 Task: Look for space in Saint-Ghislain, Belgium from 3rd August, 2023 to 17th August, 2023 for 3 adults, 1 child in price range Rs.3000 to Rs.15000. Place can be entire place with 3 bedrooms having 4 beds and 2 bathrooms. Property type can be house, flat, guest house. Amenities needed are: heating. Booking option can be shelf check-in. Required host language is English.
Action: Mouse moved to (267, 156)
Screenshot: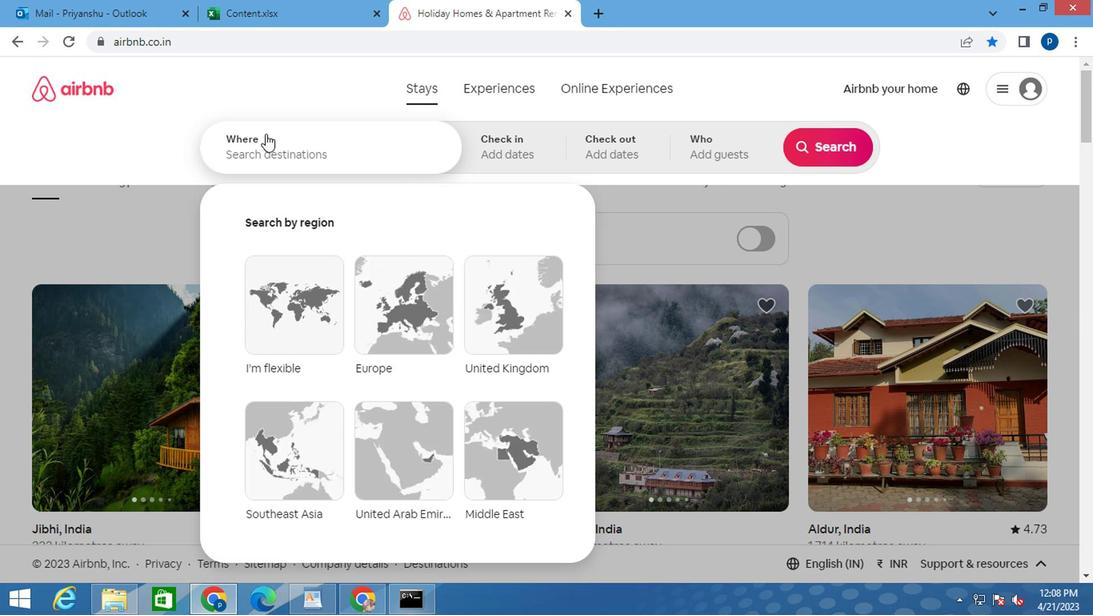 
Action: Mouse pressed left at (267, 156)
Screenshot: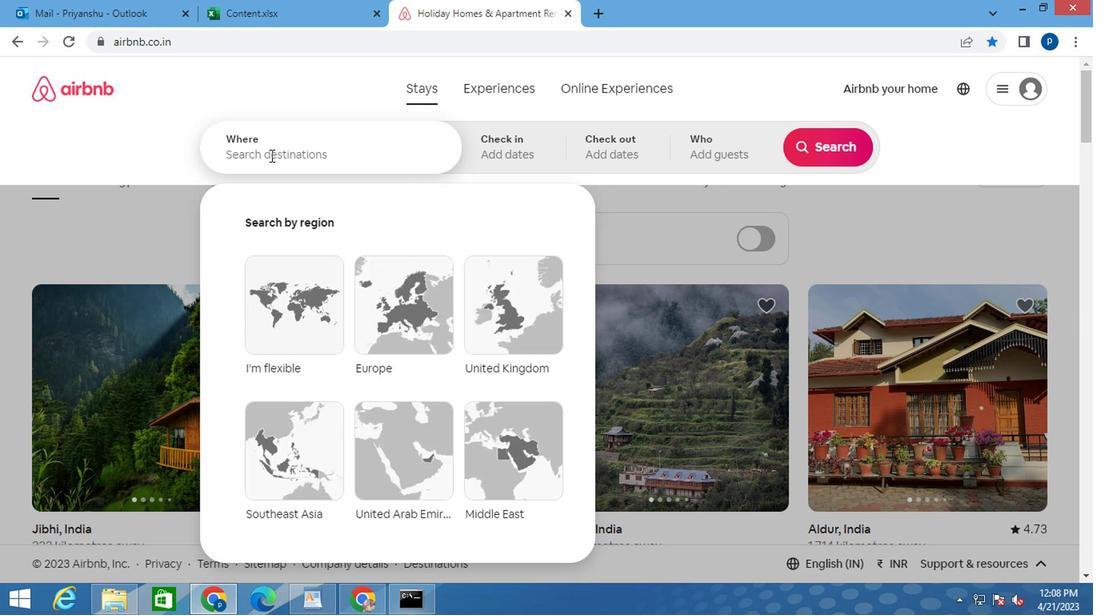 
Action: Key pressed <Key.caps_lock>s<Key.caps_lock>aint<Key.backspace><Key.backspace><Key.backspace><Key.backspace><Key.backspace>s<Key.caps_lock>aint<Key.space><Key.caps_lock>g<Key.caps_lock>hislain,<Key.space><Key.caps_lock>b<Key.caps_lock>elgui<Key.backspace><Key.backspace>ium<Key.space>
Screenshot: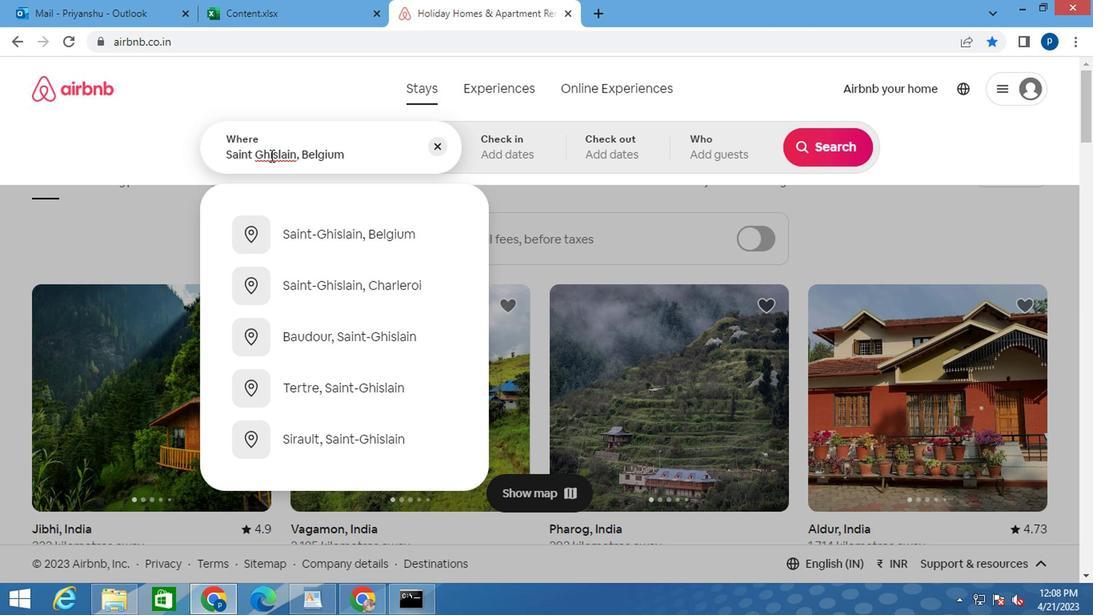 
Action: Mouse moved to (267, 157)
Screenshot: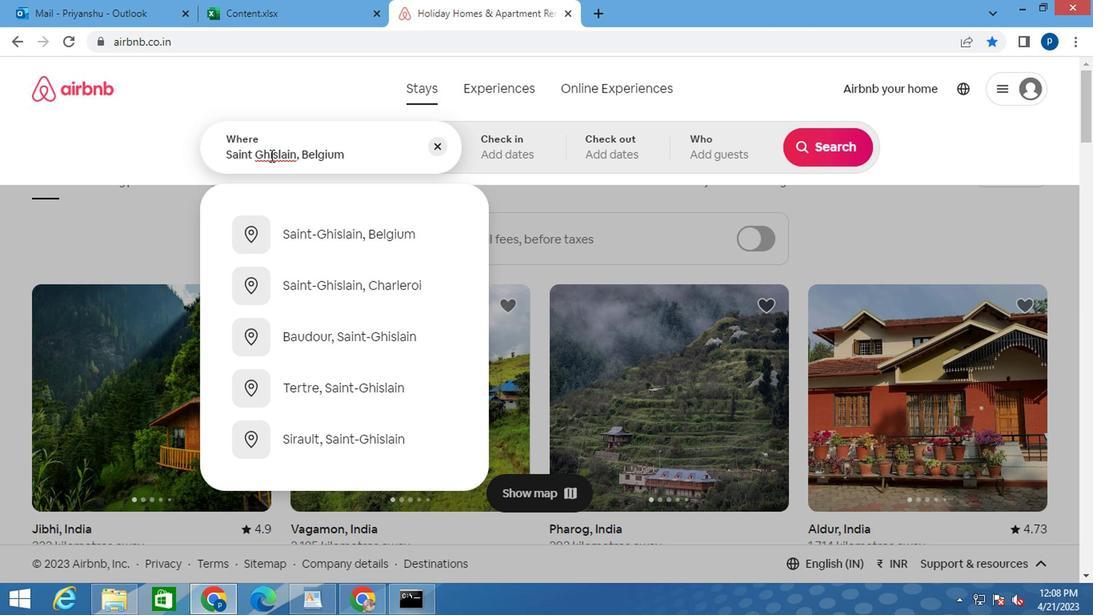 
Action: Key pressed <Key.enter>
Screenshot: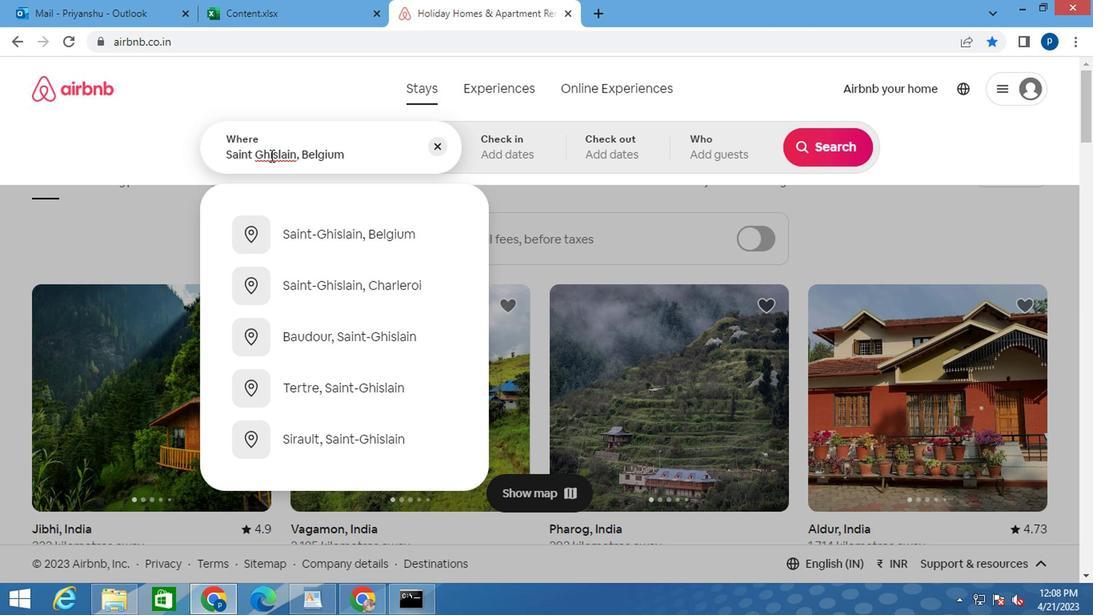 
Action: Mouse moved to (822, 278)
Screenshot: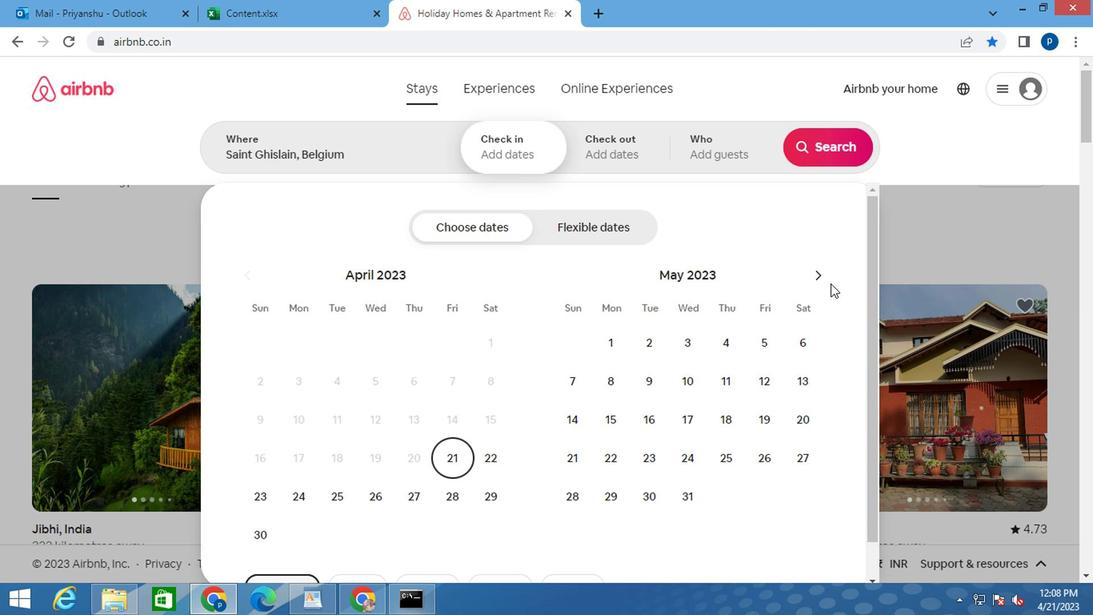 
Action: Mouse pressed left at (822, 278)
Screenshot: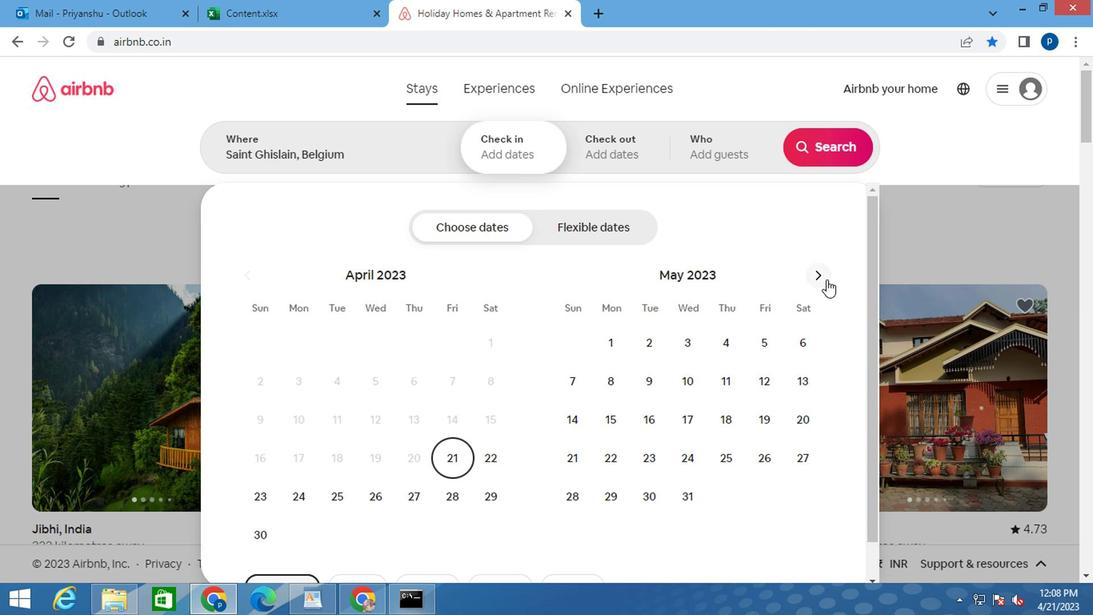 
Action: Mouse pressed left at (822, 278)
Screenshot: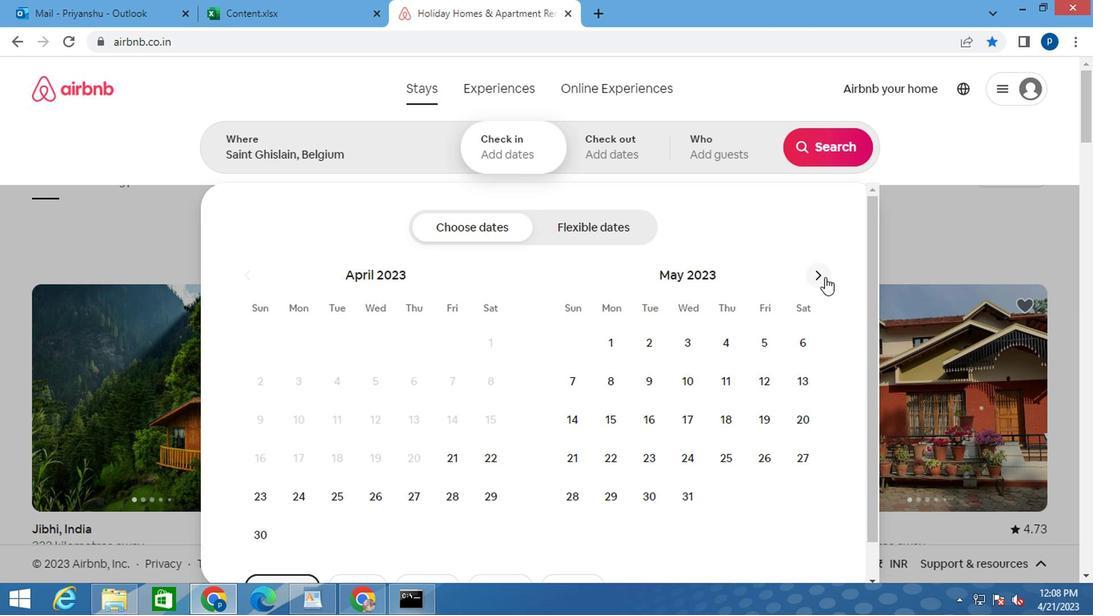 
Action: Mouse pressed left at (822, 278)
Screenshot: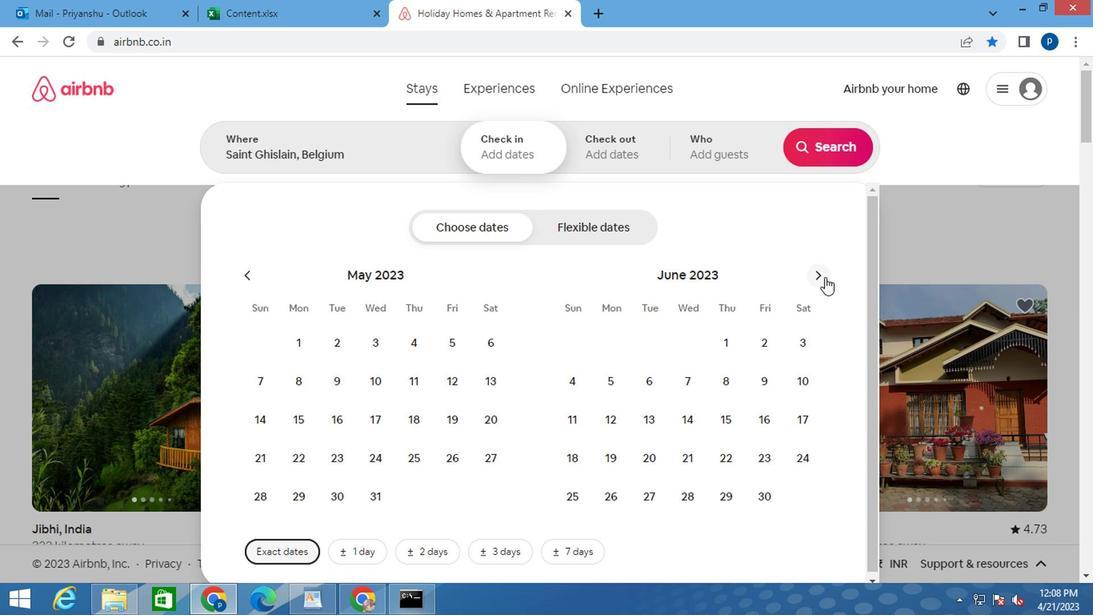 
Action: Mouse moved to (730, 343)
Screenshot: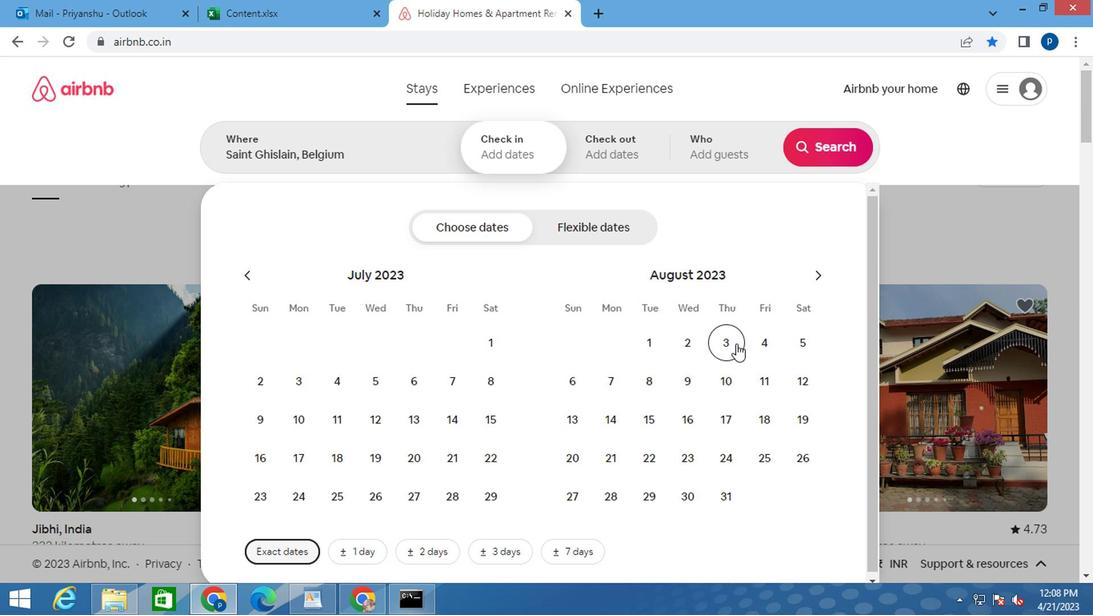
Action: Mouse pressed left at (730, 343)
Screenshot: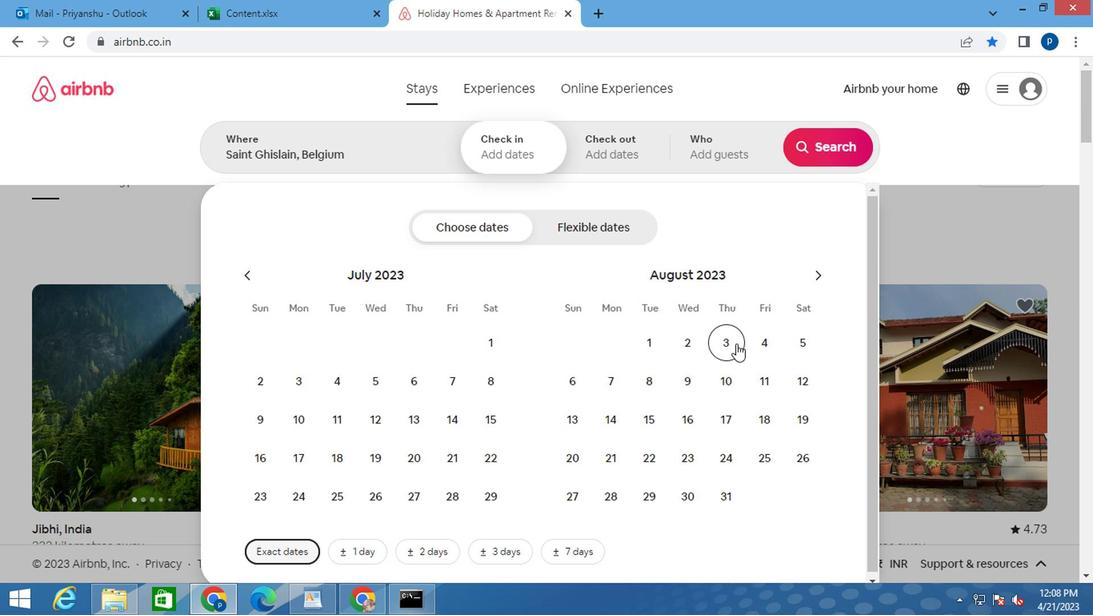 
Action: Mouse moved to (730, 426)
Screenshot: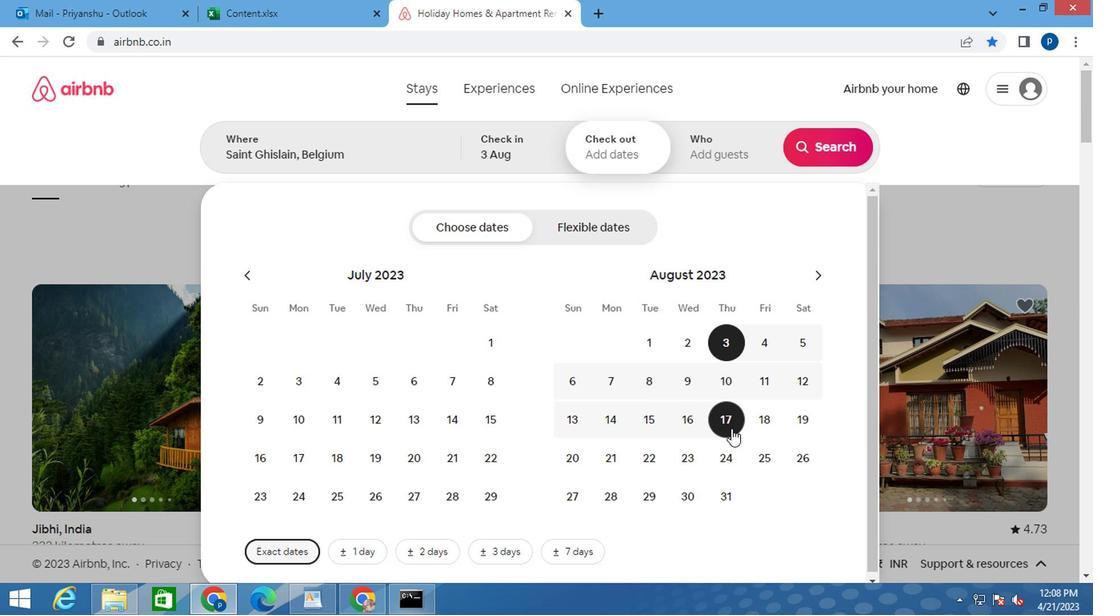 
Action: Mouse pressed left at (730, 426)
Screenshot: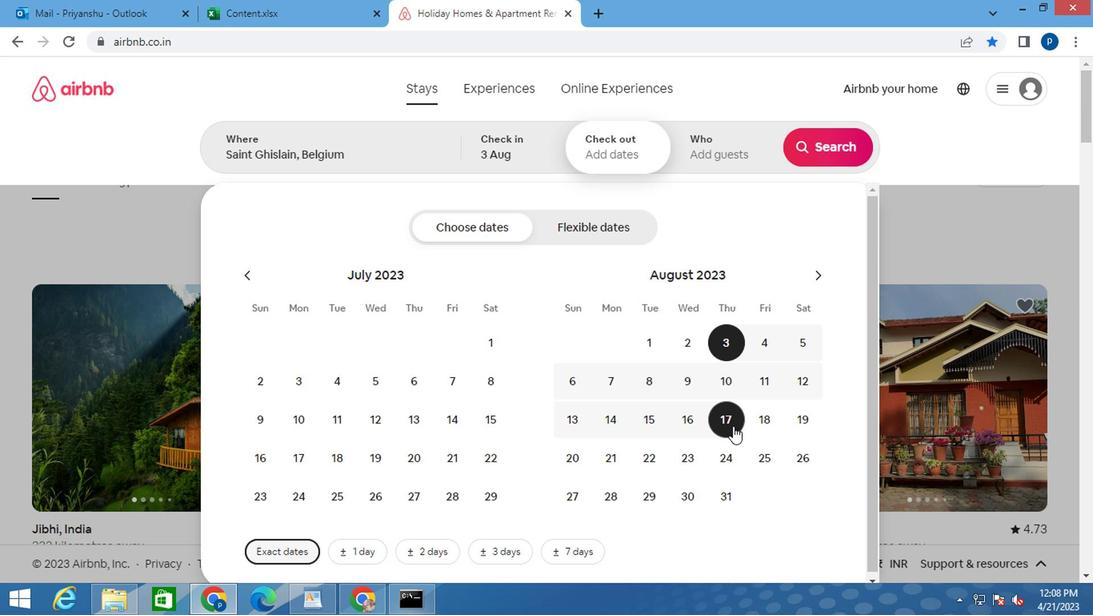 
Action: Mouse moved to (712, 155)
Screenshot: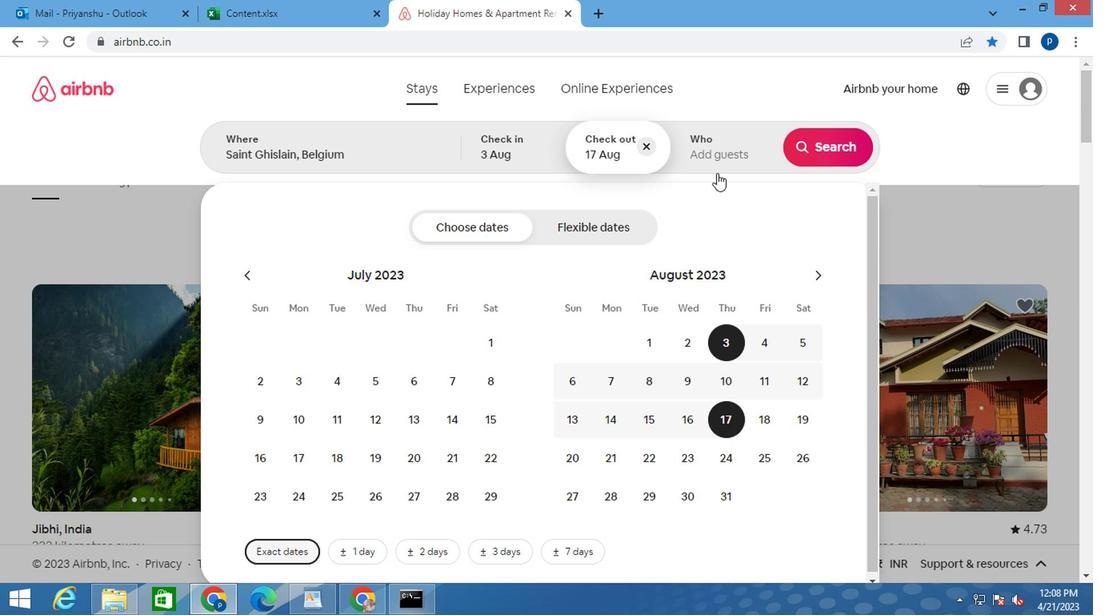 
Action: Mouse pressed left at (712, 155)
Screenshot: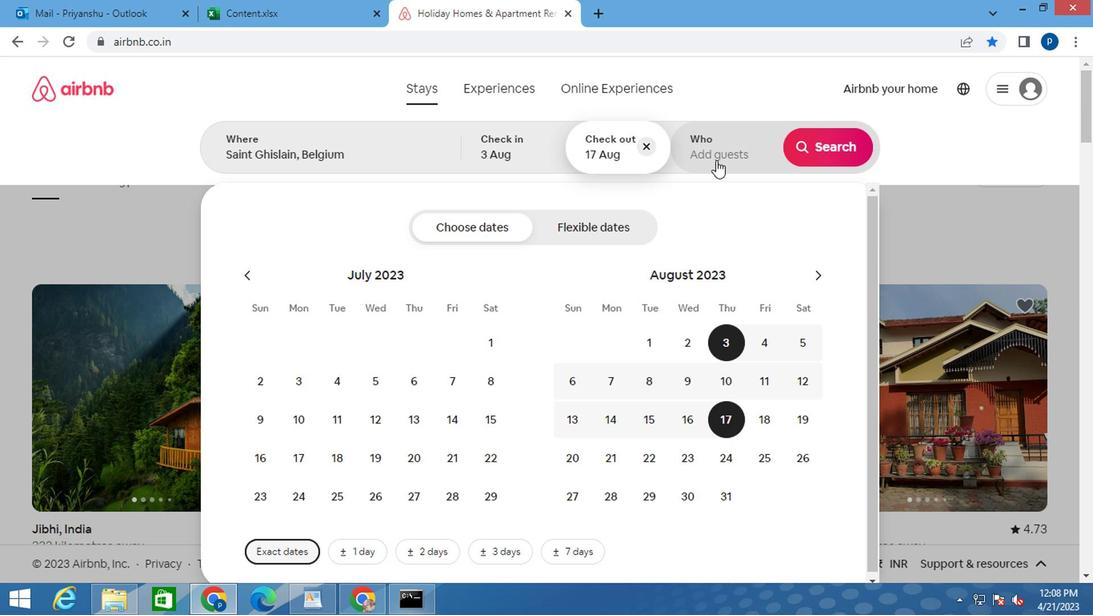 
Action: Mouse moved to (825, 227)
Screenshot: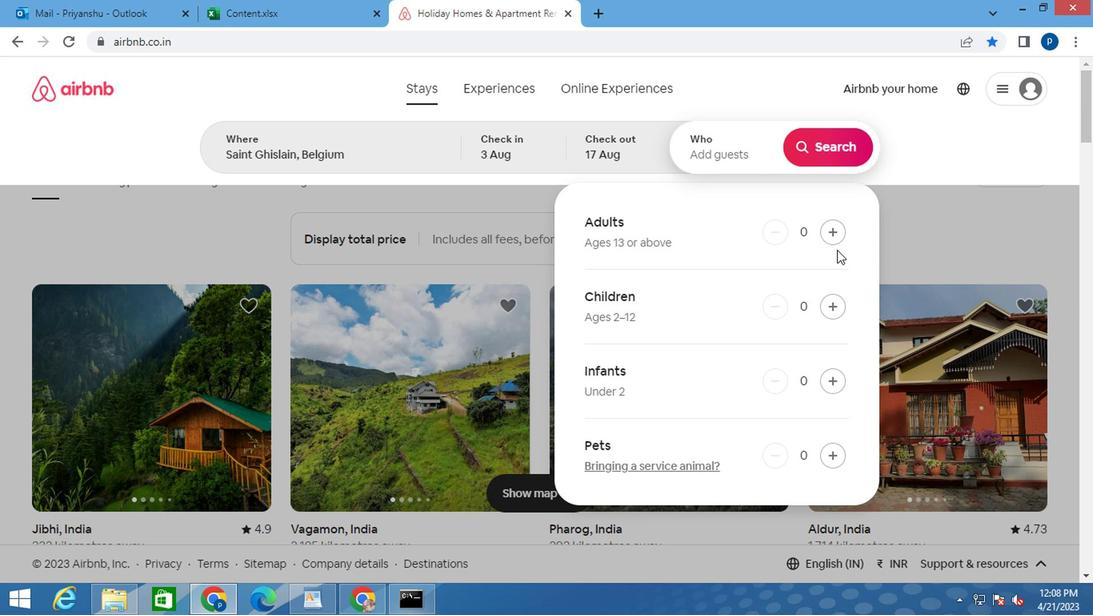 
Action: Mouse pressed left at (825, 227)
Screenshot: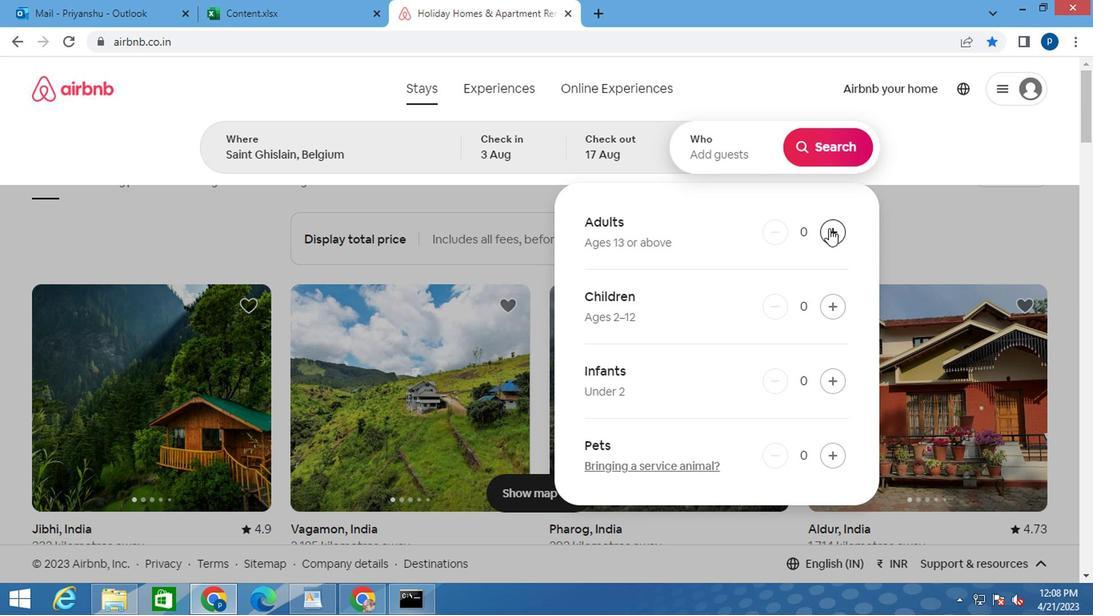 
Action: Mouse pressed left at (825, 227)
Screenshot: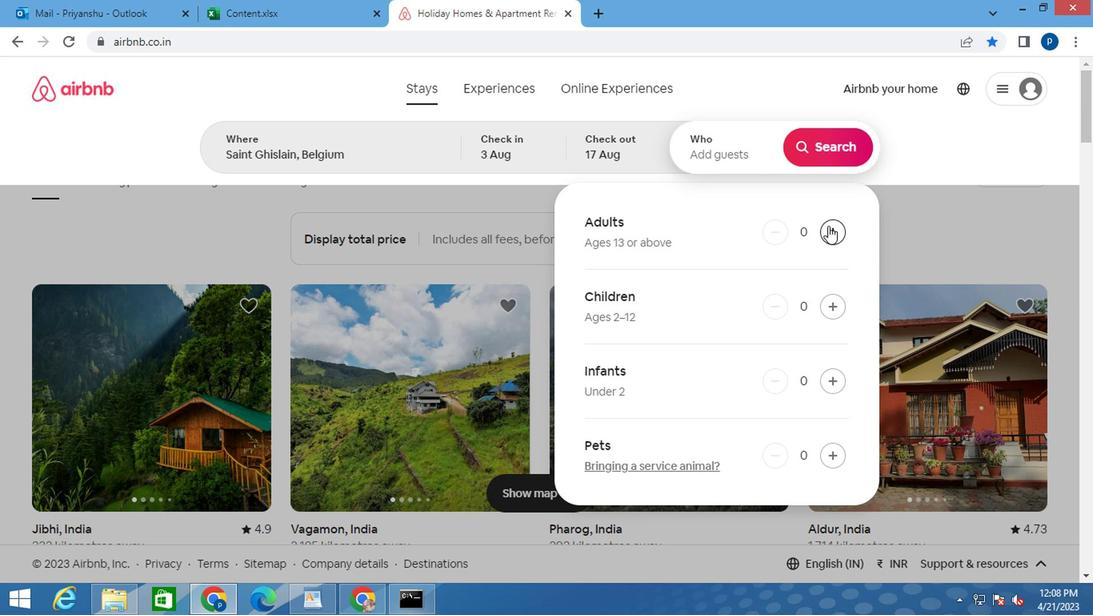 
Action: Mouse pressed left at (825, 227)
Screenshot: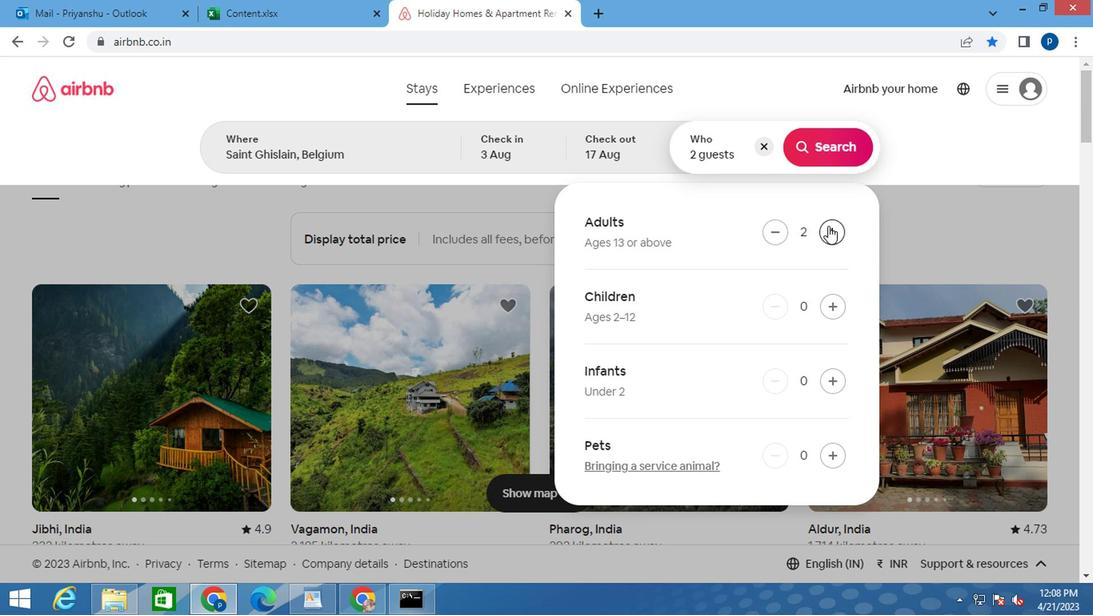 
Action: Mouse moved to (832, 303)
Screenshot: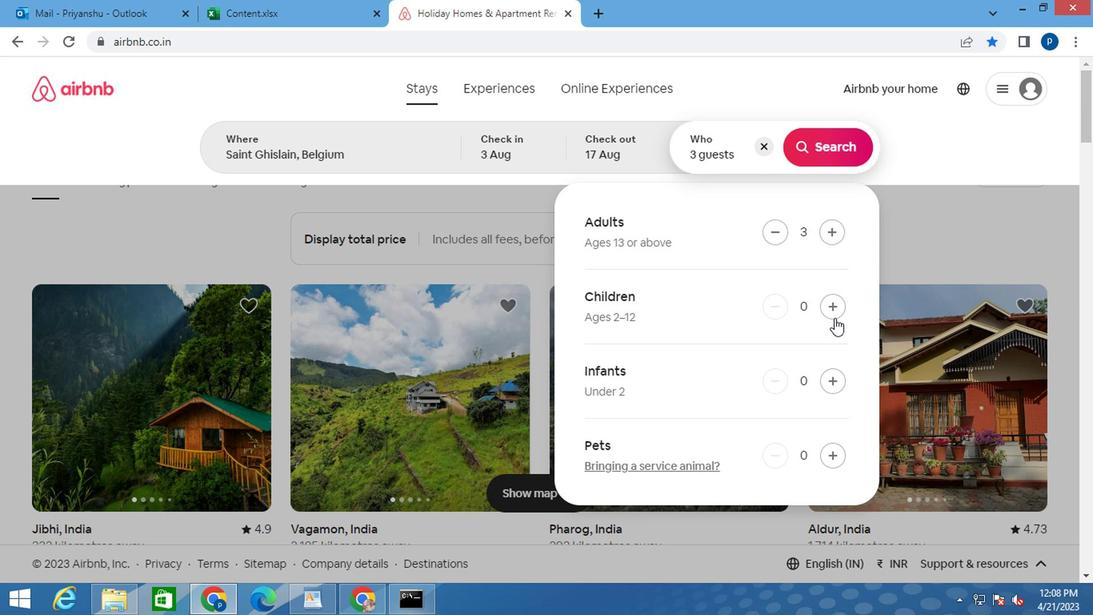 
Action: Mouse pressed left at (832, 303)
Screenshot: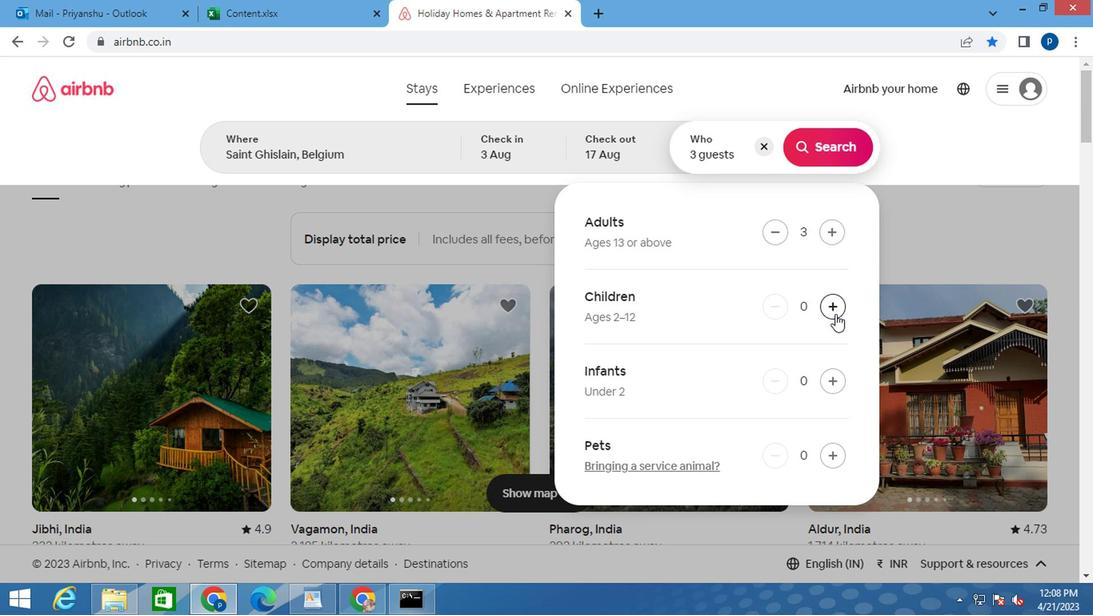 
Action: Mouse moved to (825, 148)
Screenshot: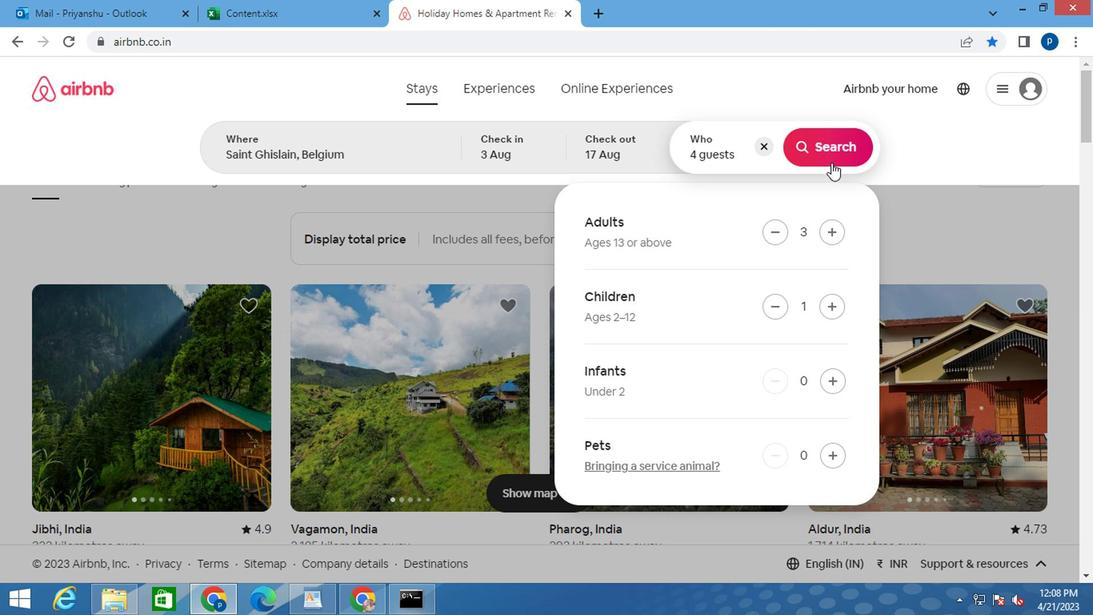 
Action: Mouse pressed left at (825, 148)
Screenshot: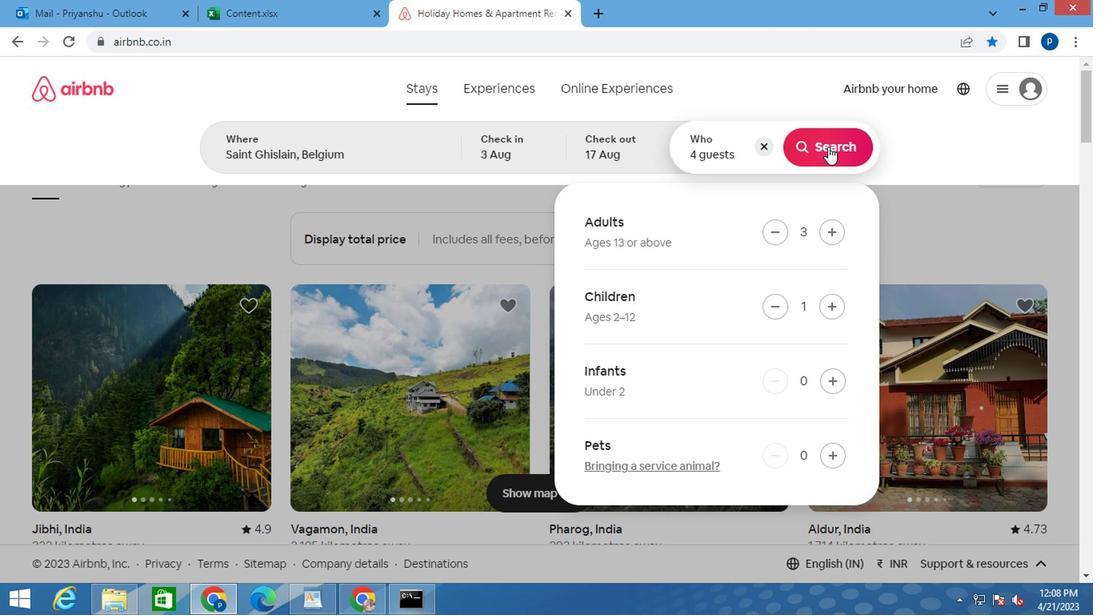 
Action: Mouse moved to (998, 150)
Screenshot: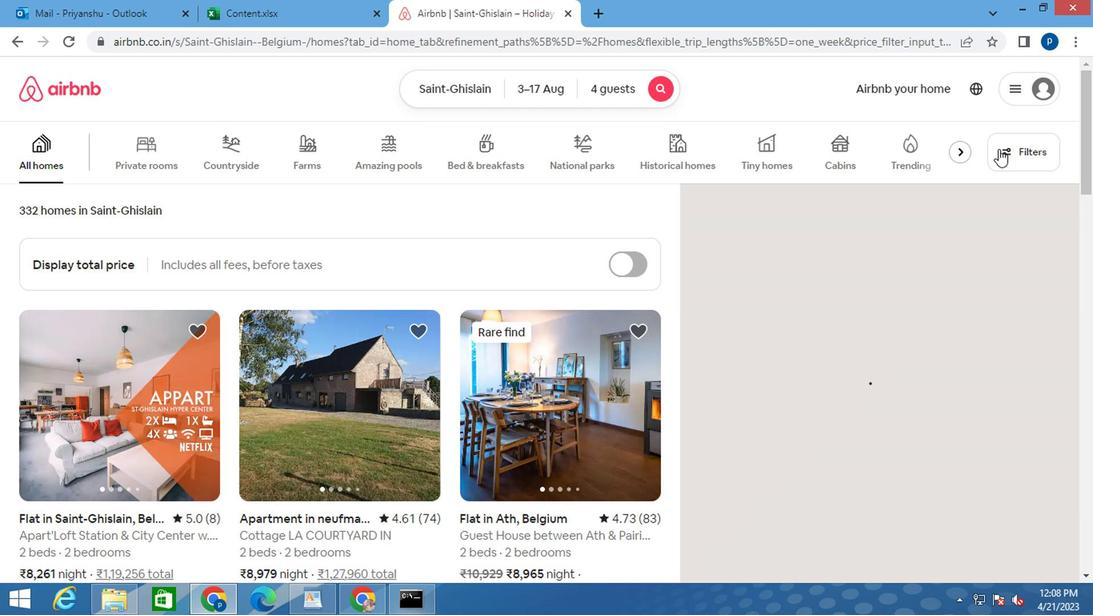 
Action: Mouse pressed left at (998, 150)
Screenshot: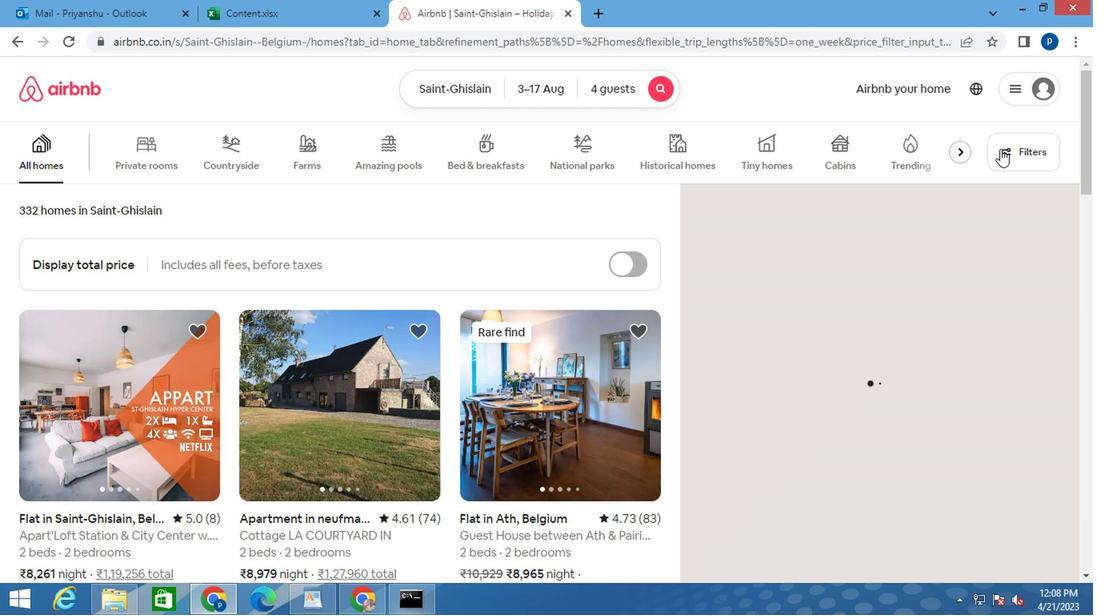 
Action: Mouse moved to (365, 353)
Screenshot: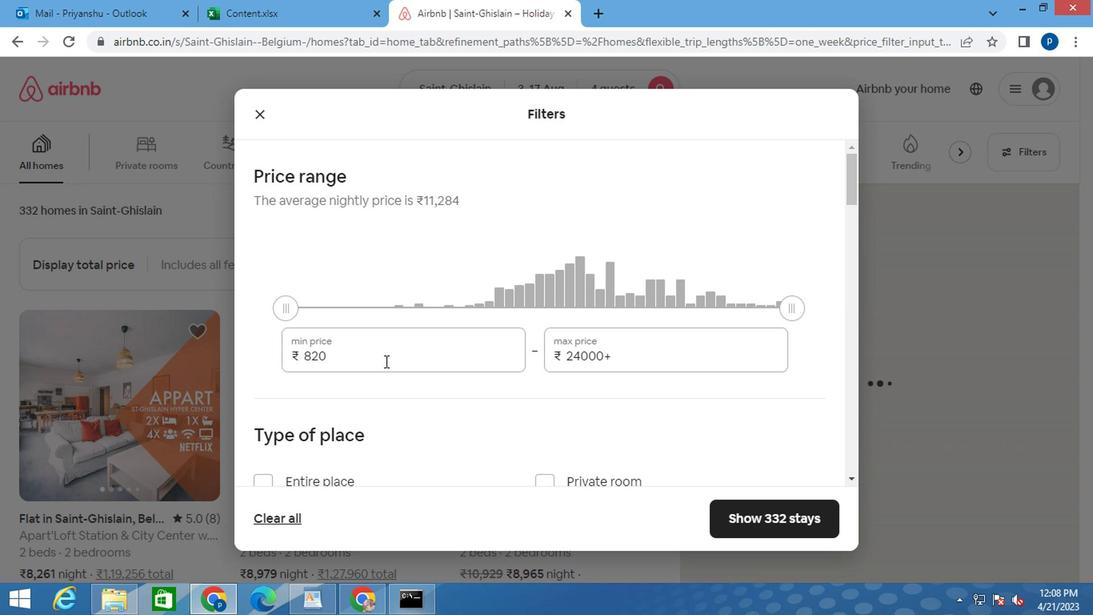 
Action: Mouse pressed left at (365, 353)
Screenshot: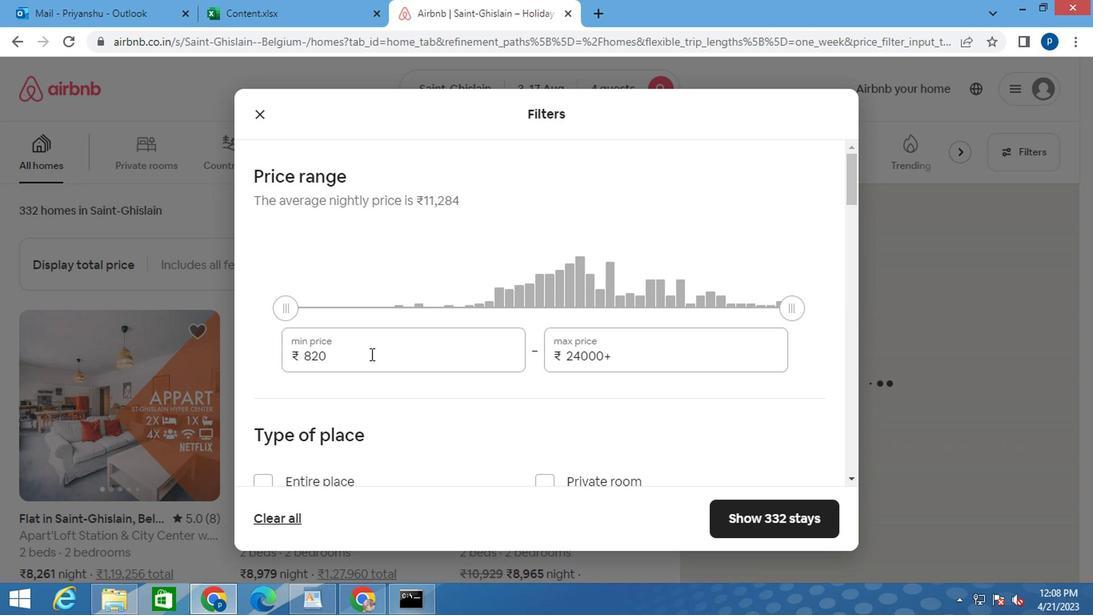 
Action: Mouse pressed left at (365, 353)
Screenshot: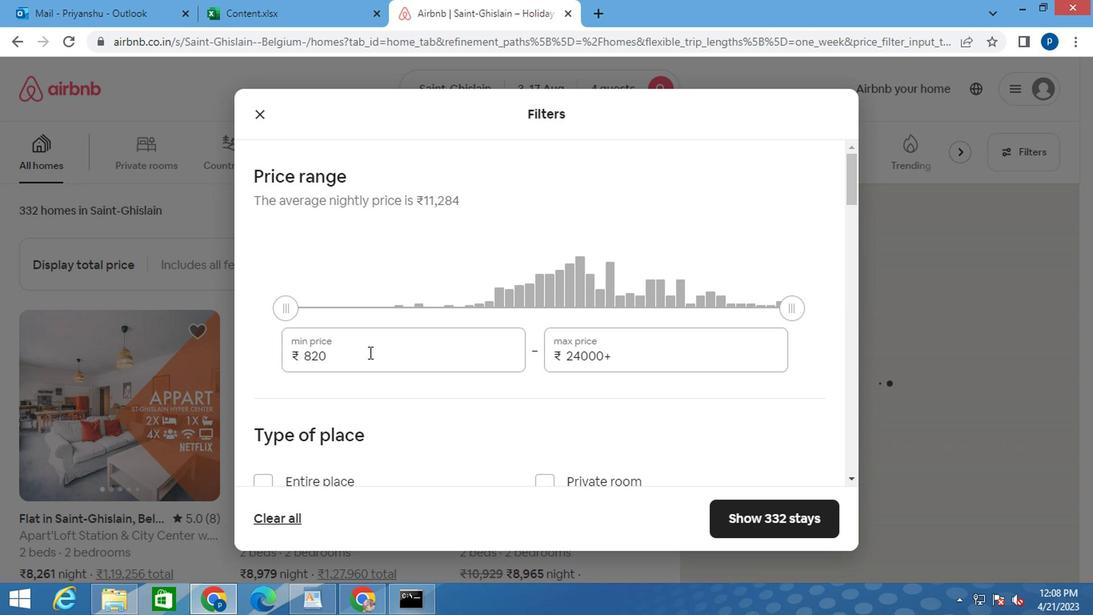 
Action: Key pressed 3000<Key.tab>15000
Screenshot: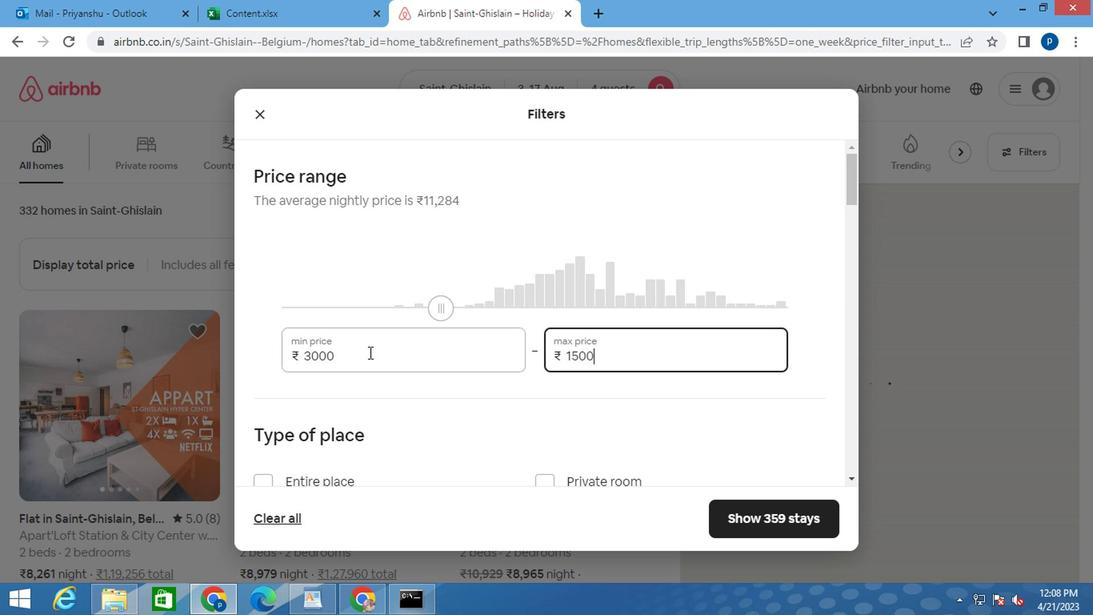 
Action: Mouse moved to (330, 452)
Screenshot: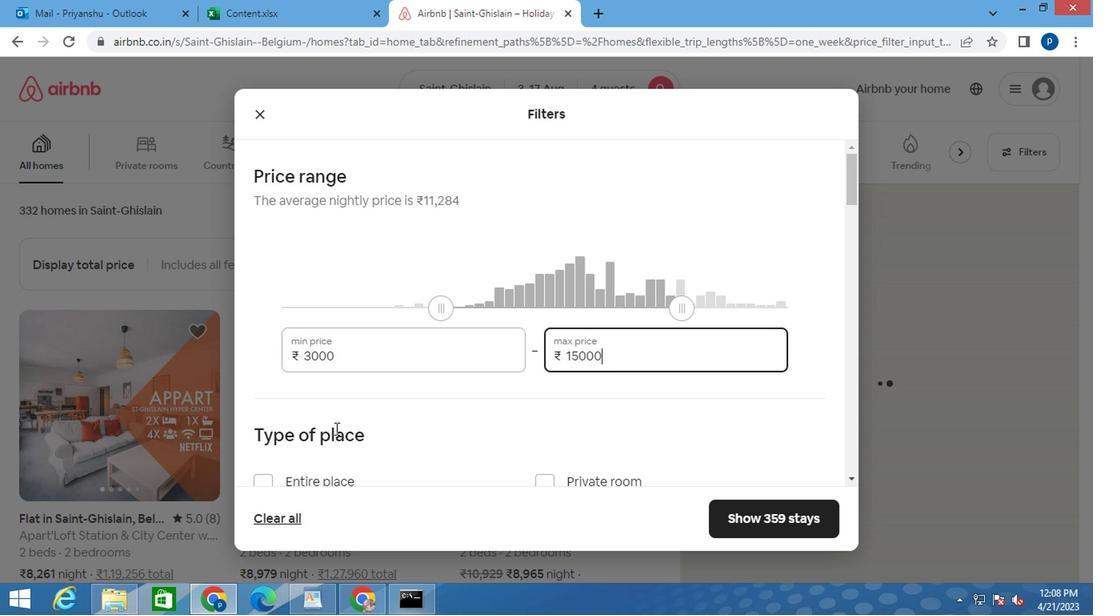 
Action: Mouse scrolled (330, 451) with delta (0, 0)
Screenshot: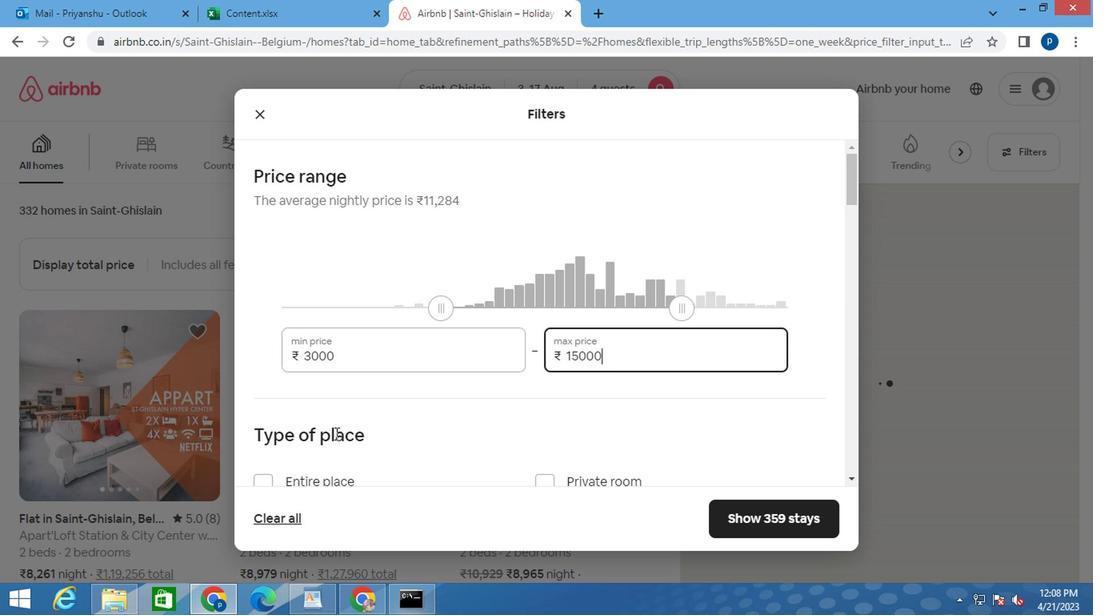 
Action: Mouse moved to (328, 452)
Screenshot: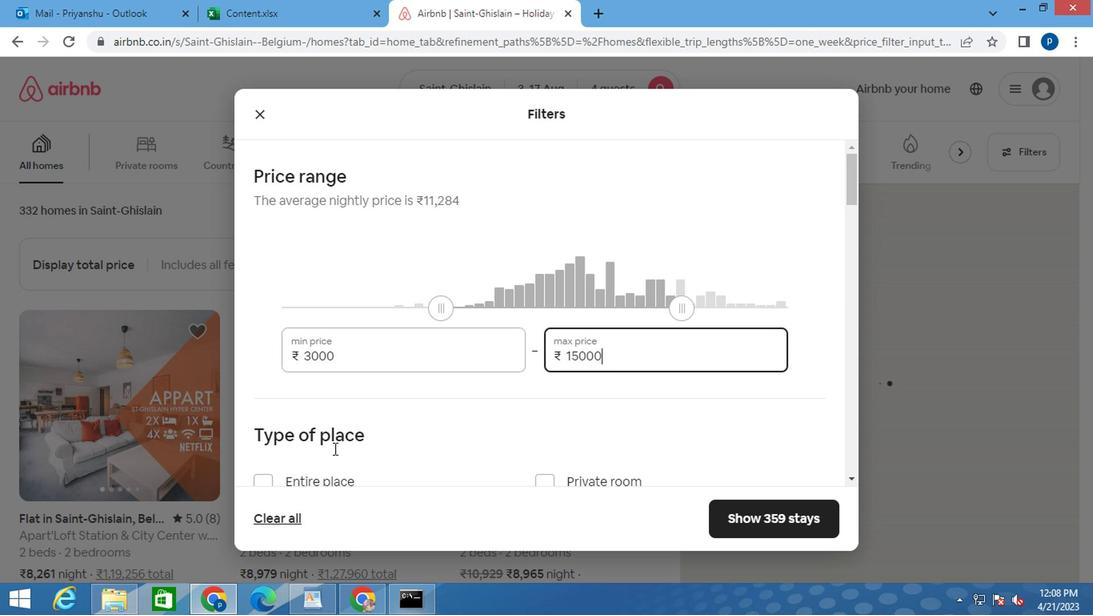 
Action: Mouse scrolled (328, 452) with delta (0, 0)
Screenshot: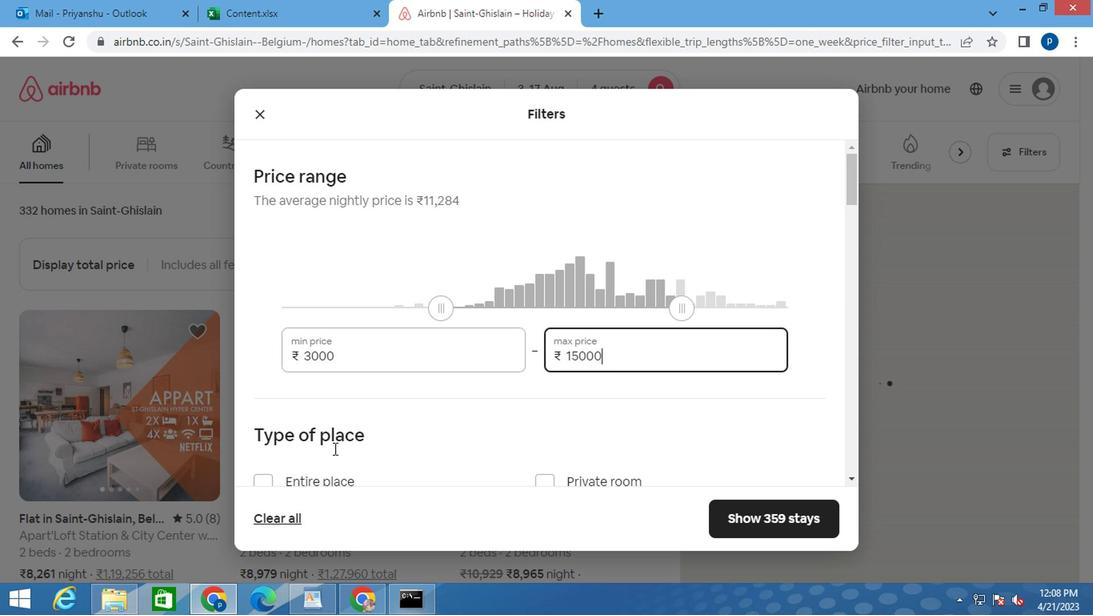 
Action: Mouse moved to (255, 326)
Screenshot: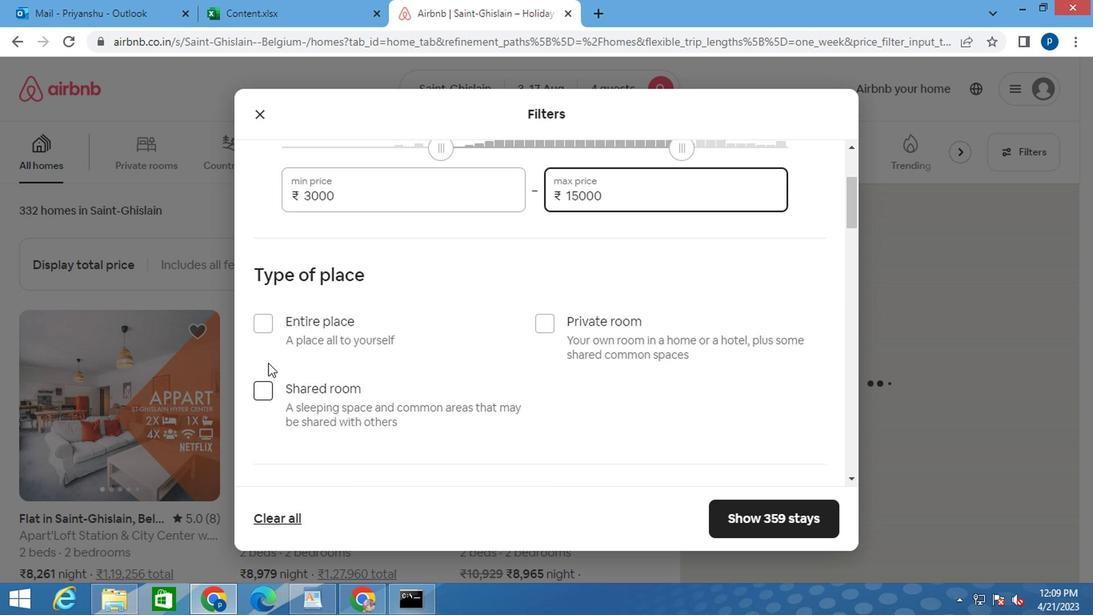 
Action: Mouse pressed left at (255, 326)
Screenshot: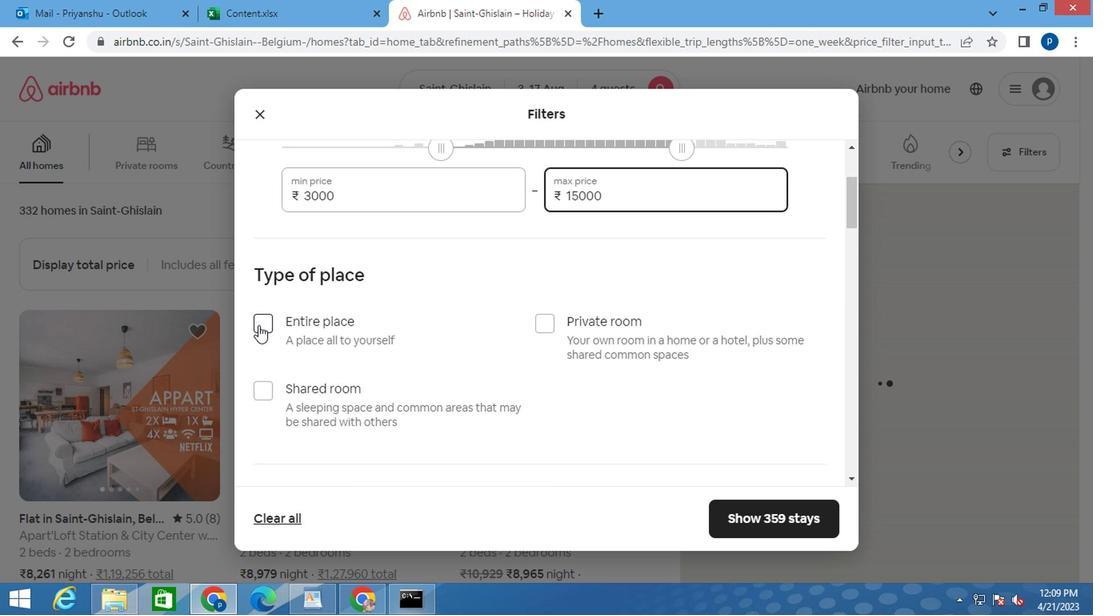 
Action: Mouse moved to (391, 349)
Screenshot: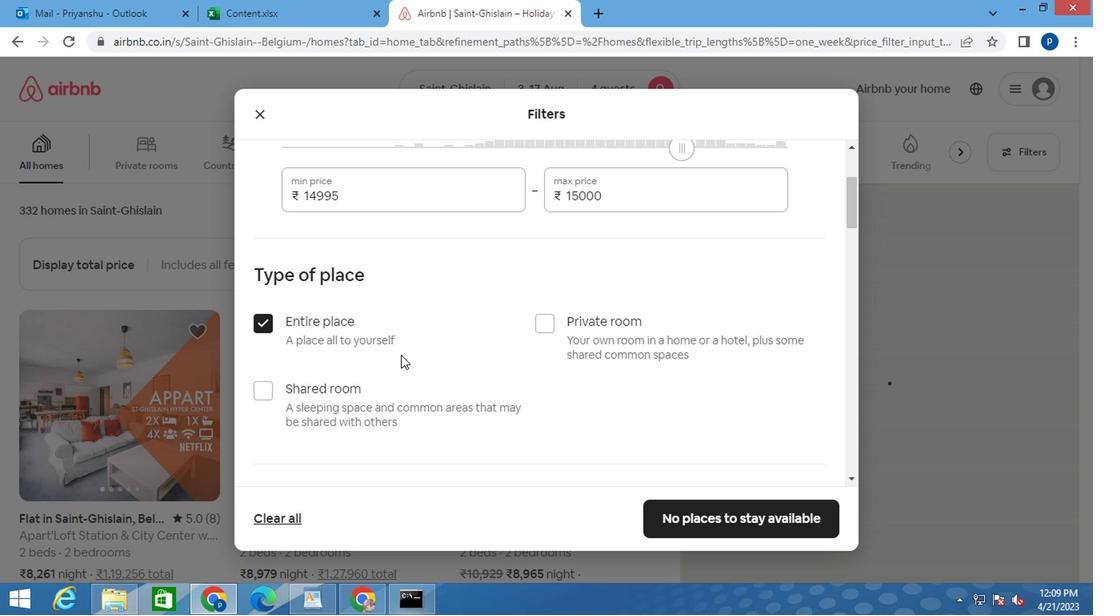 
Action: Mouse scrolled (391, 348) with delta (0, 0)
Screenshot: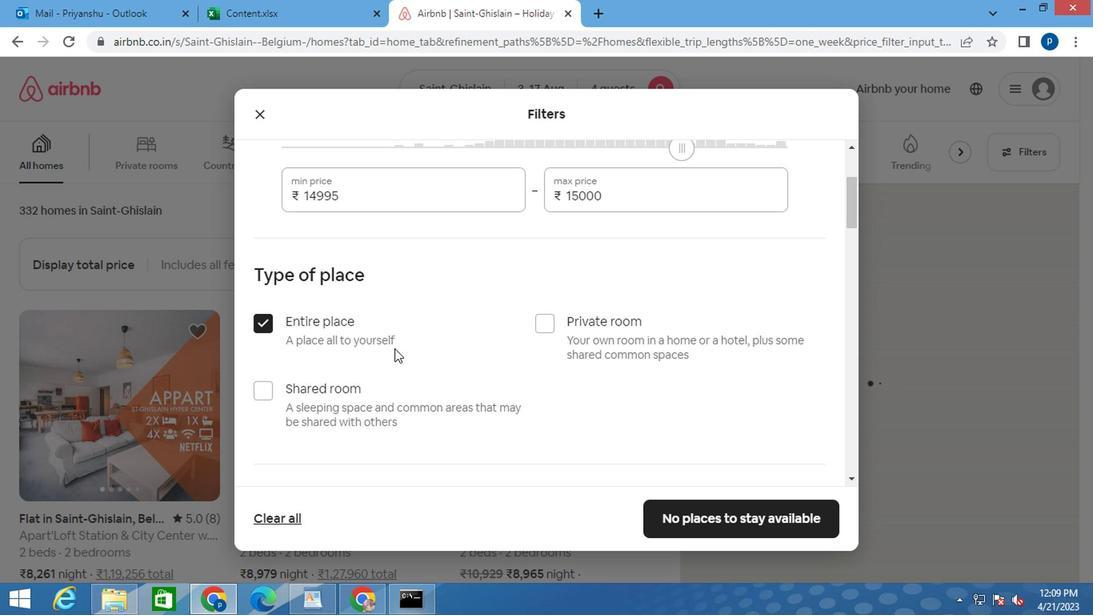 
Action: Mouse scrolled (391, 348) with delta (0, 0)
Screenshot: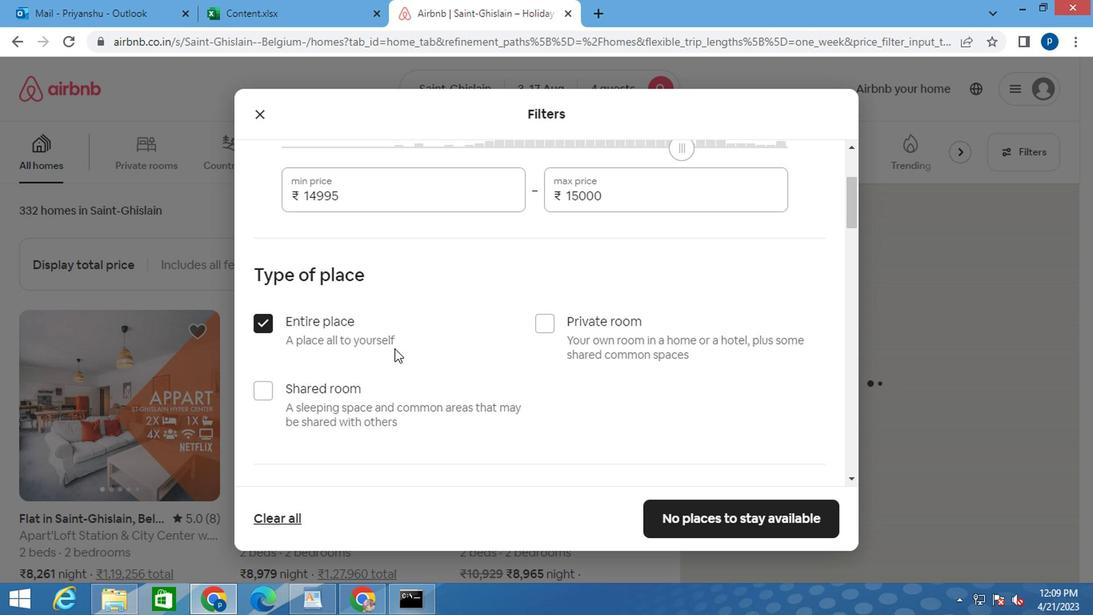 
Action: Mouse moved to (385, 342)
Screenshot: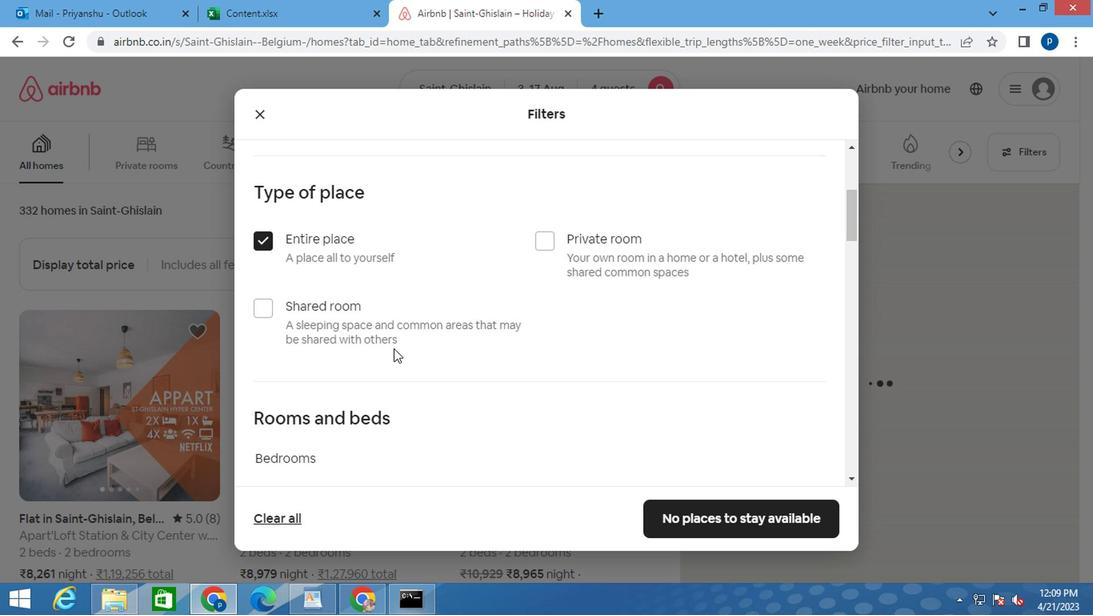 
Action: Mouse scrolled (385, 341) with delta (0, -1)
Screenshot: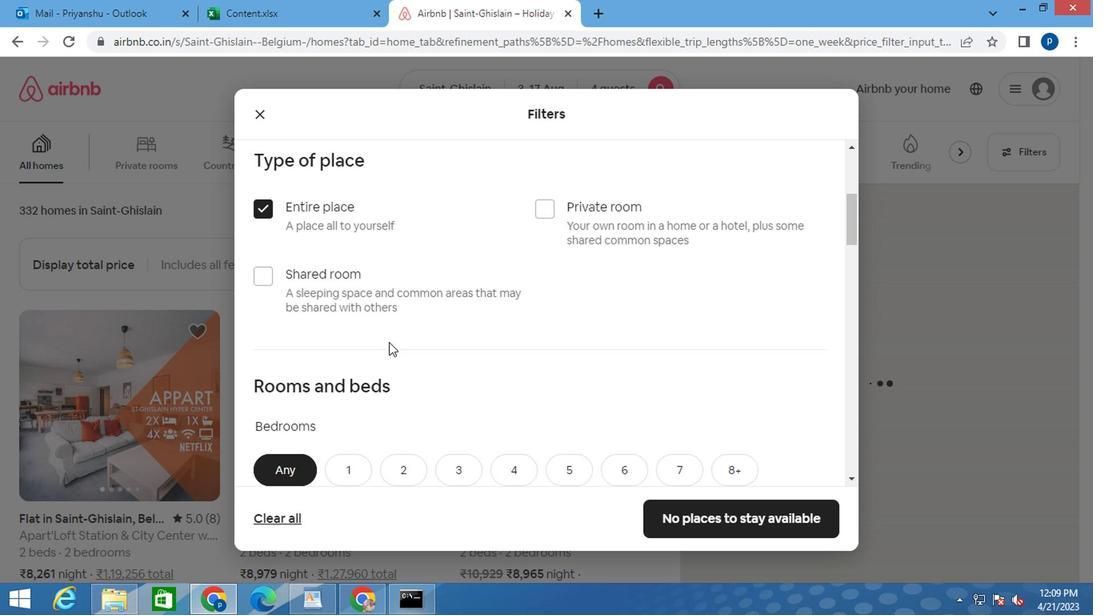 
Action: Mouse scrolled (385, 341) with delta (0, -1)
Screenshot: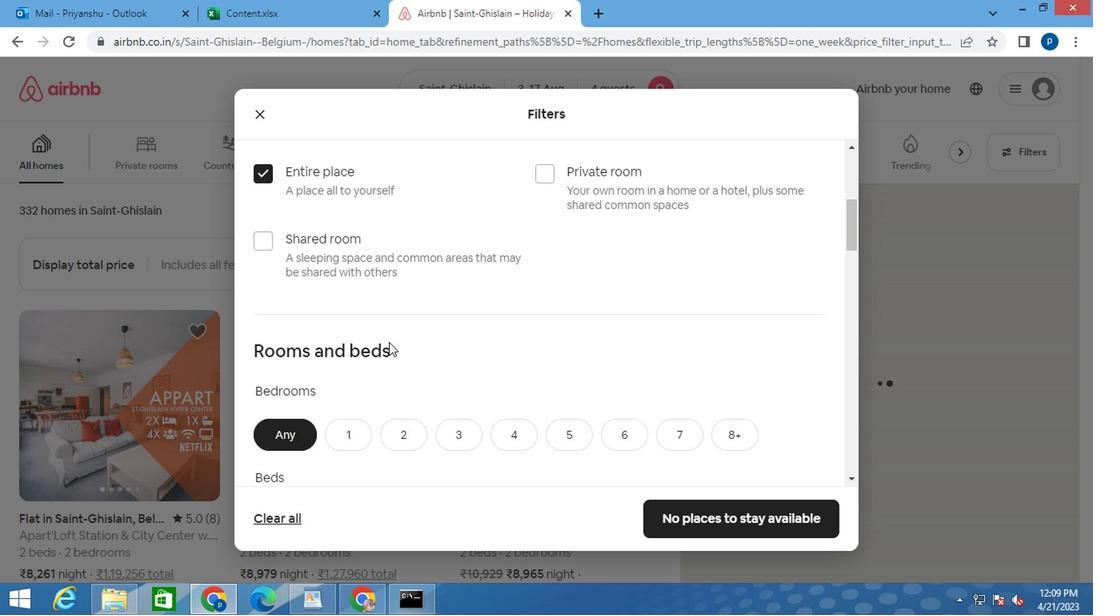 
Action: Mouse moved to (450, 264)
Screenshot: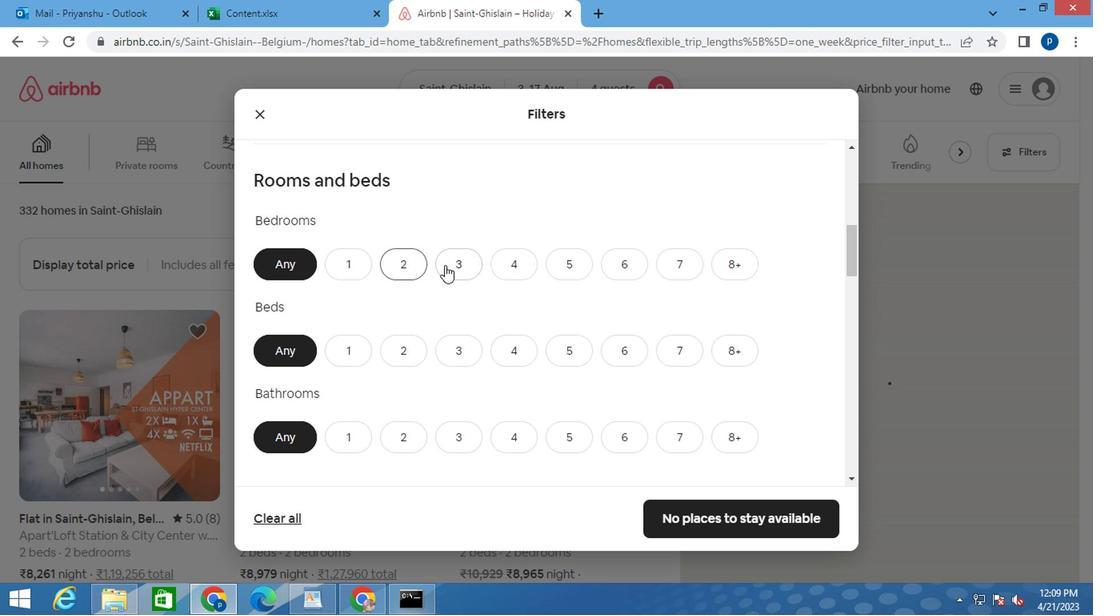 
Action: Mouse pressed left at (450, 264)
Screenshot: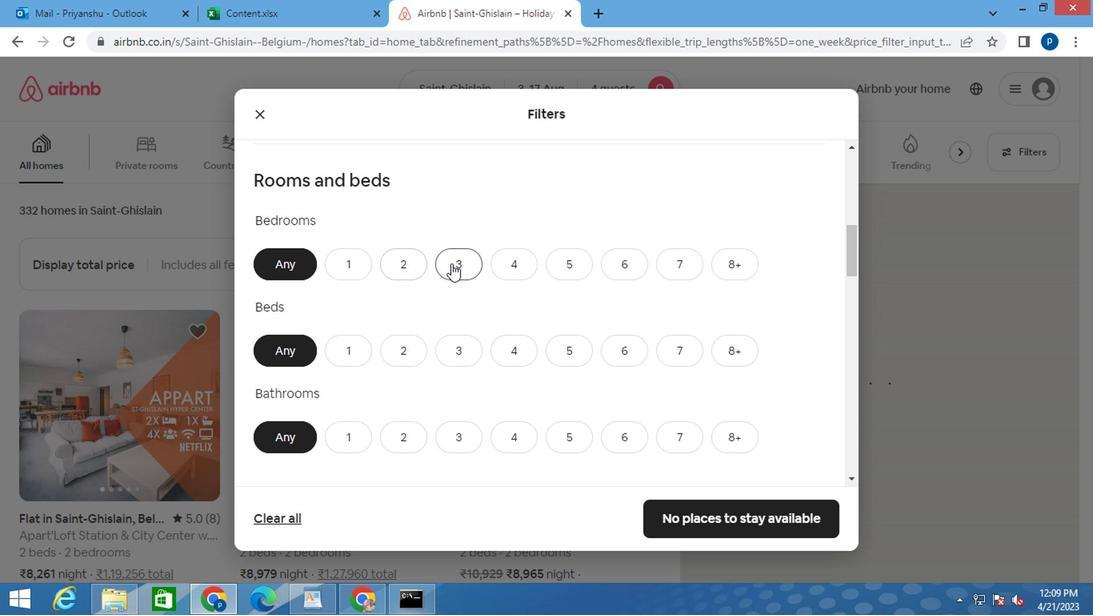 
Action: Mouse moved to (505, 354)
Screenshot: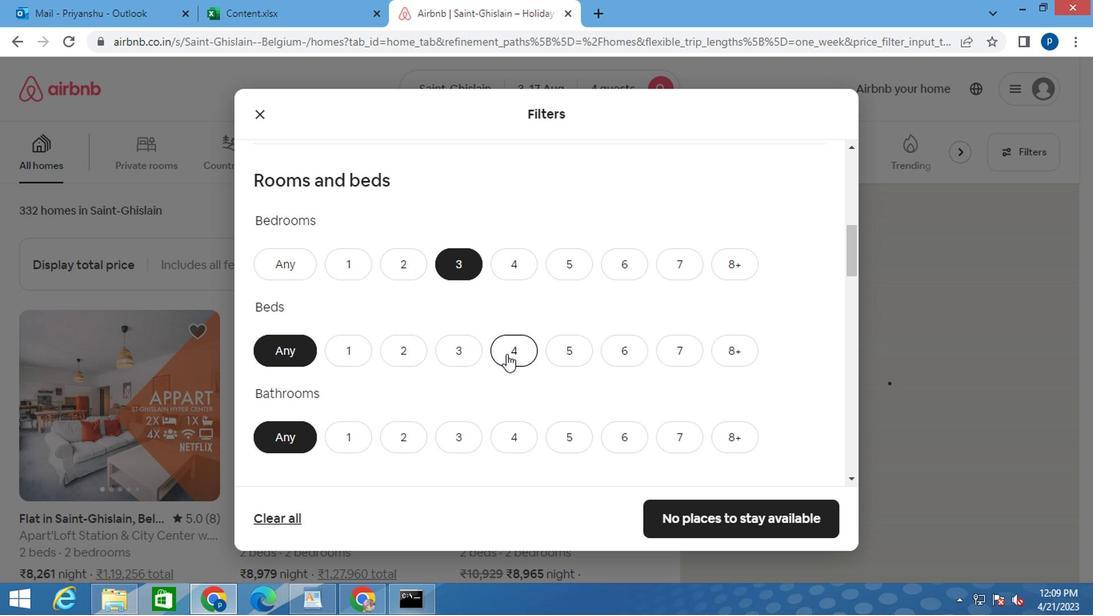 
Action: Mouse pressed left at (505, 354)
Screenshot: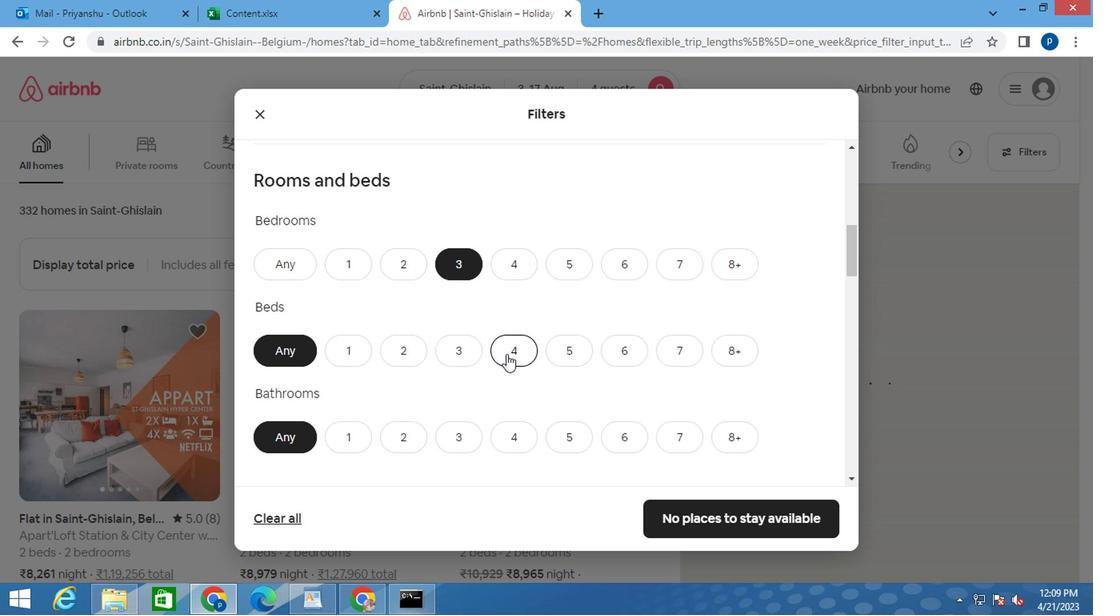 
Action: Mouse moved to (401, 426)
Screenshot: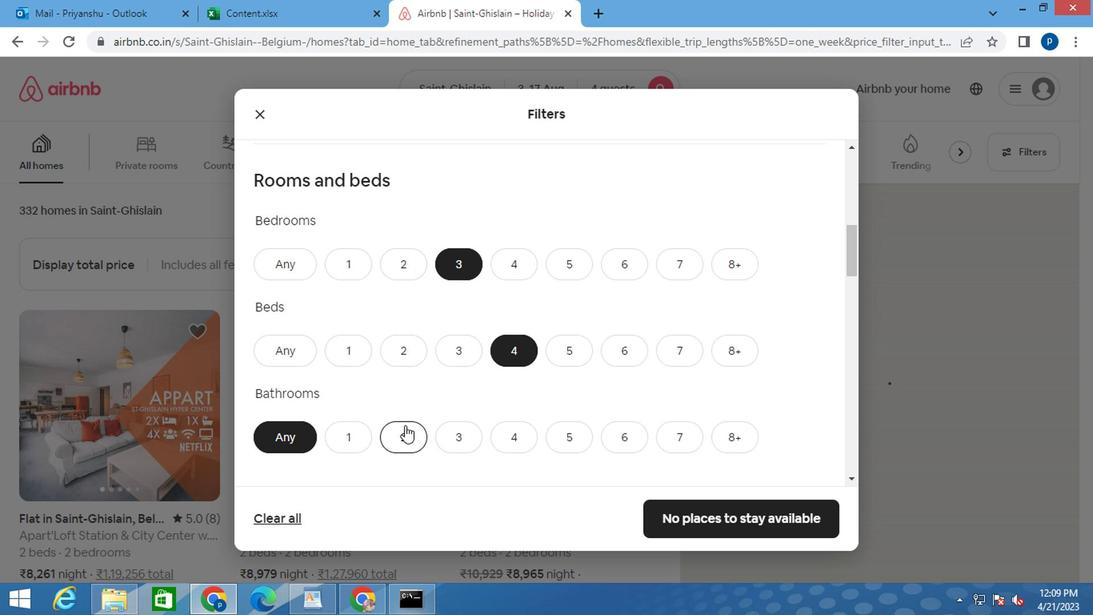 
Action: Mouse pressed left at (401, 426)
Screenshot: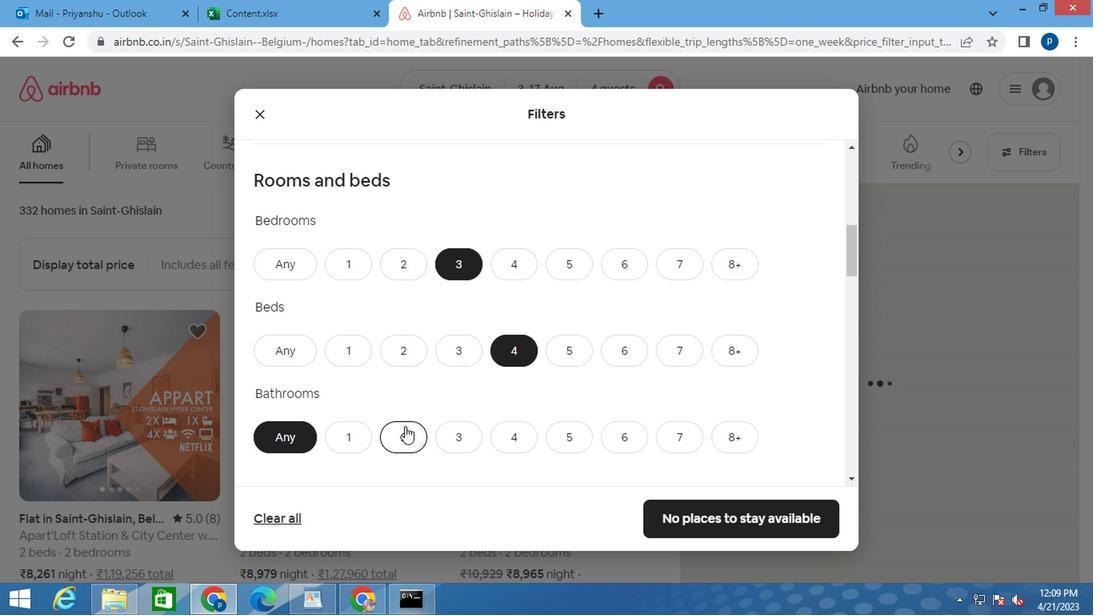 
Action: Mouse moved to (407, 432)
Screenshot: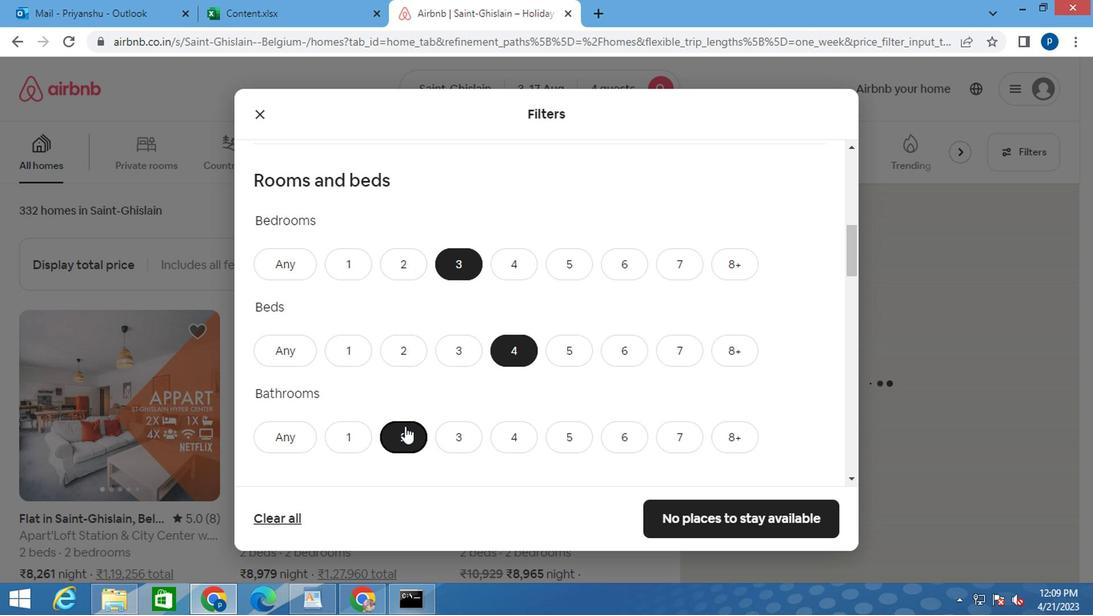 
Action: Mouse scrolled (407, 431) with delta (0, 0)
Screenshot: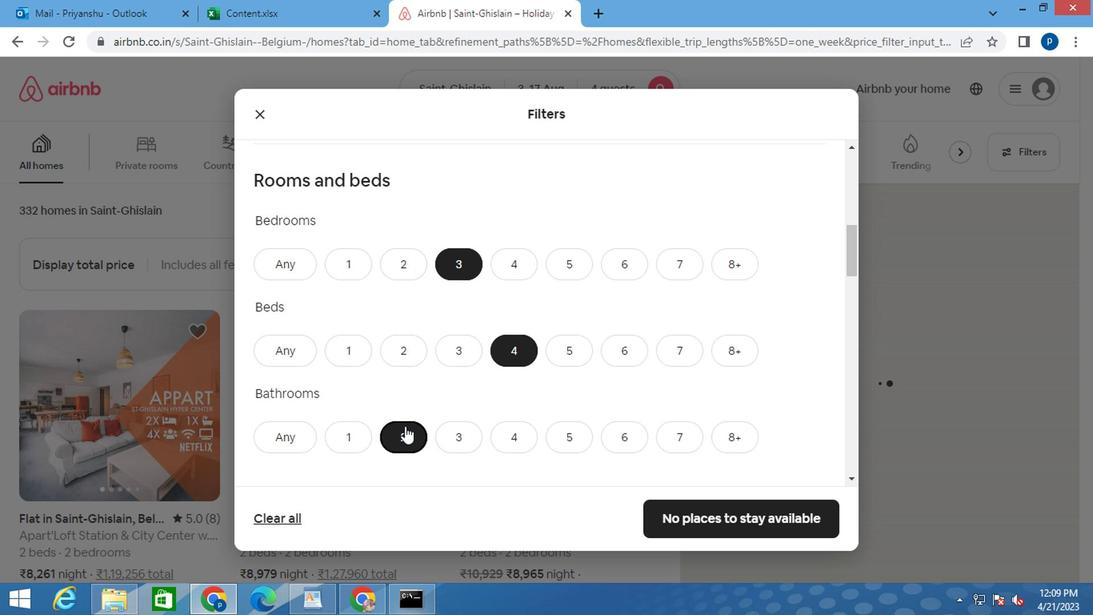 
Action: Mouse scrolled (407, 431) with delta (0, 0)
Screenshot: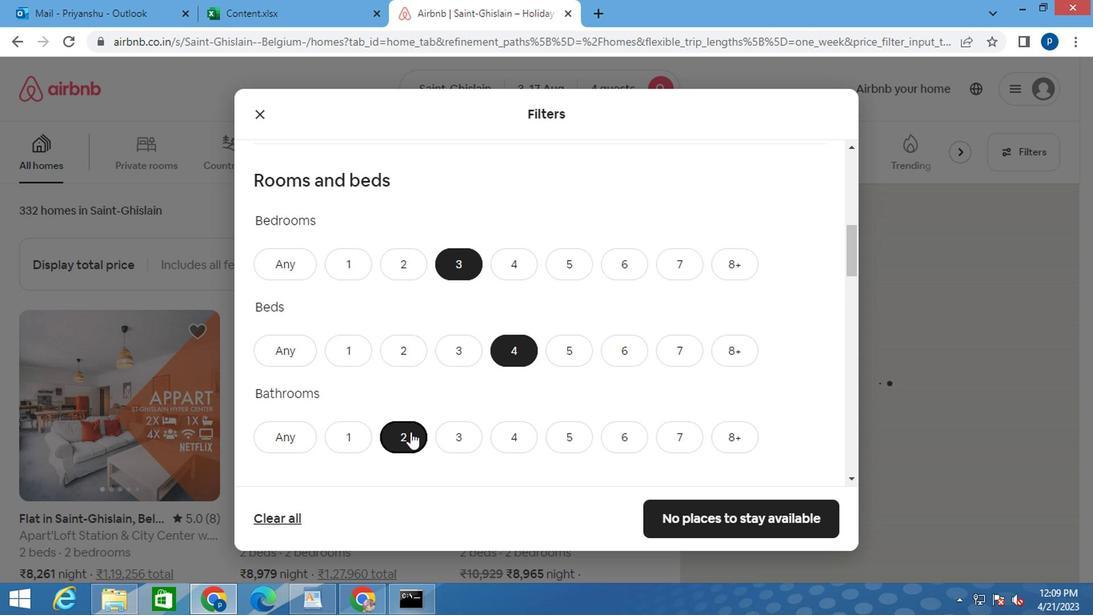 
Action: Mouse moved to (497, 432)
Screenshot: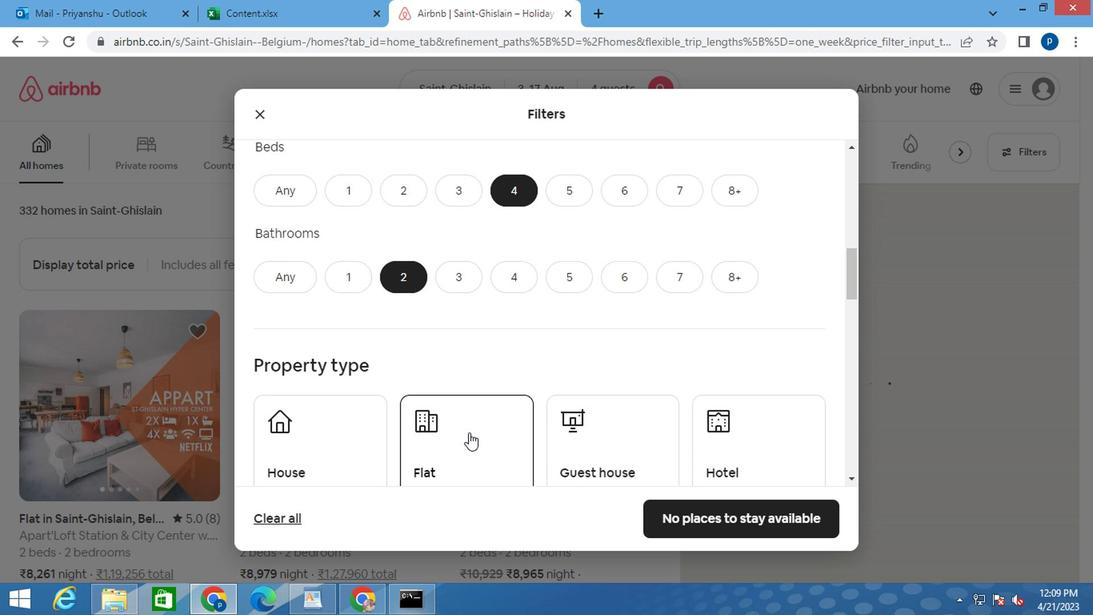 
Action: Mouse scrolled (497, 431) with delta (0, 0)
Screenshot: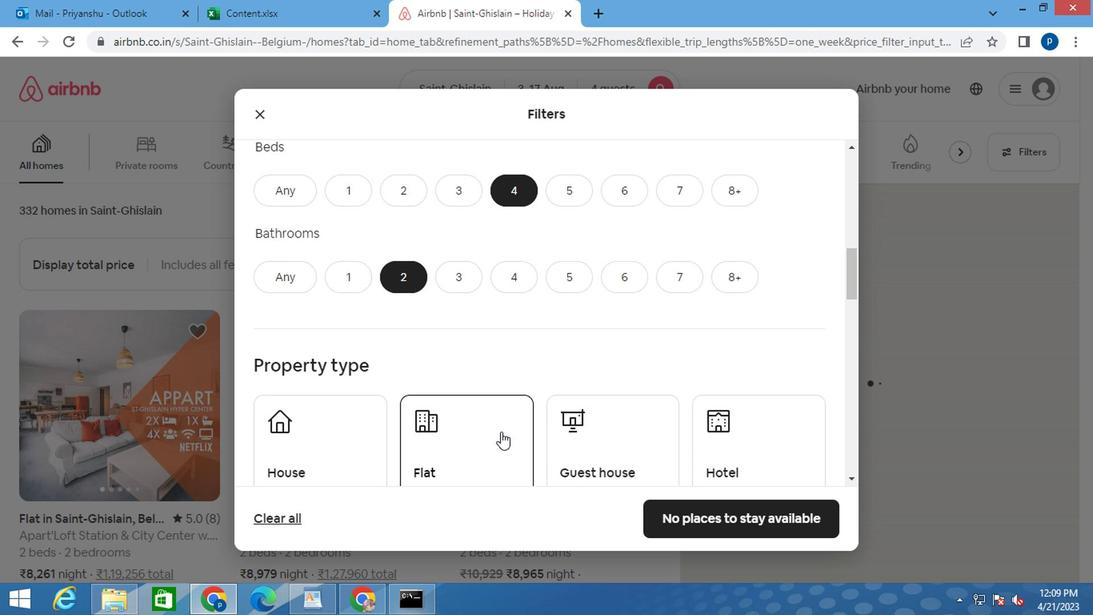 
Action: Mouse moved to (500, 417)
Screenshot: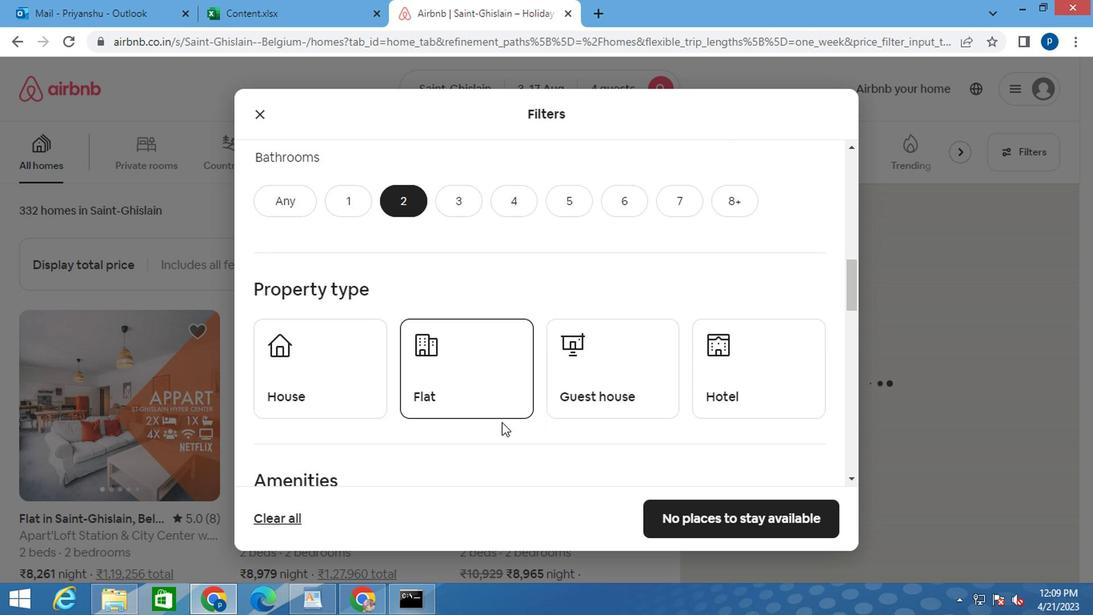 
Action: Mouse scrolled (500, 416) with delta (0, 0)
Screenshot: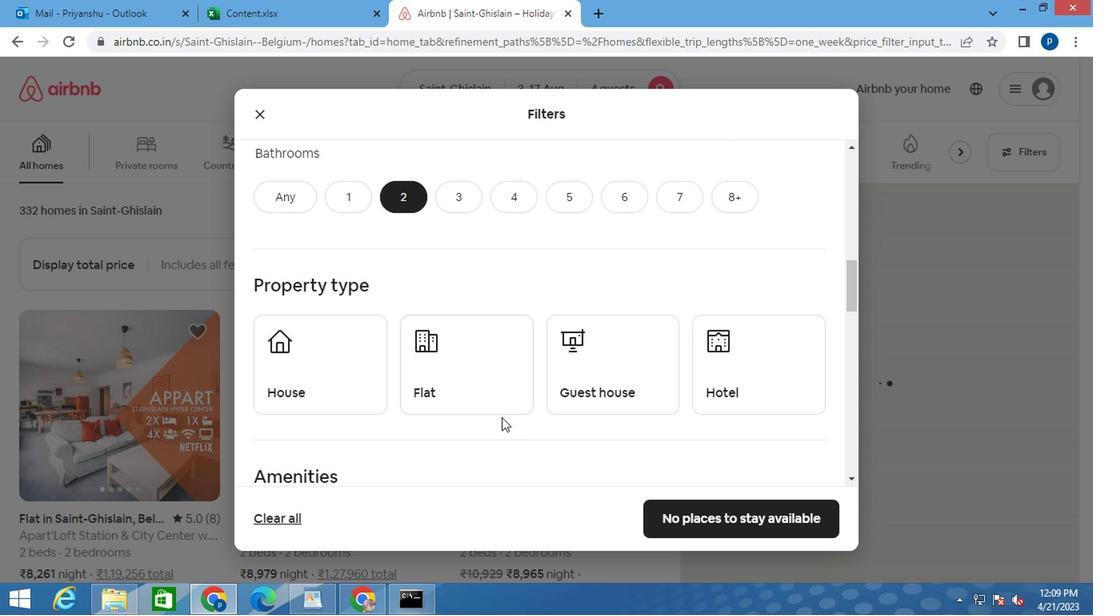 
Action: Mouse moved to (327, 301)
Screenshot: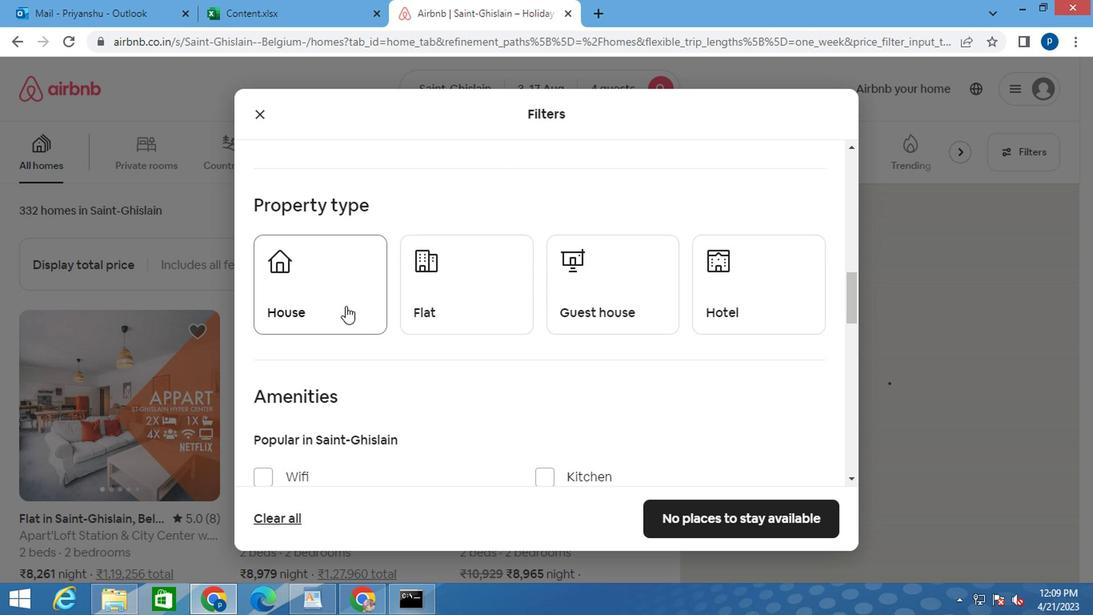 
Action: Mouse pressed left at (327, 301)
Screenshot: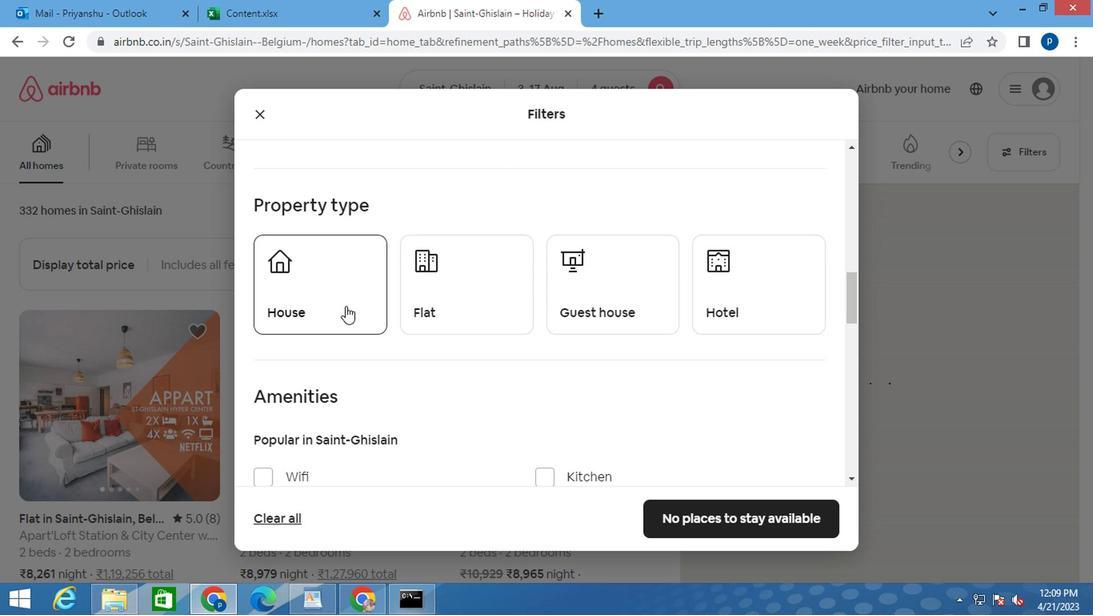 
Action: Mouse moved to (450, 287)
Screenshot: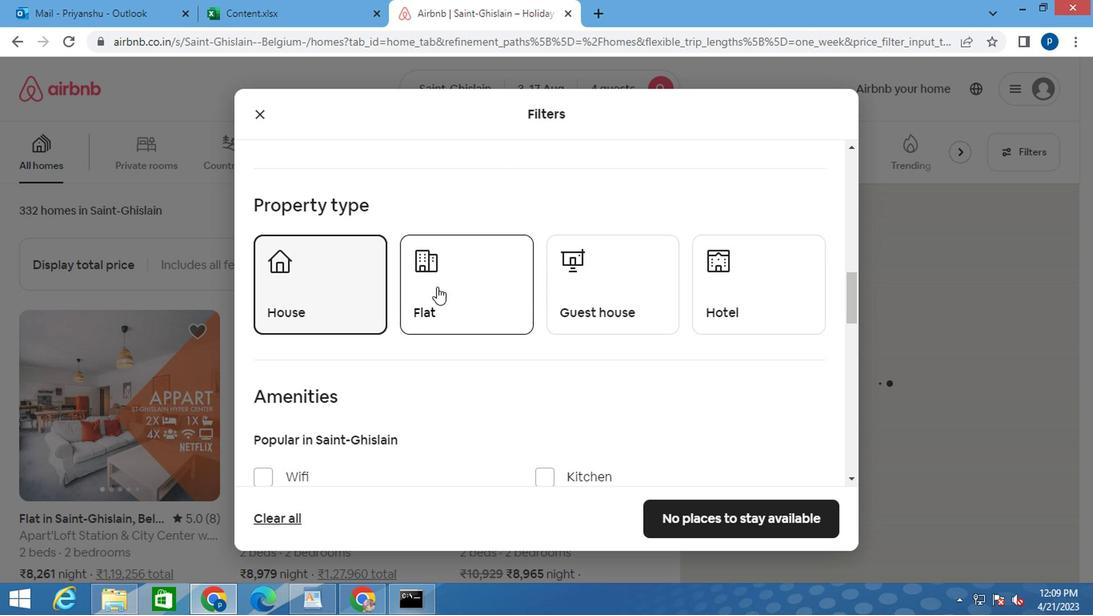 
Action: Mouse pressed left at (450, 287)
Screenshot: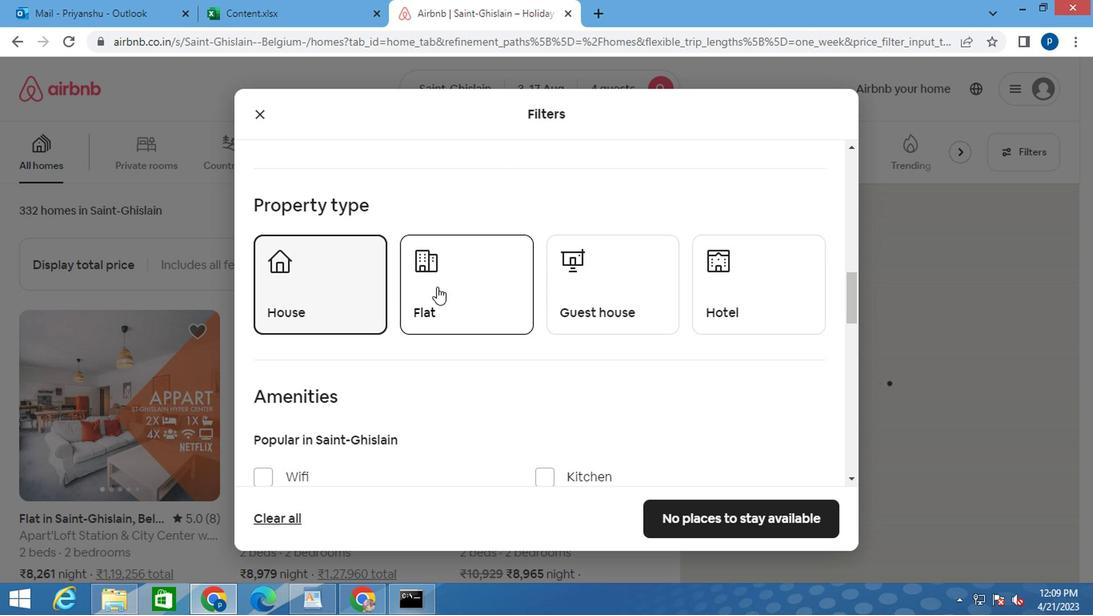 
Action: Mouse moved to (610, 310)
Screenshot: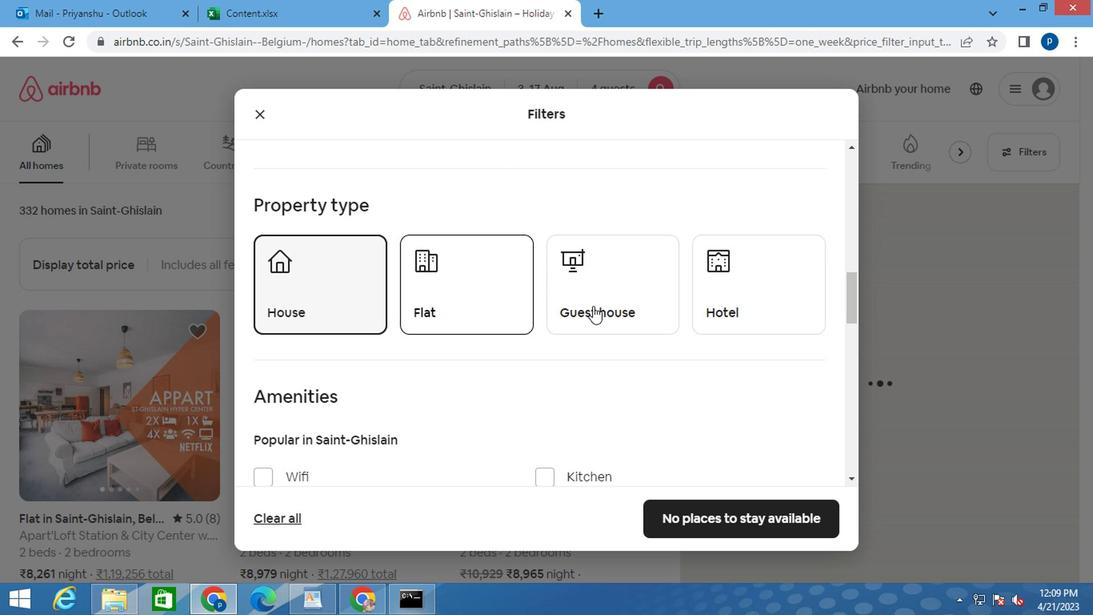 
Action: Mouse pressed left at (610, 310)
Screenshot: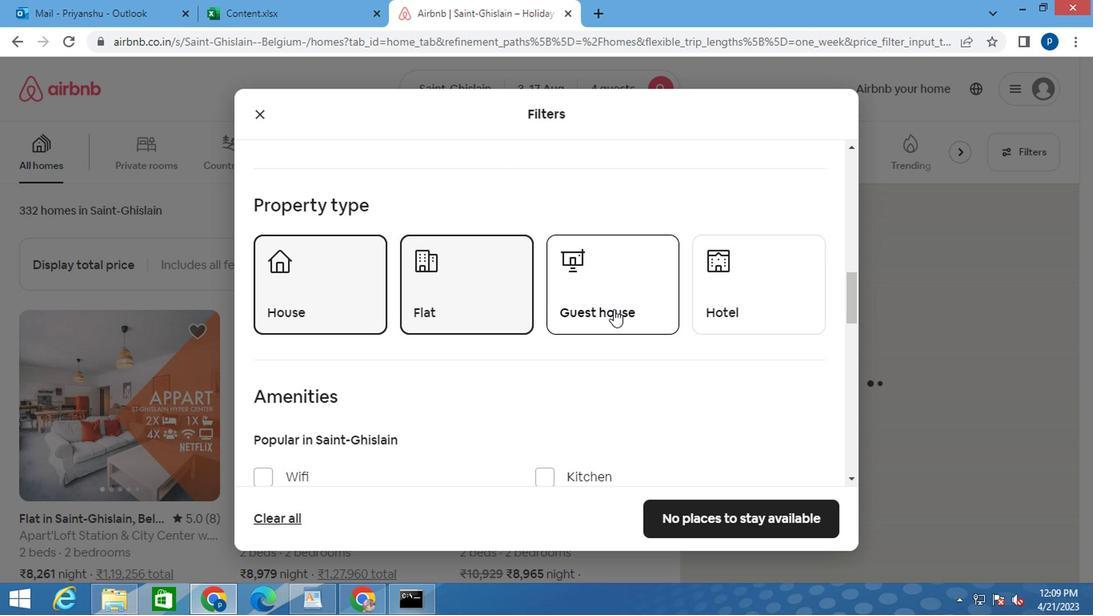 
Action: Mouse moved to (505, 380)
Screenshot: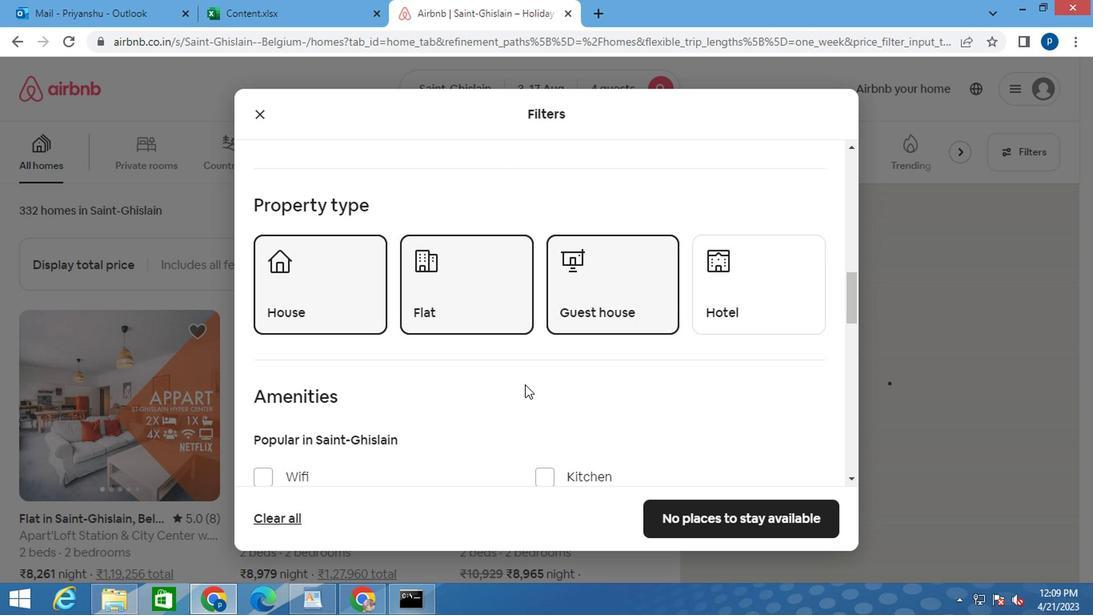 
Action: Mouse scrolled (505, 380) with delta (0, 0)
Screenshot: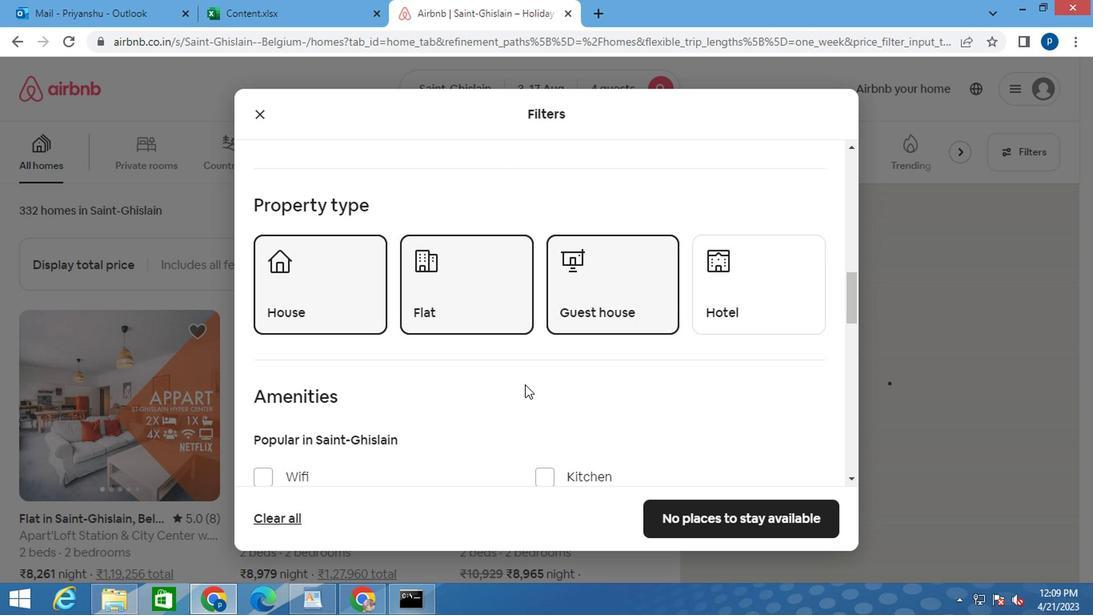 
Action: Mouse moved to (479, 370)
Screenshot: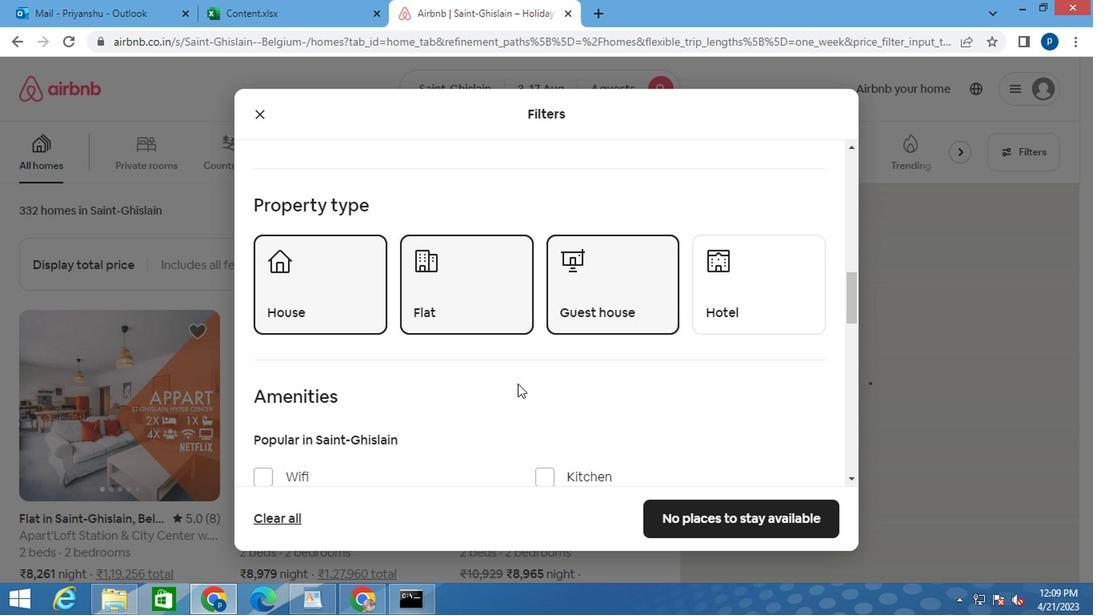 
Action: Mouse scrolled (479, 370) with delta (0, 0)
Screenshot: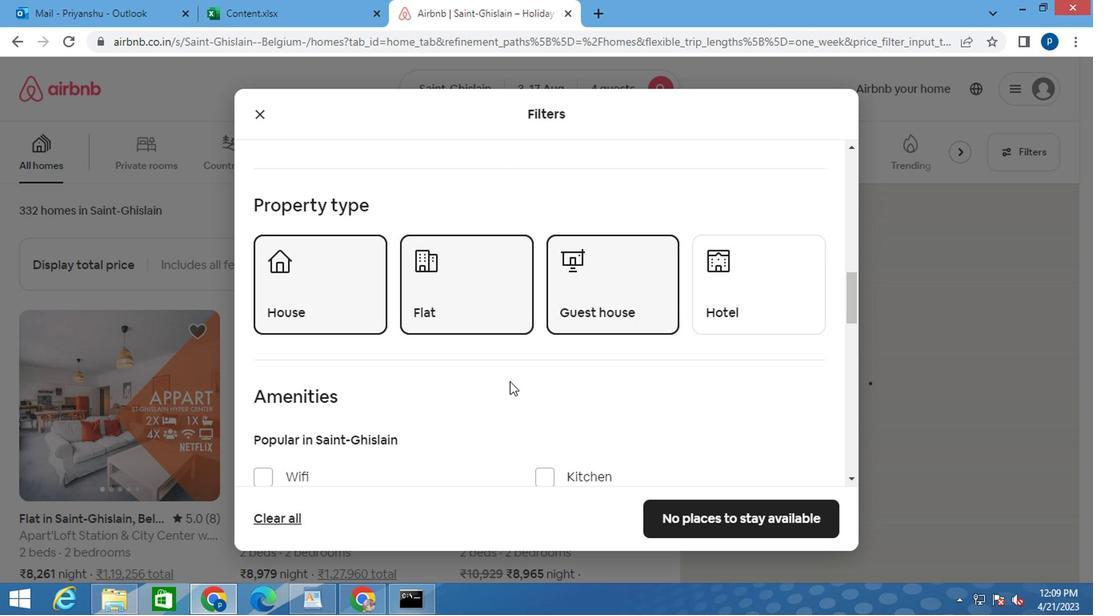 
Action: Mouse moved to (478, 370)
Screenshot: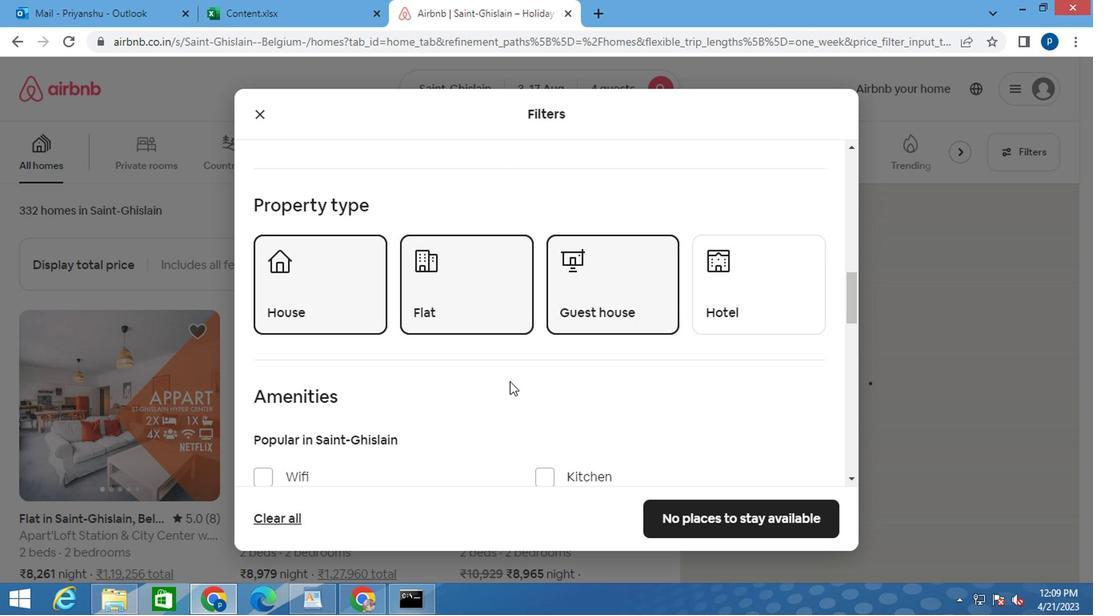
Action: Mouse scrolled (478, 370) with delta (0, 0)
Screenshot: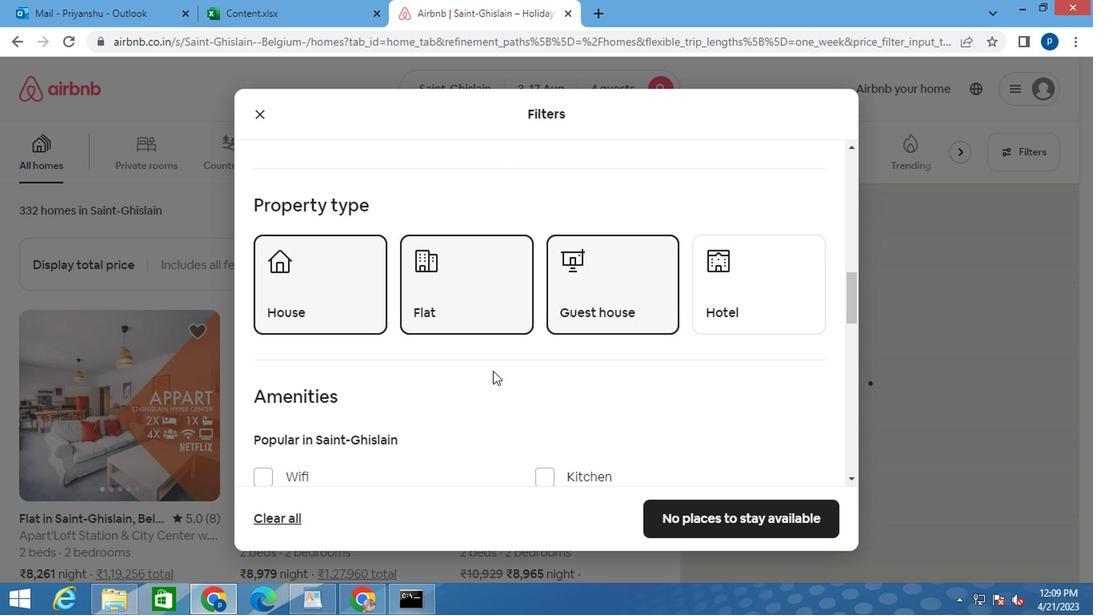 
Action: Mouse moved to (472, 368)
Screenshot: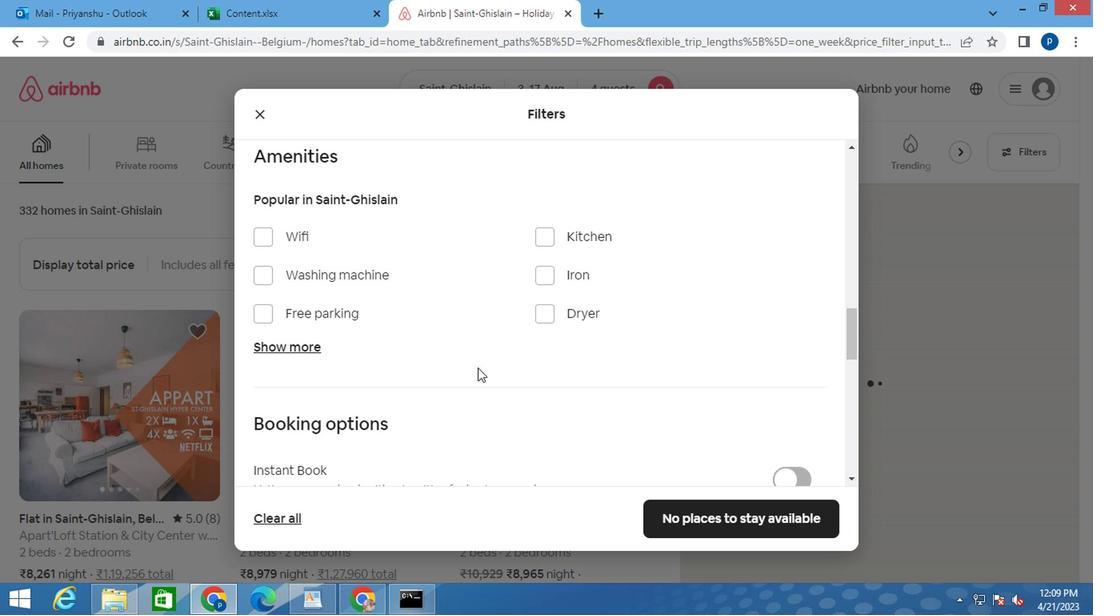 
Action: Mouse scrolled (472, 368) with delta (0, 0)
Screenshot: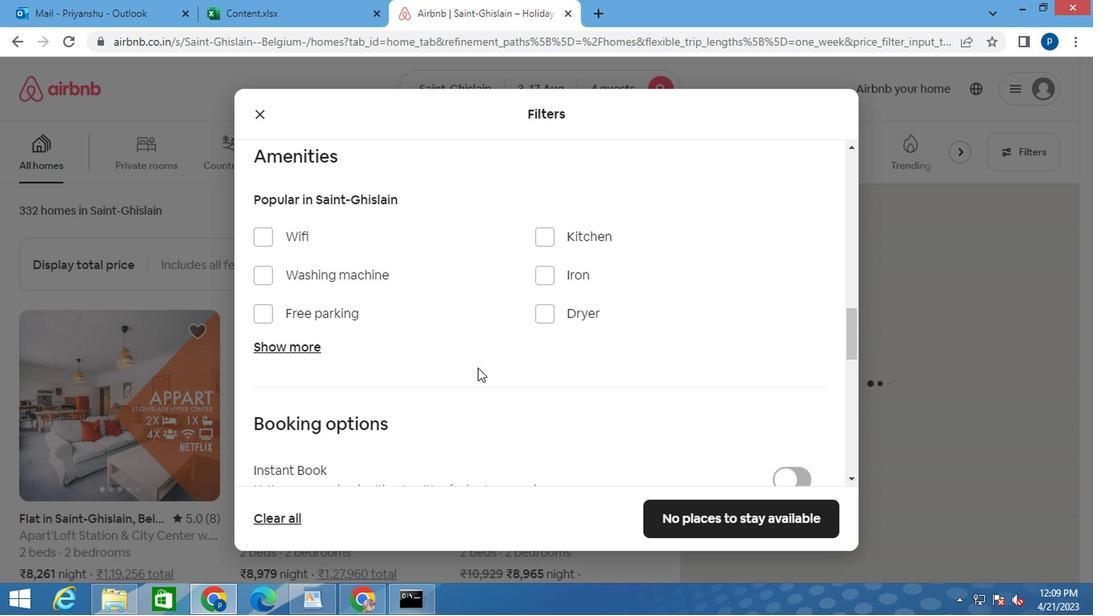 
Action: Mouse moved to (470, 369)
Screenshot: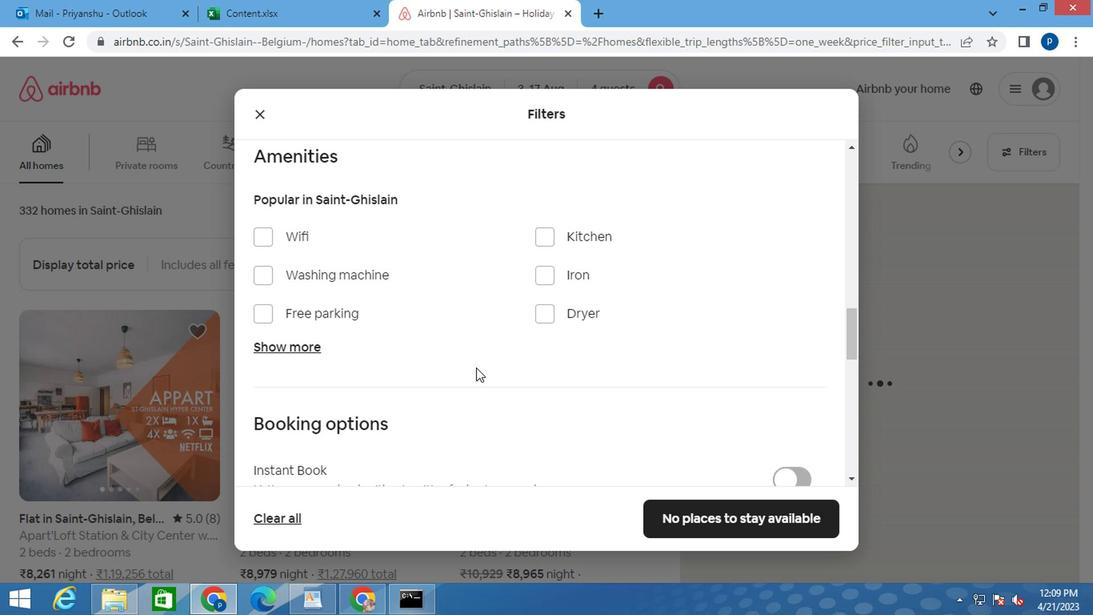 
Action: Mouse scrolled (470, 368) with delta (0, 0)
Screenshot: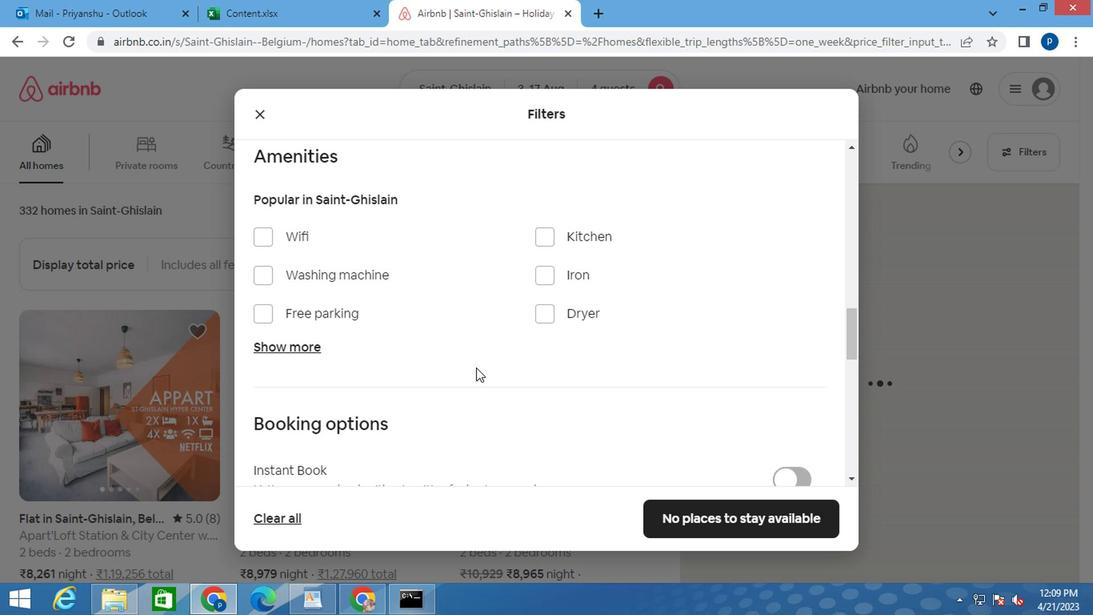 
Action: Mouse moved to (261, 180)
Screenshot: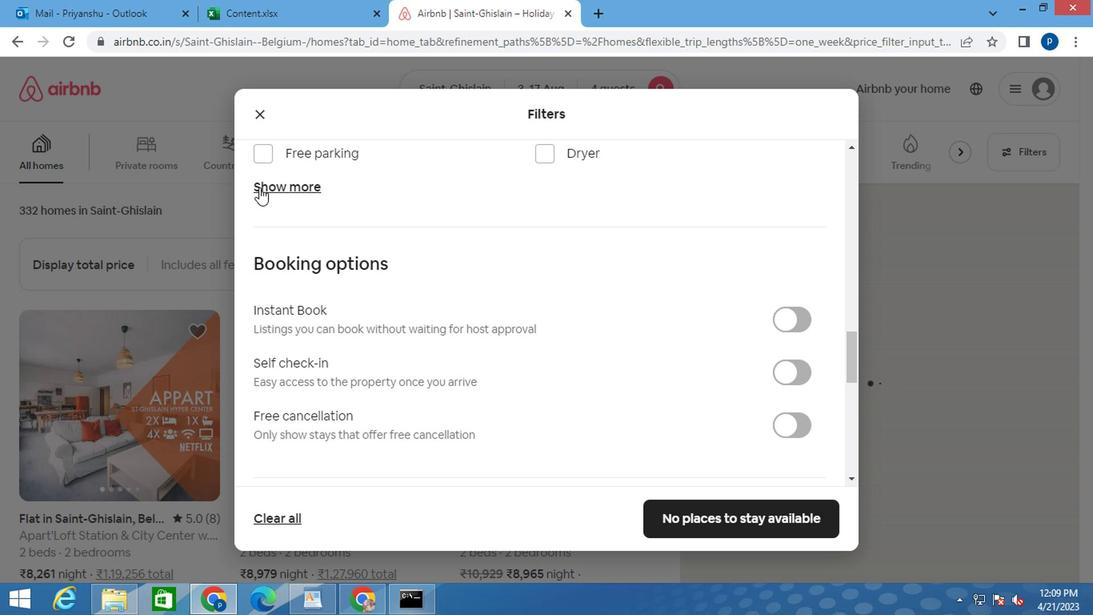 
Action: Mouse pressed left at (261, 180)
Screenshot: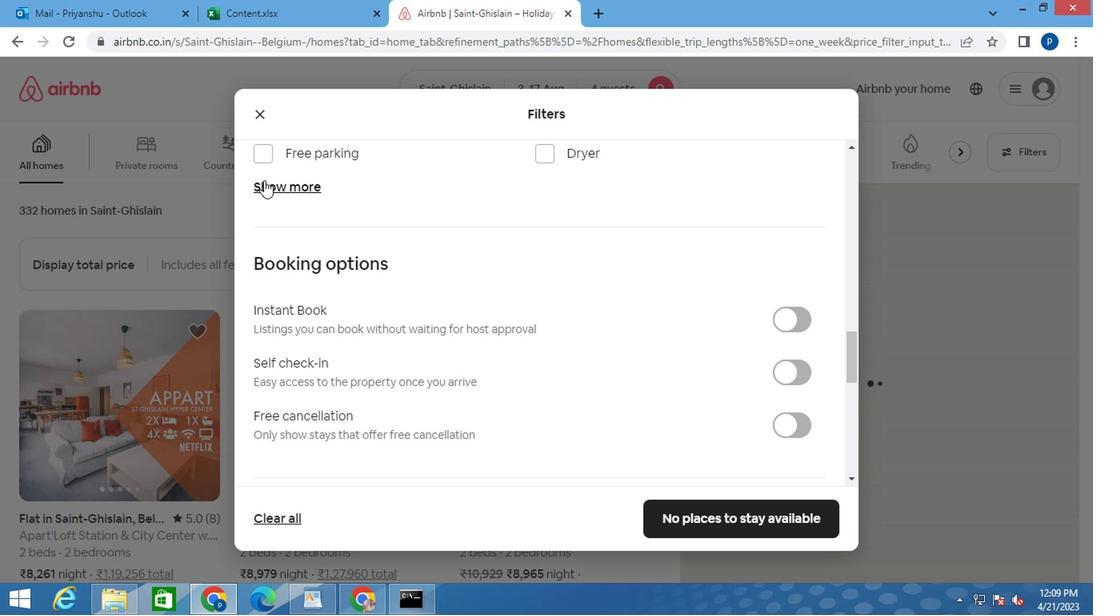 
Action: Mouse moved to (549, 249)
Screenshot: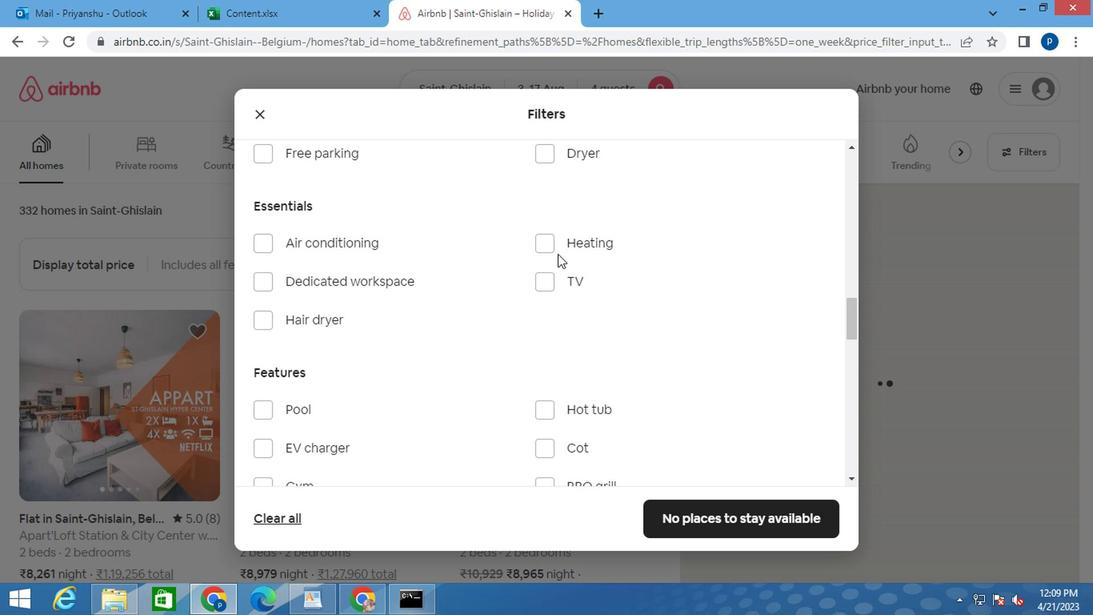 
Action: Mouse pressed left at (549, 249)
Screenshot: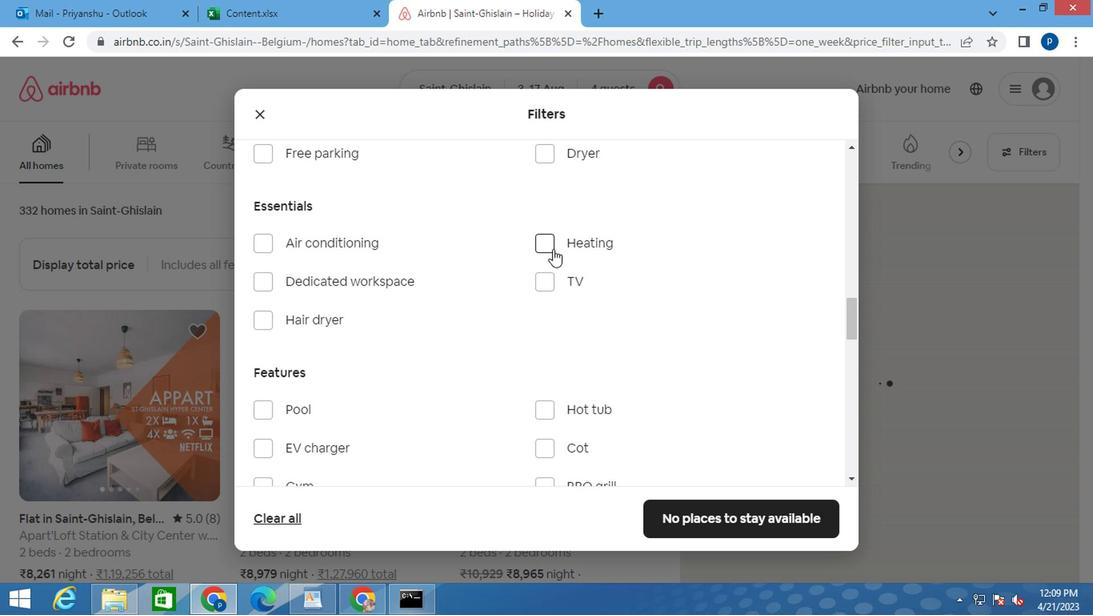
Action: Mouse moved to (706, 334)
Screenshot: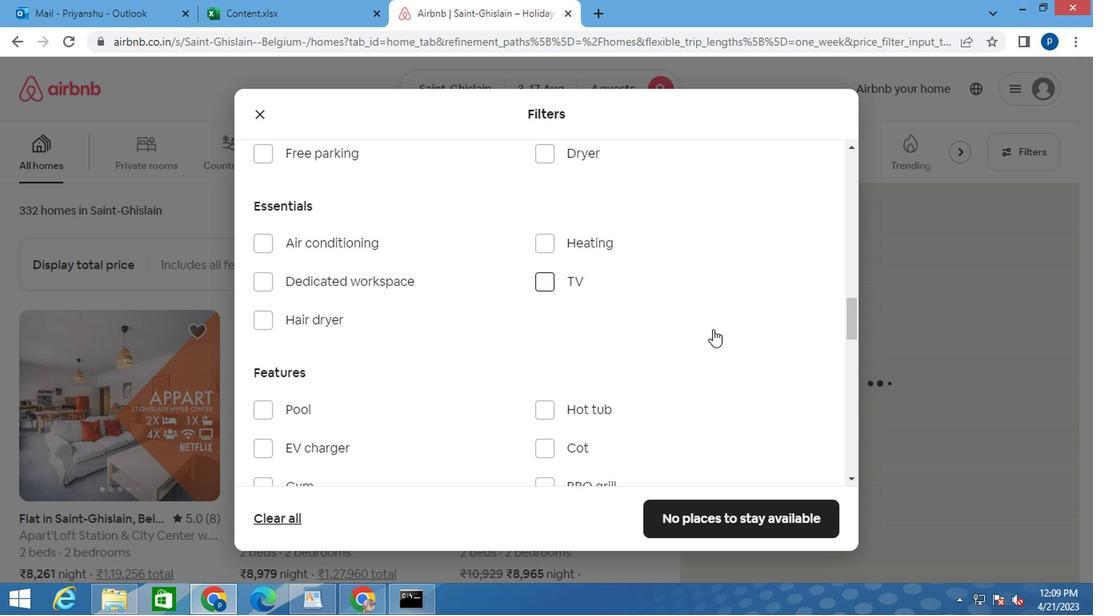 
Action: Mouse scrolled (706, 334) with delta (0, 0)
Screenshot: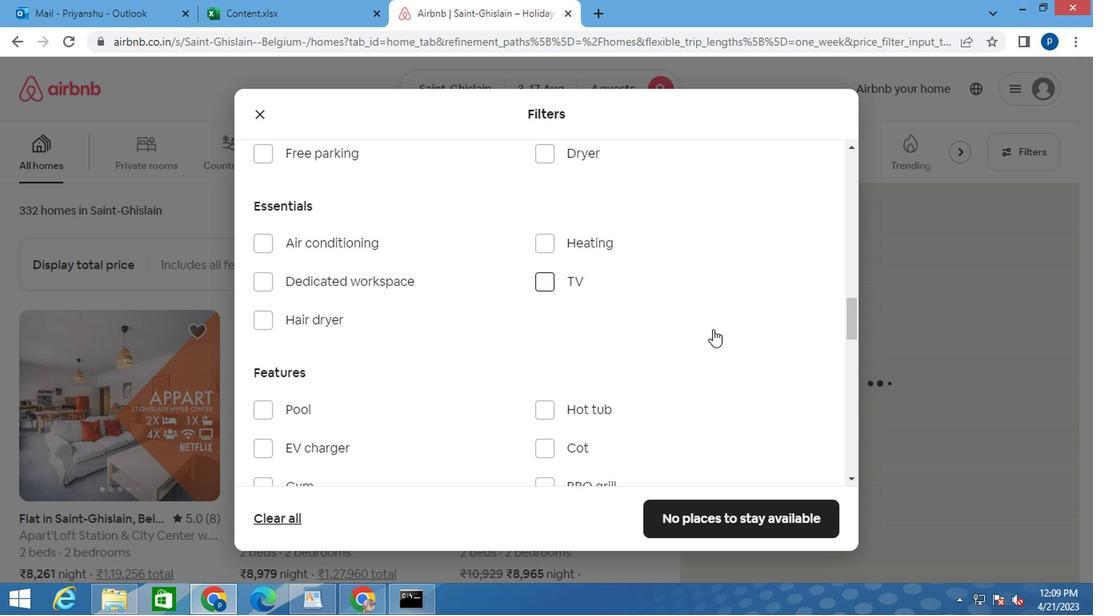 
Action: Mouse moved to (705, 335)
Screenshot: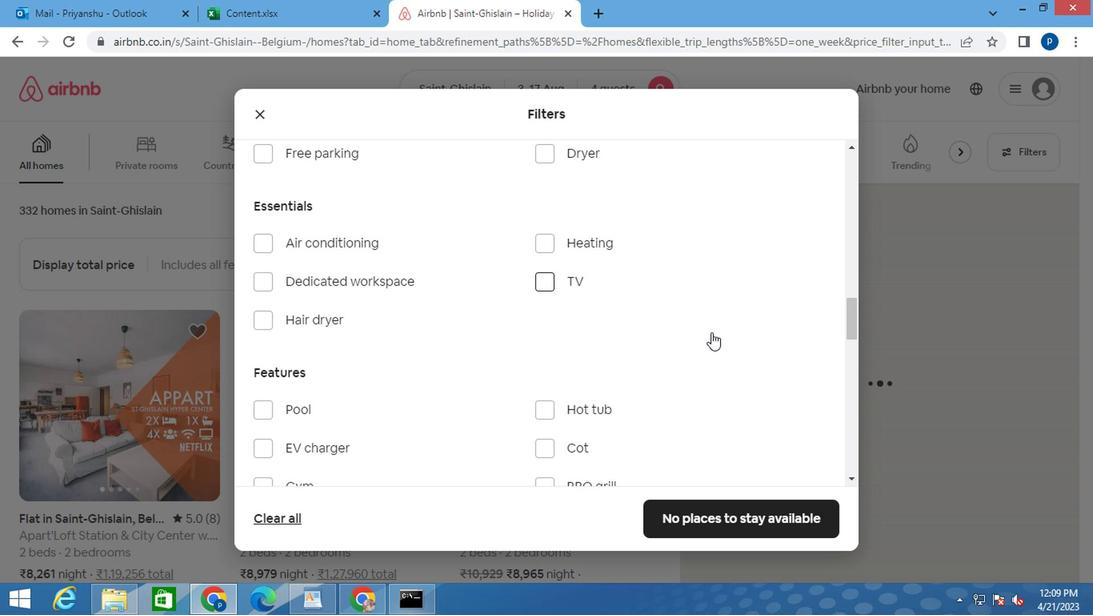 
Action: Mouse scrolled (705, 334) with delta (0, 0)
Screenshot: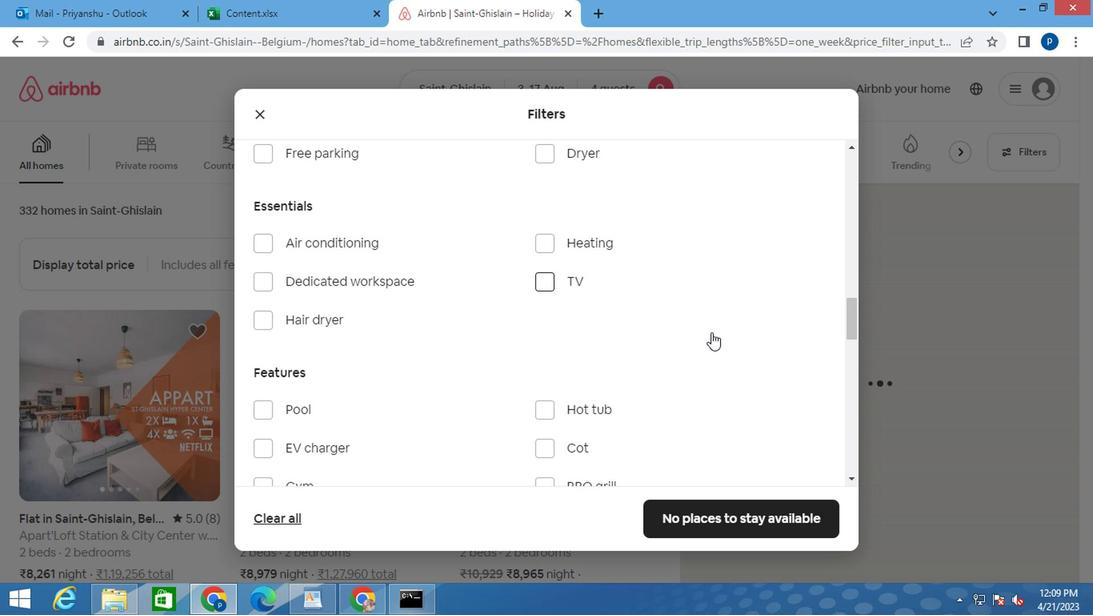 
Action: Mouse scrolled (705, 334) with delta (0, 0)
Screenshot: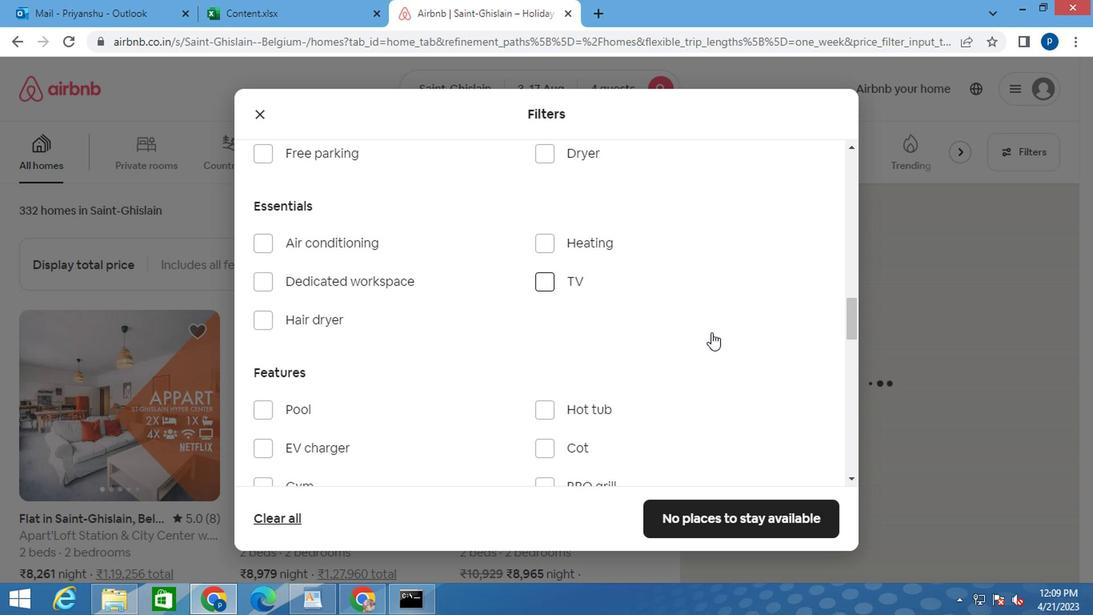 
Action: Mouse scrolled (705, 334) with delta (0, 0)
Screenshot: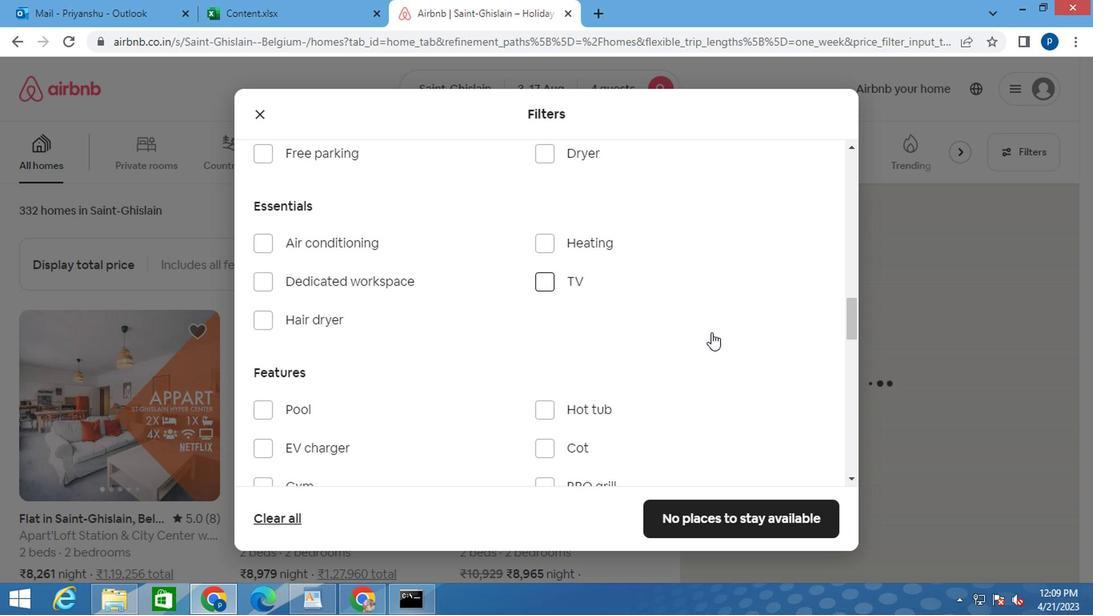 
Action: Mouse moved to (736, 355)
Screenshot: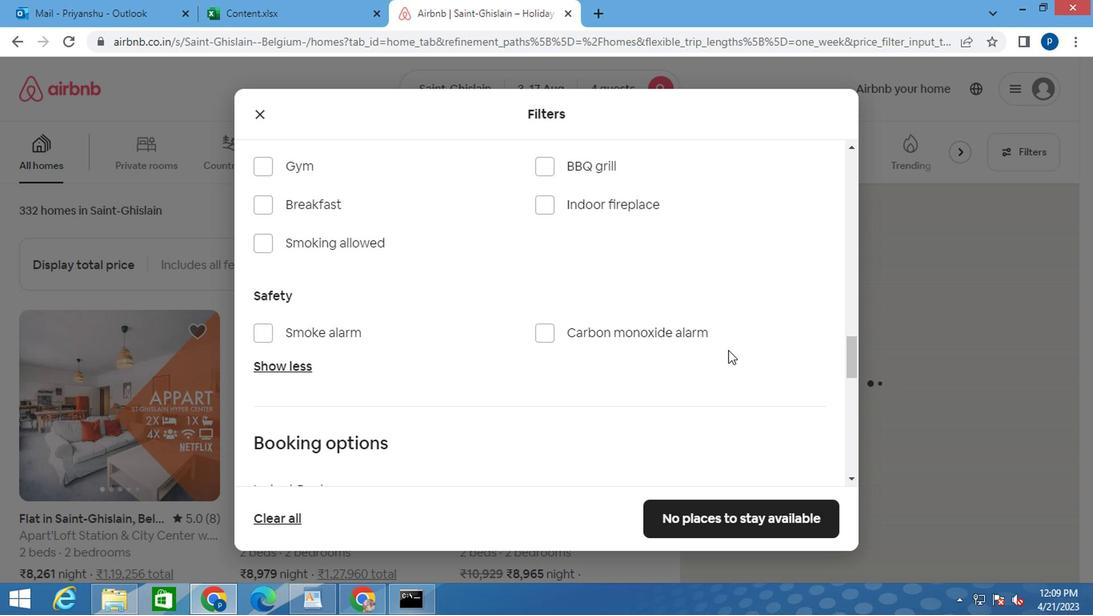 
Action: Mouse scrolled (736, 354) with delta (0, 0)
Screenshot: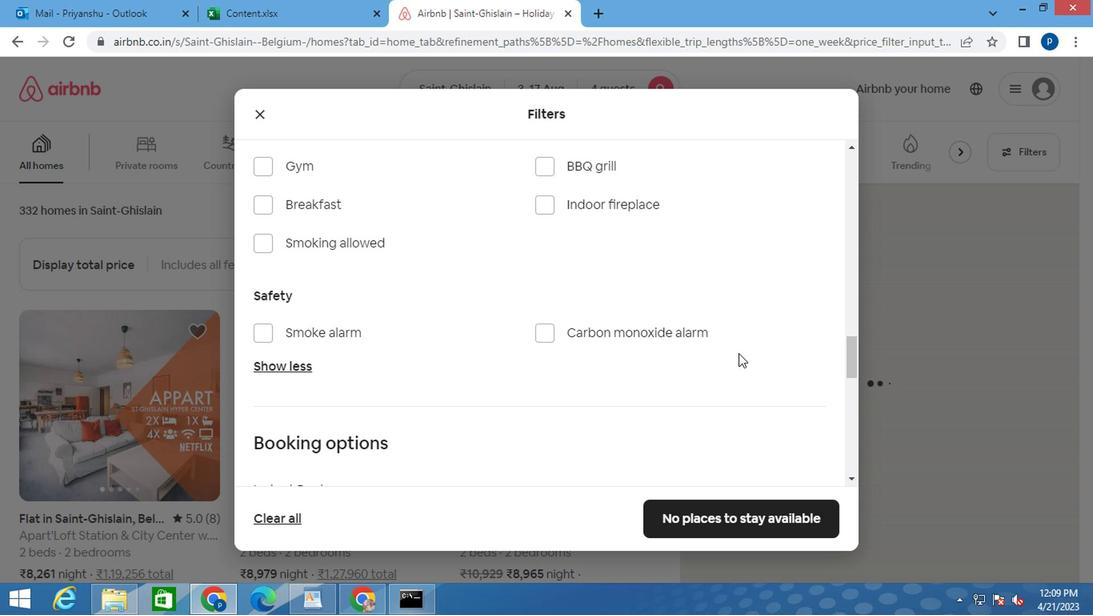 
Action: Mouse moved to (736, 356)
Screenshot: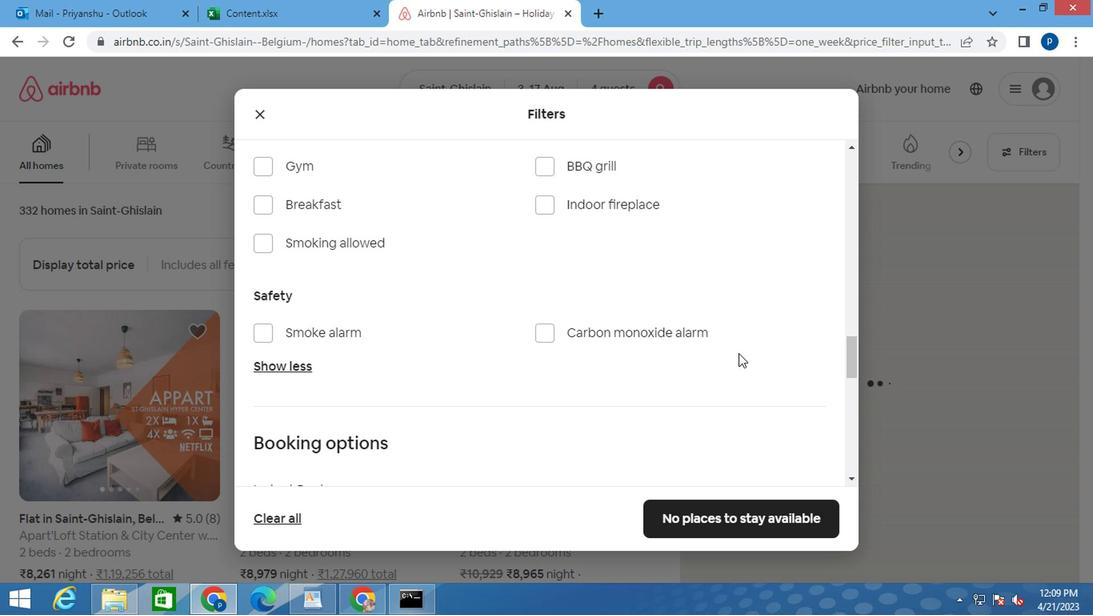 
Action: Mouse scrolled (736, 355) with delta (0, -1)
Screenshot: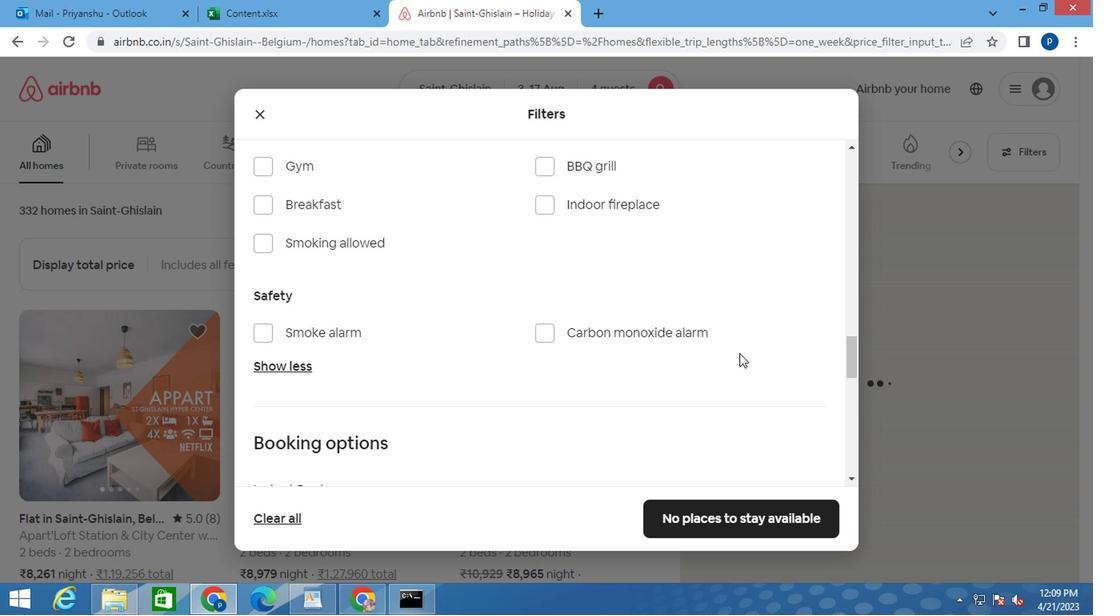 
Action: Mouse moved to (777, 390)
Screenshot: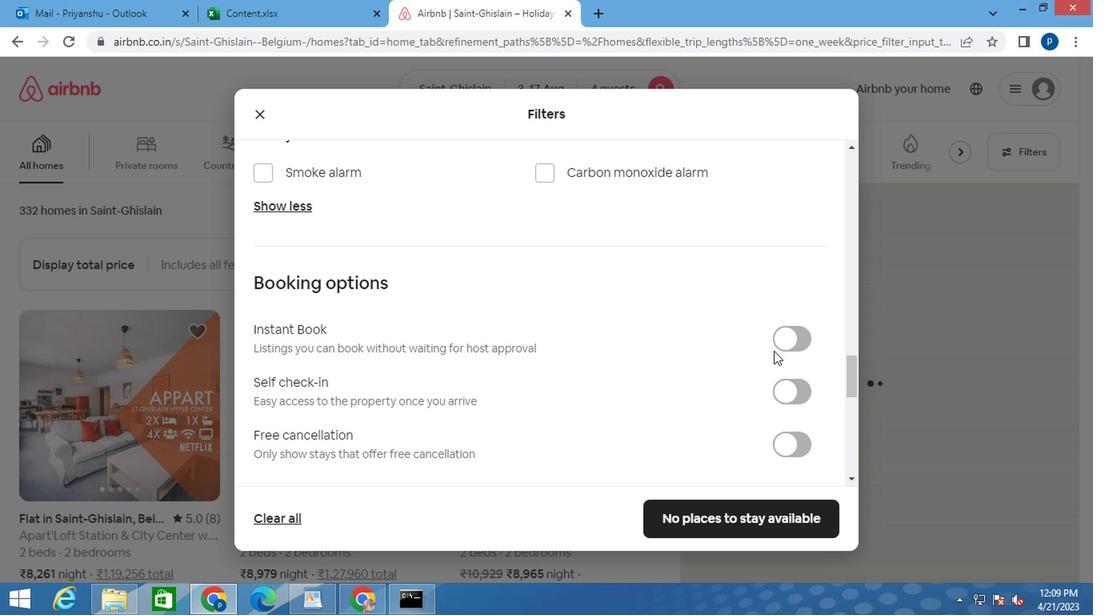 
Action: Mouse pressed left at (777, 390)
Screenshot: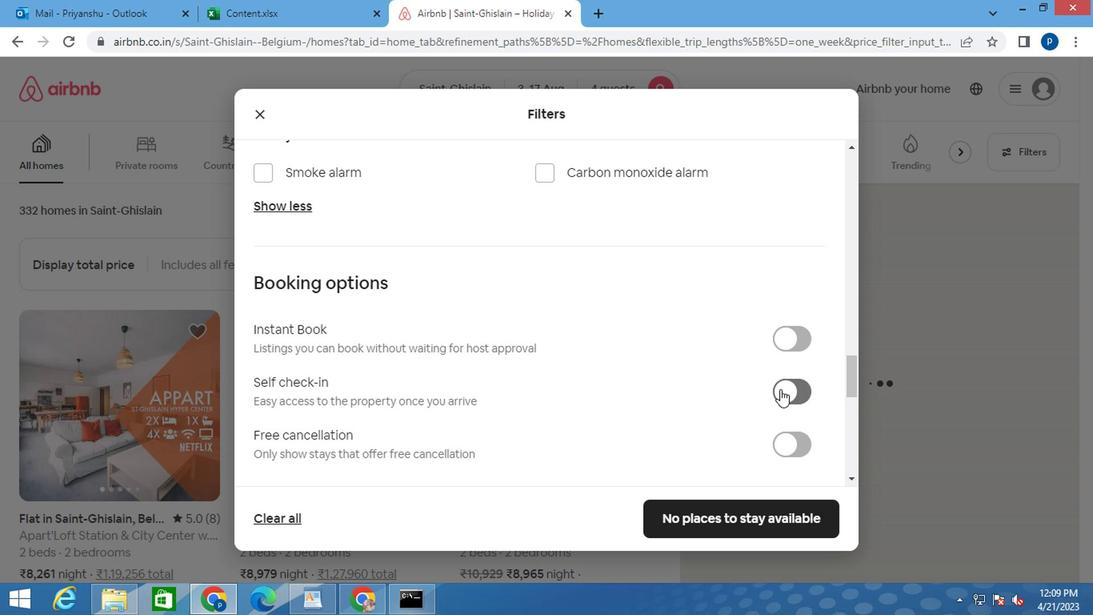 
Action: Mouse moved to (656, 374)
Screenshot: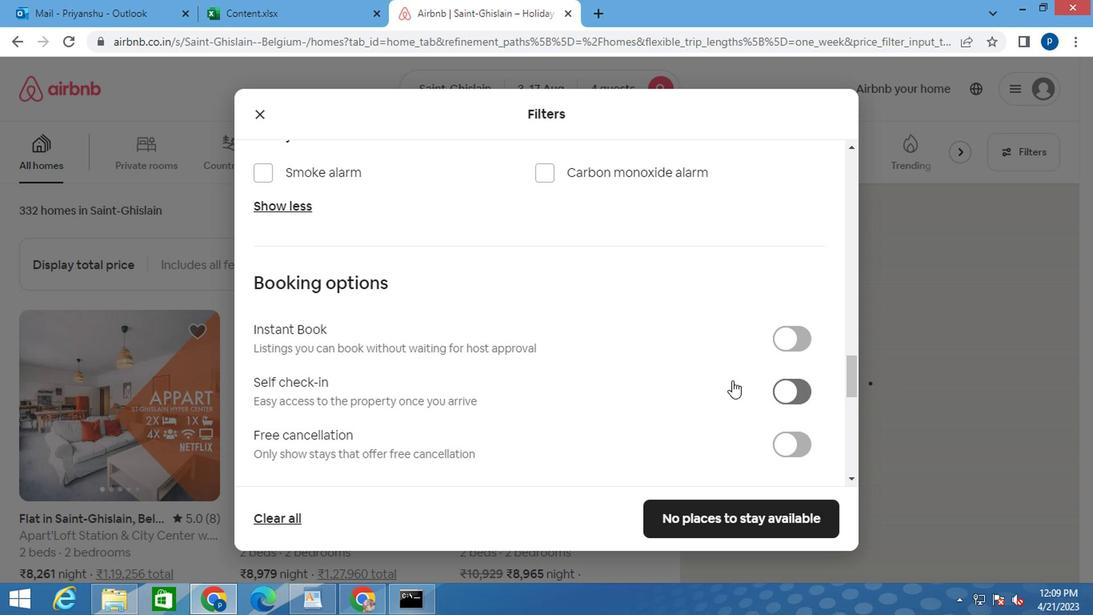 
Action: Mouse scrolled (656, 374) with delta (0, 0)
Screenshot: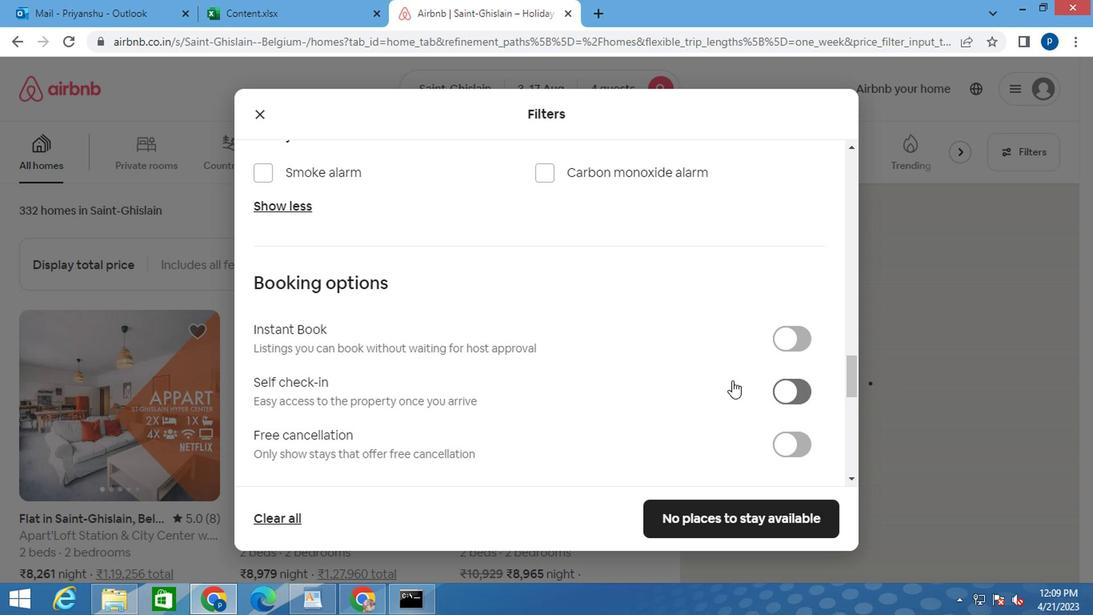 
Action: Mouse moved to (651, 374)
Screenshot: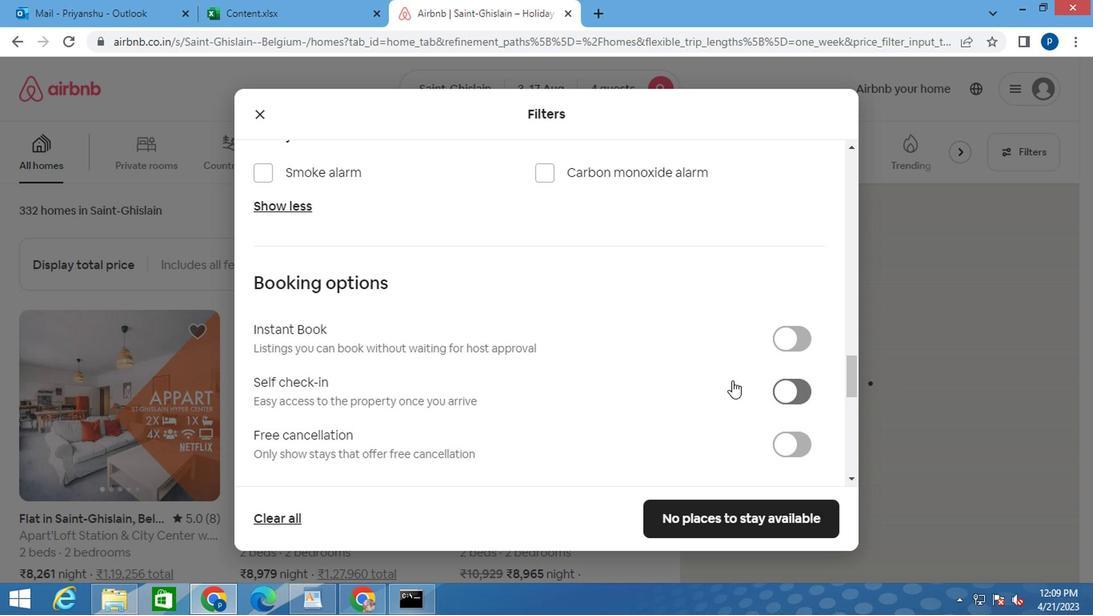 
Action: Mouse scrolled (651, 374) with delta (0, 0)
Screenshot: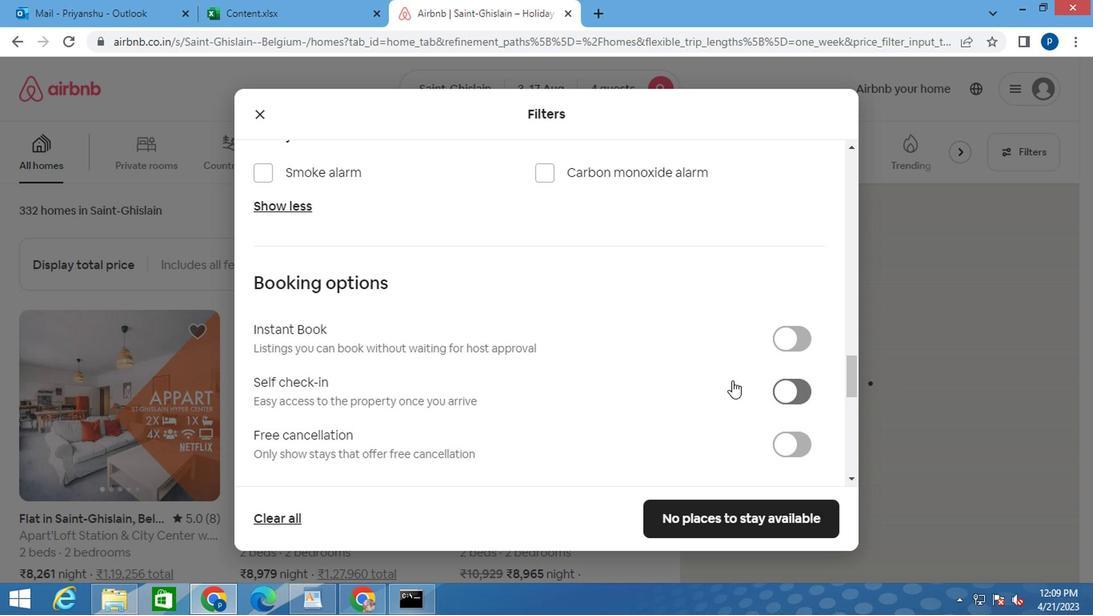 
Action: Mouse moved to (651, 374)
Screenshot: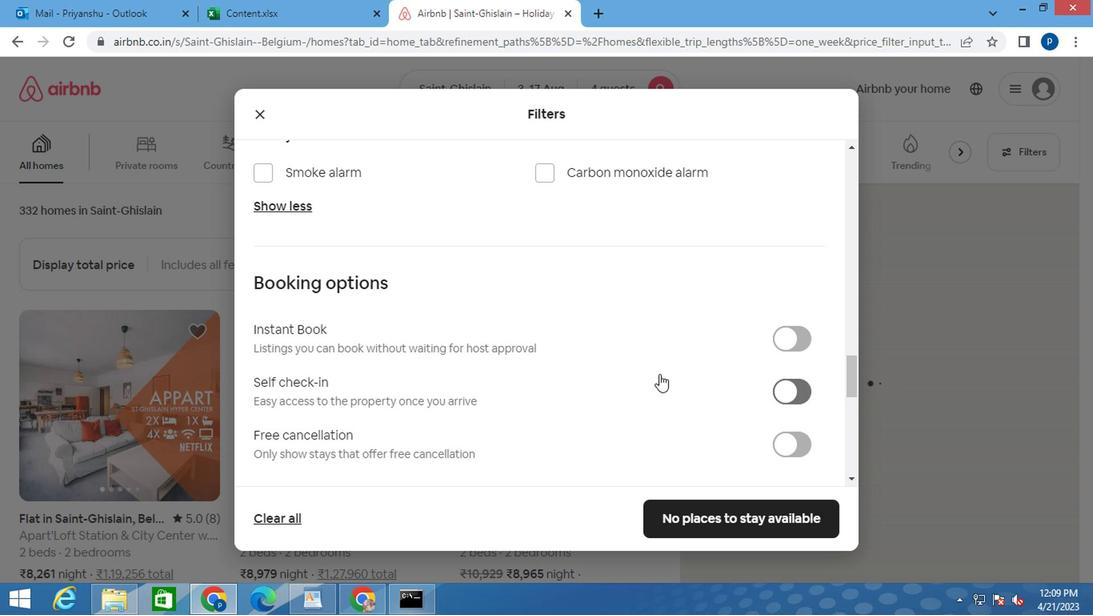 
Action: Mouse scrolled (651, 374) with delta (0, 0)
Screenshot: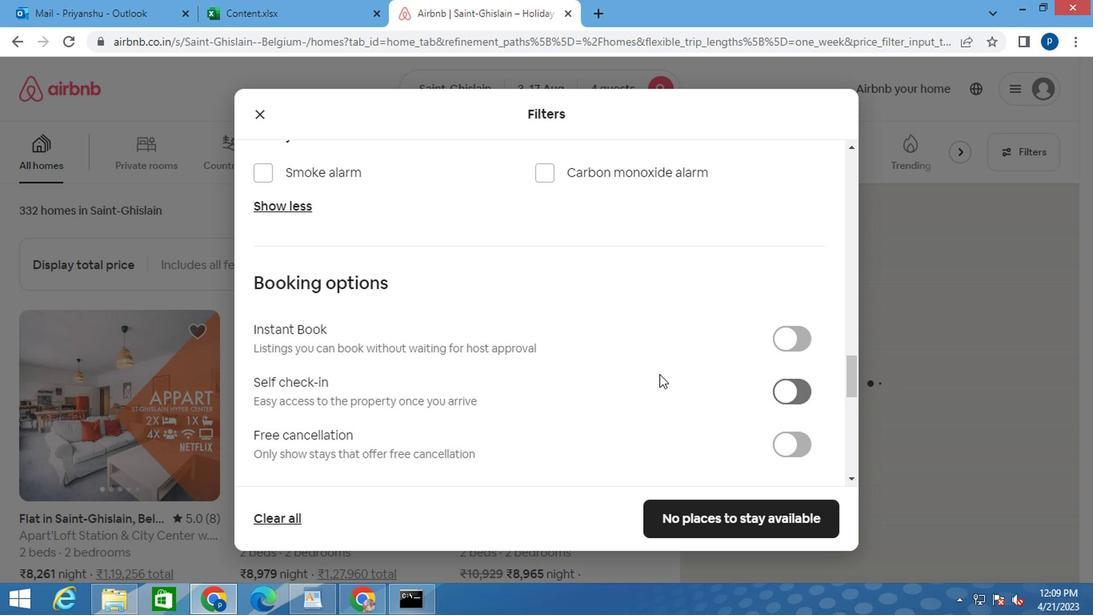 
Action: Mouse moved to (651, 374)
Screenshot: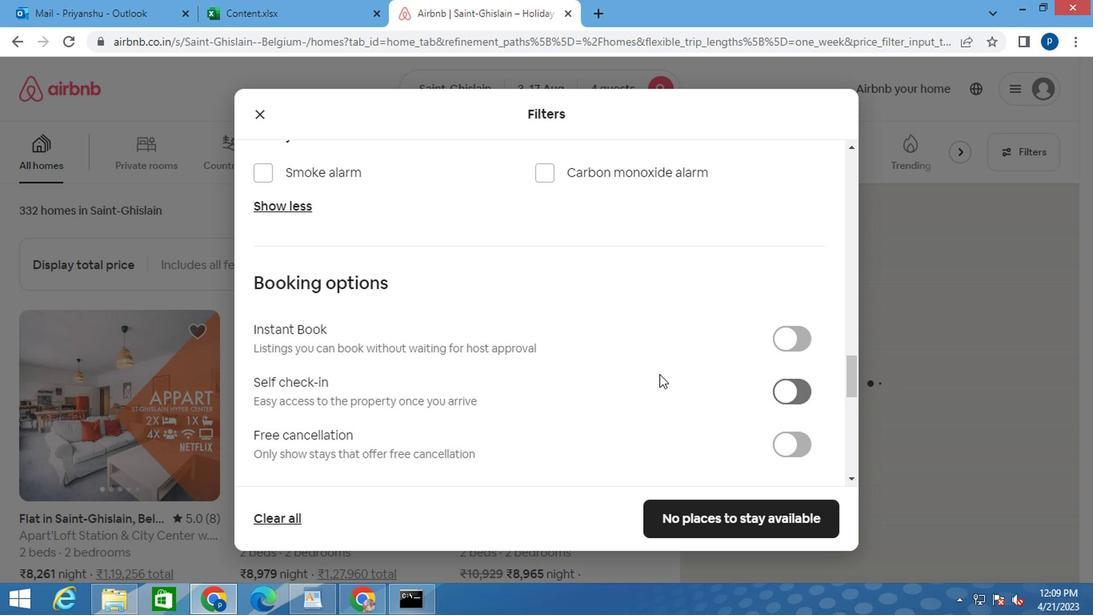 
Action: Mouse scrolled (651, 374) with delta (0, 0)
Screenshot: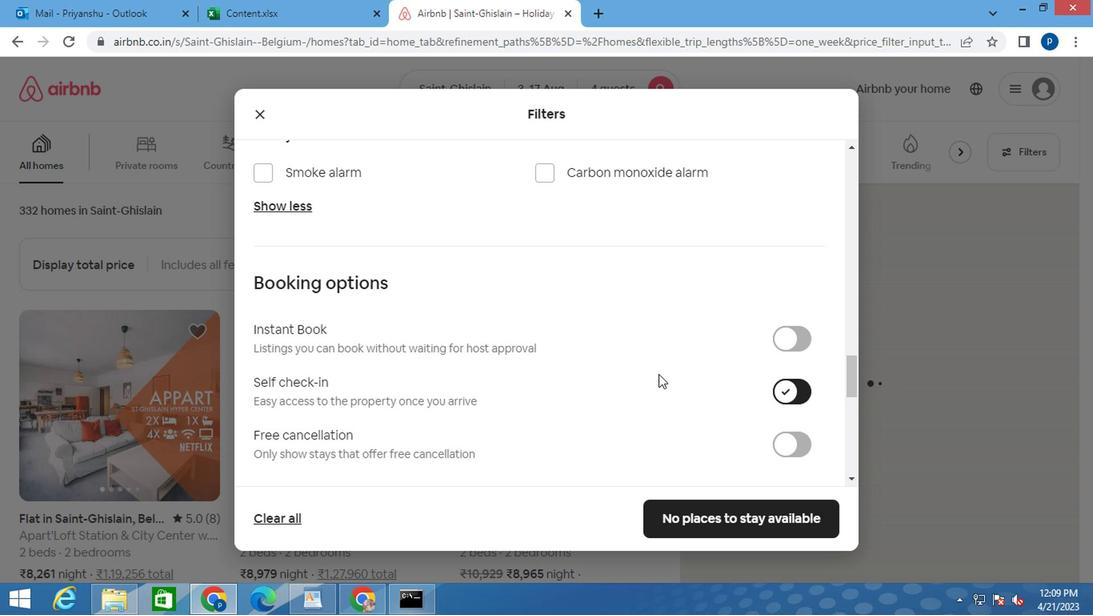 
Action: Mouse moved to (325, 377)
Screenshot: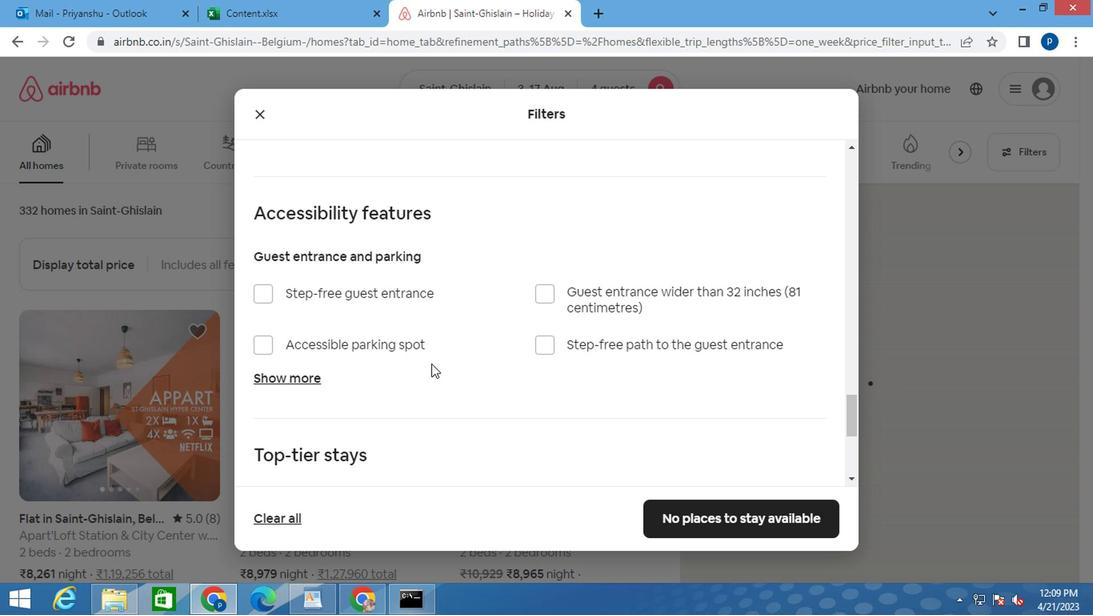 
Action: Mouse scrolled (328, 376) with delta (0, 0)
Screenshot: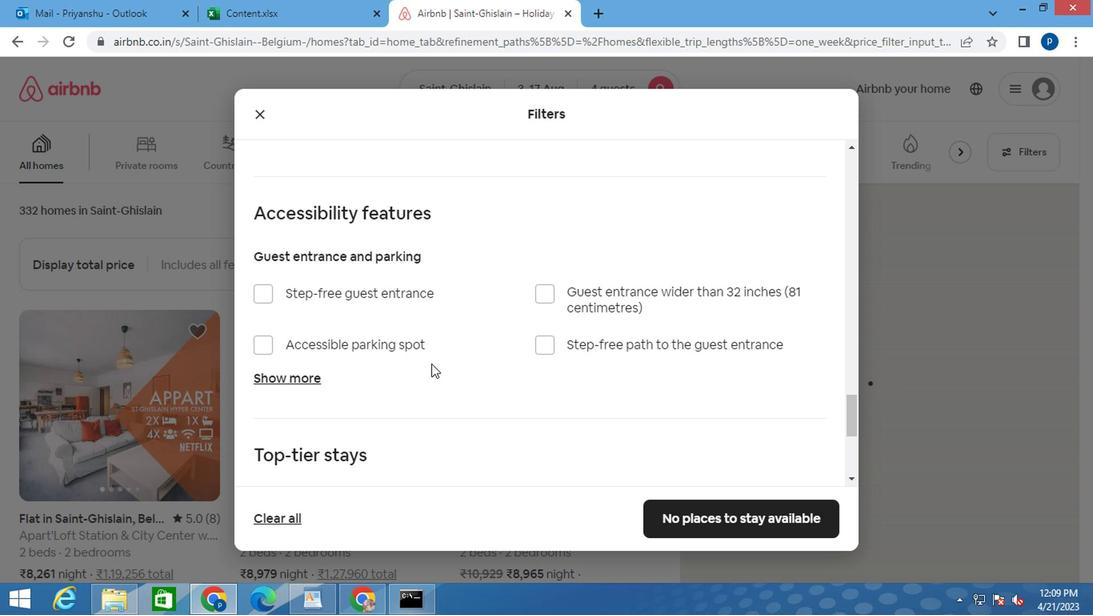
Action: Mouse moved to (321, 380)
Screenshot: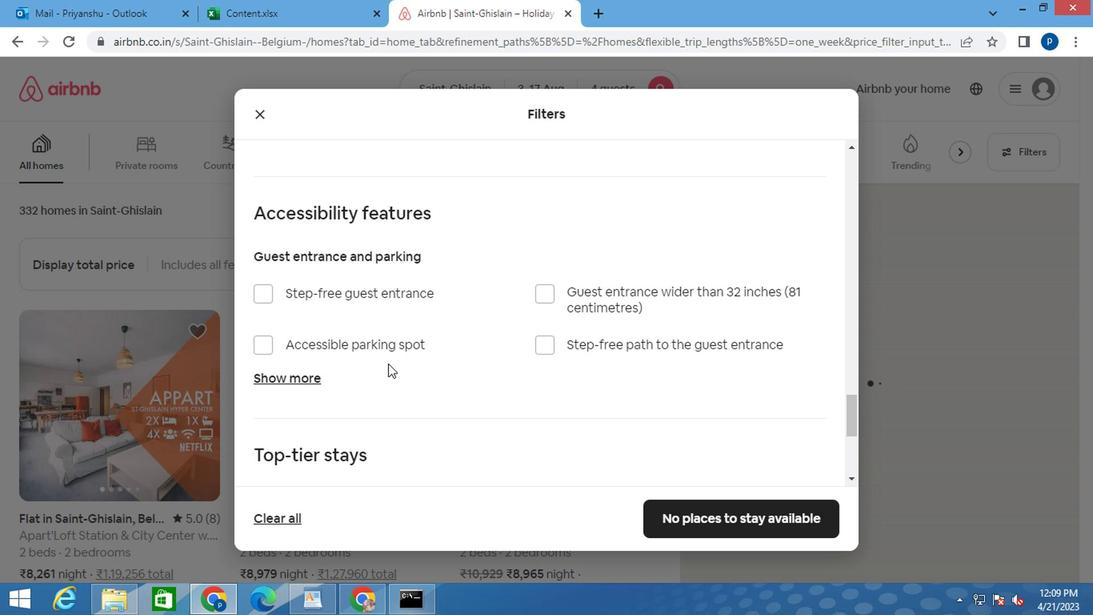 
Action: Mouse scrolled (321, 380) with delta (0, 0)
Screenshot: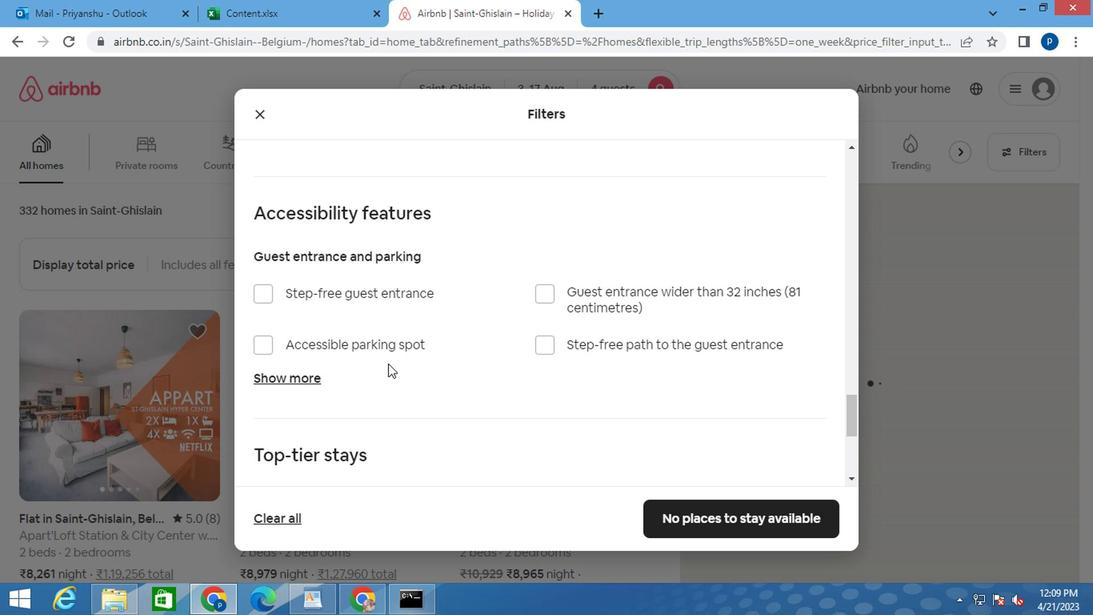 
Action: Mouse moved to (309, 386)
Screenshot: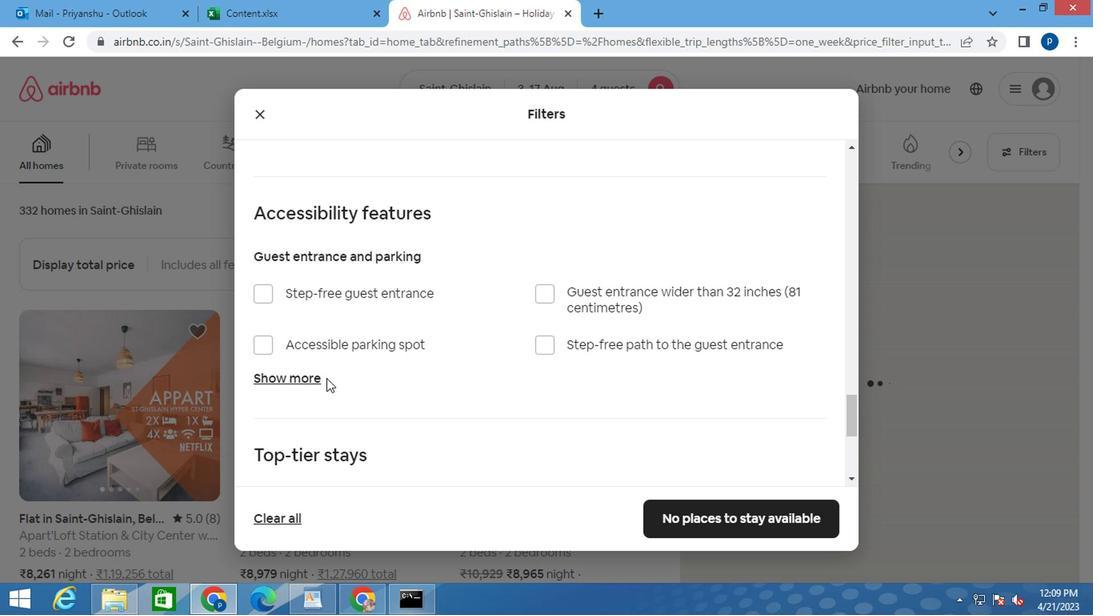 
Action: Mouse scrolled (309, 386) with delta (0, 0)
Screenshot: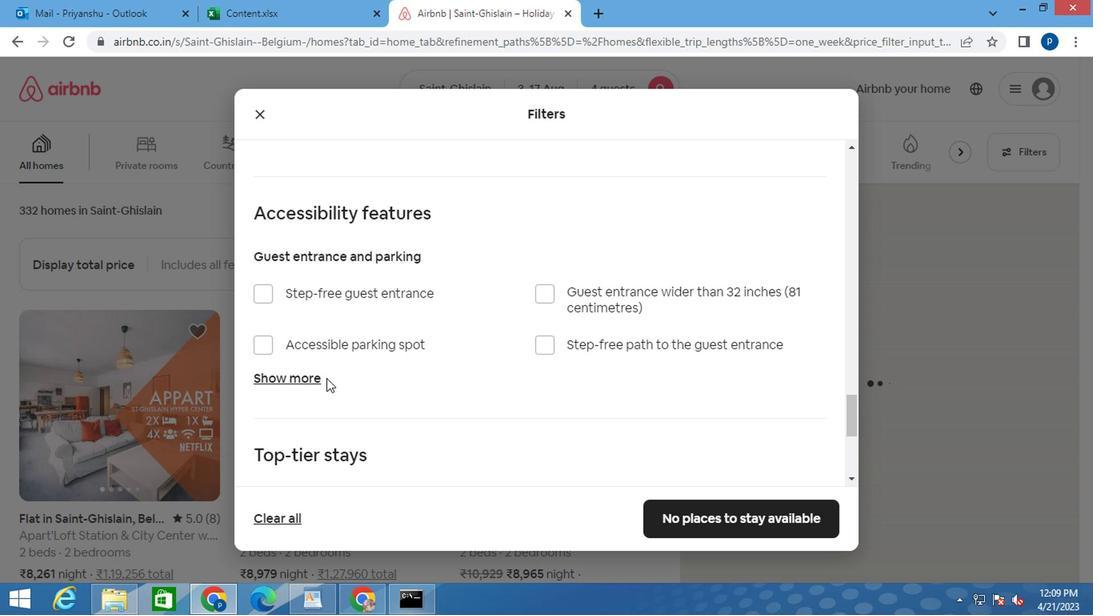 
Action: Mouse moved to (262, 436)
Screenshot: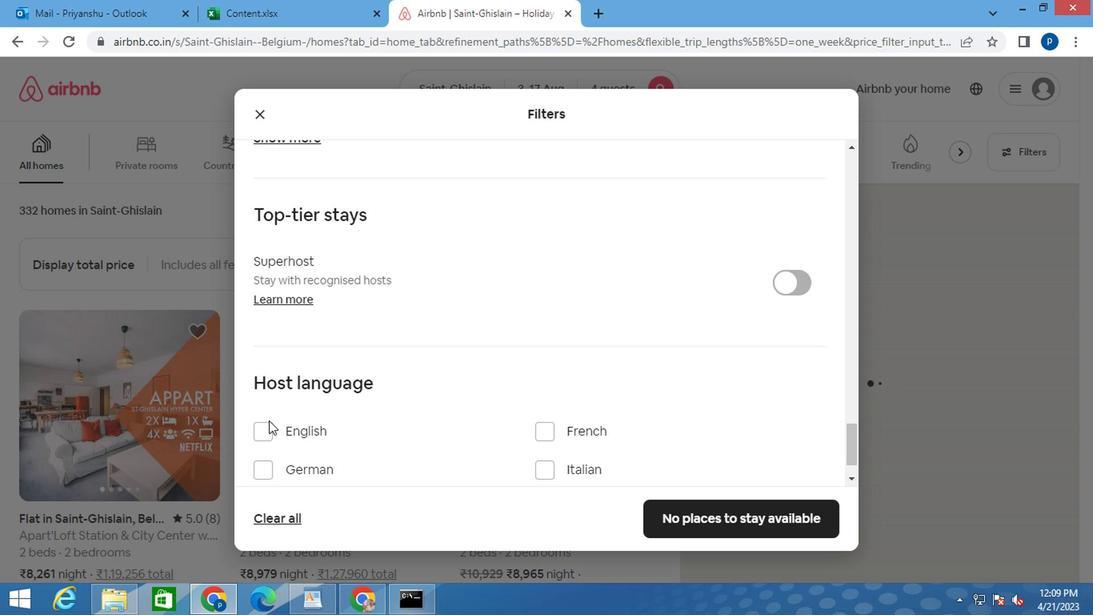 
Action: Mouse pressed left at (262, 436)
Screenshot: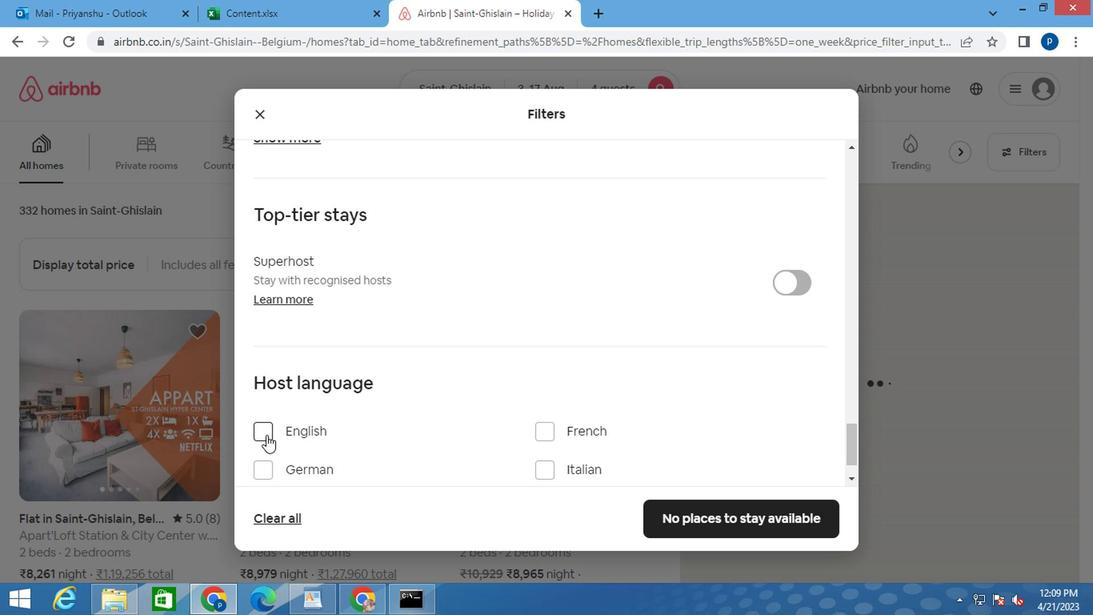 
Action: Mouse moved to (744, 517)
Screenshot: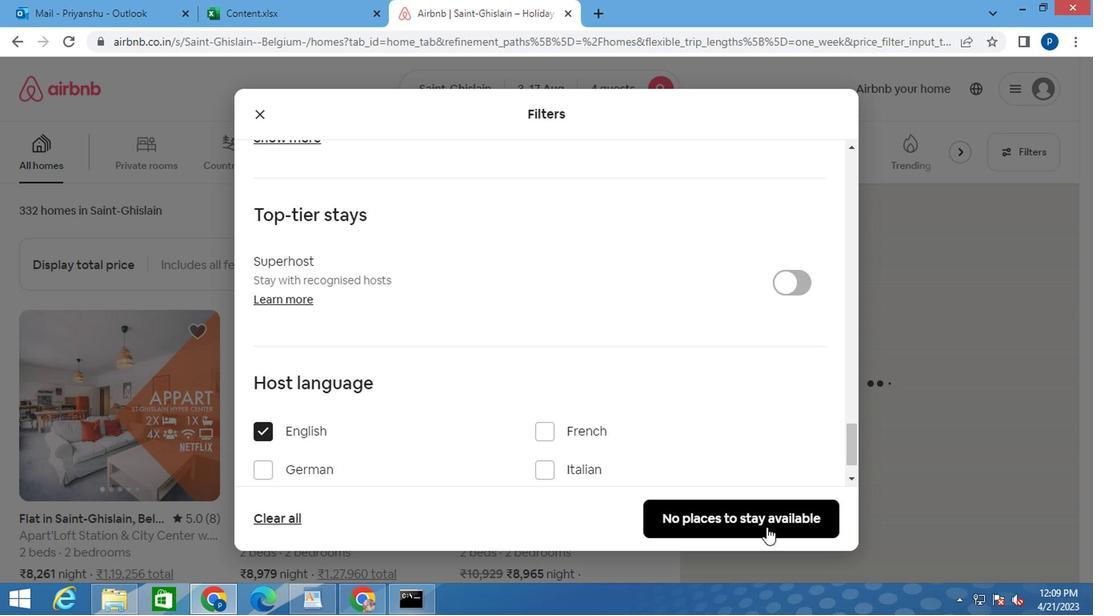 
Action: Mouse pressed left at (744, 517)
Screenshot: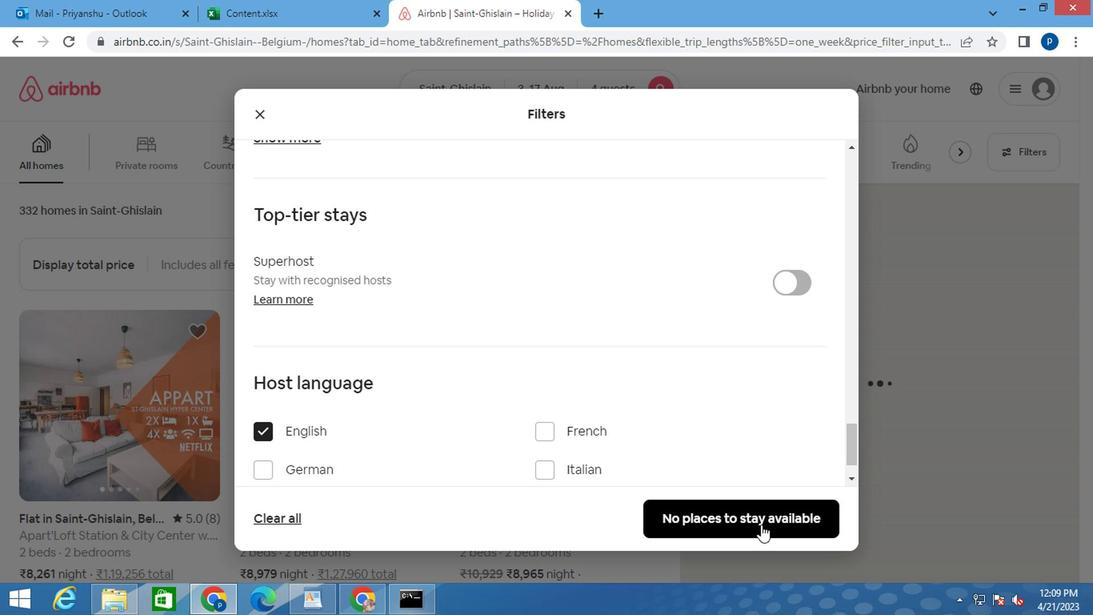 
